 Task: Find connections with filter location Jhalida with filter topic #likewith filter profile language French with filter current company Maruti Suzuki India Limited with filter school Sagar Group (SIRT Bhopal) | Sagar Group of Institutions with filter industry Leasing Residential Real Estate with filter service category Property Management with filter keywords title Housekeeper
Action: Mouse moved to (677, 97)
Screenshot: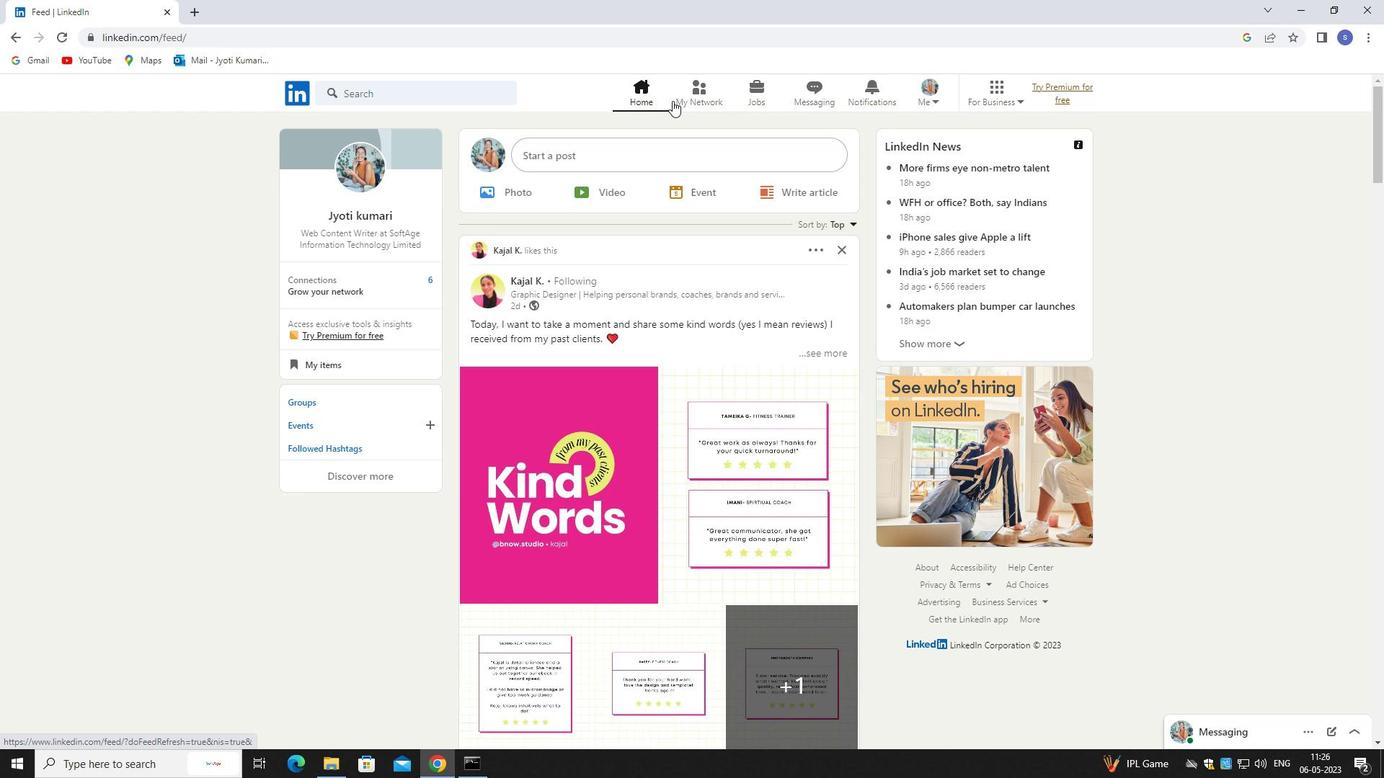 
Action: Mouse pressed left at (677, 97)
Screenshot: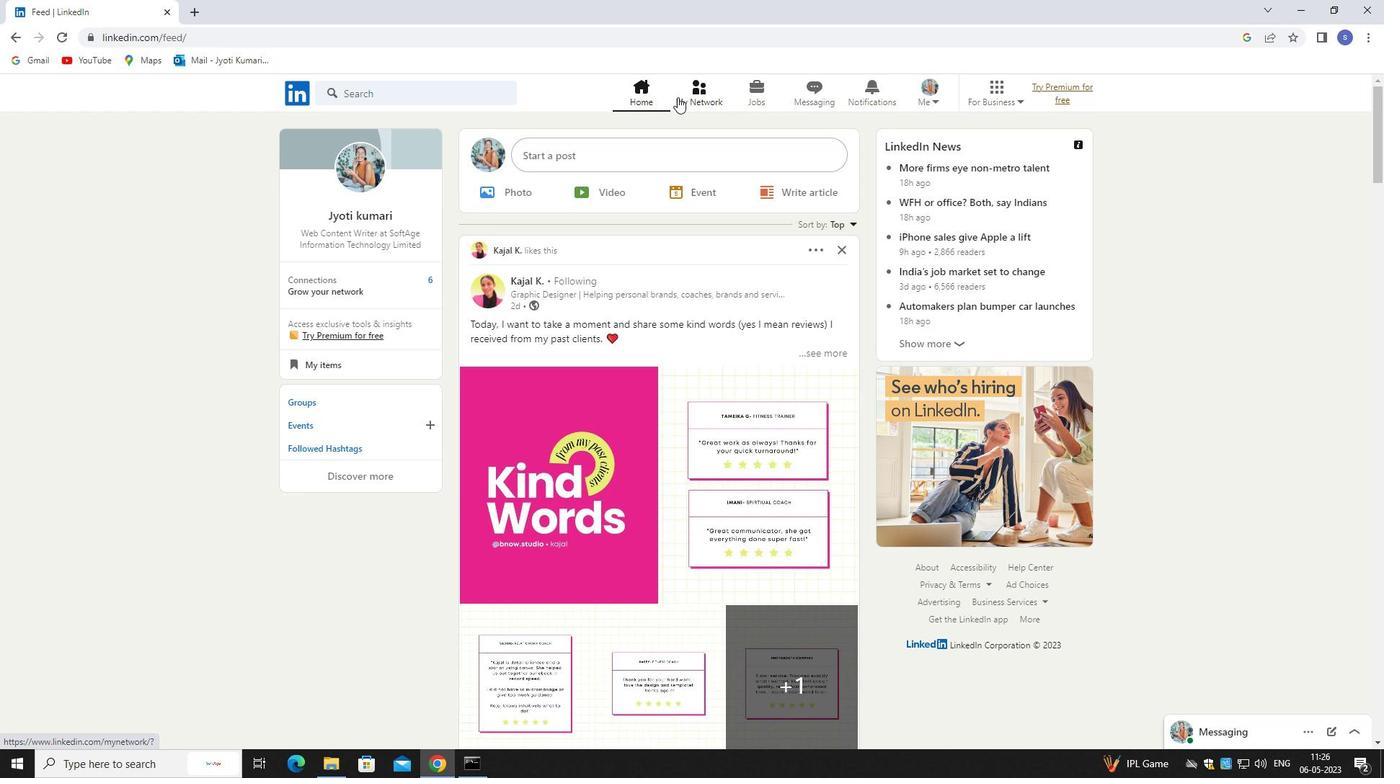 
Action: Mouse moved to (678, 97)
Screenshot: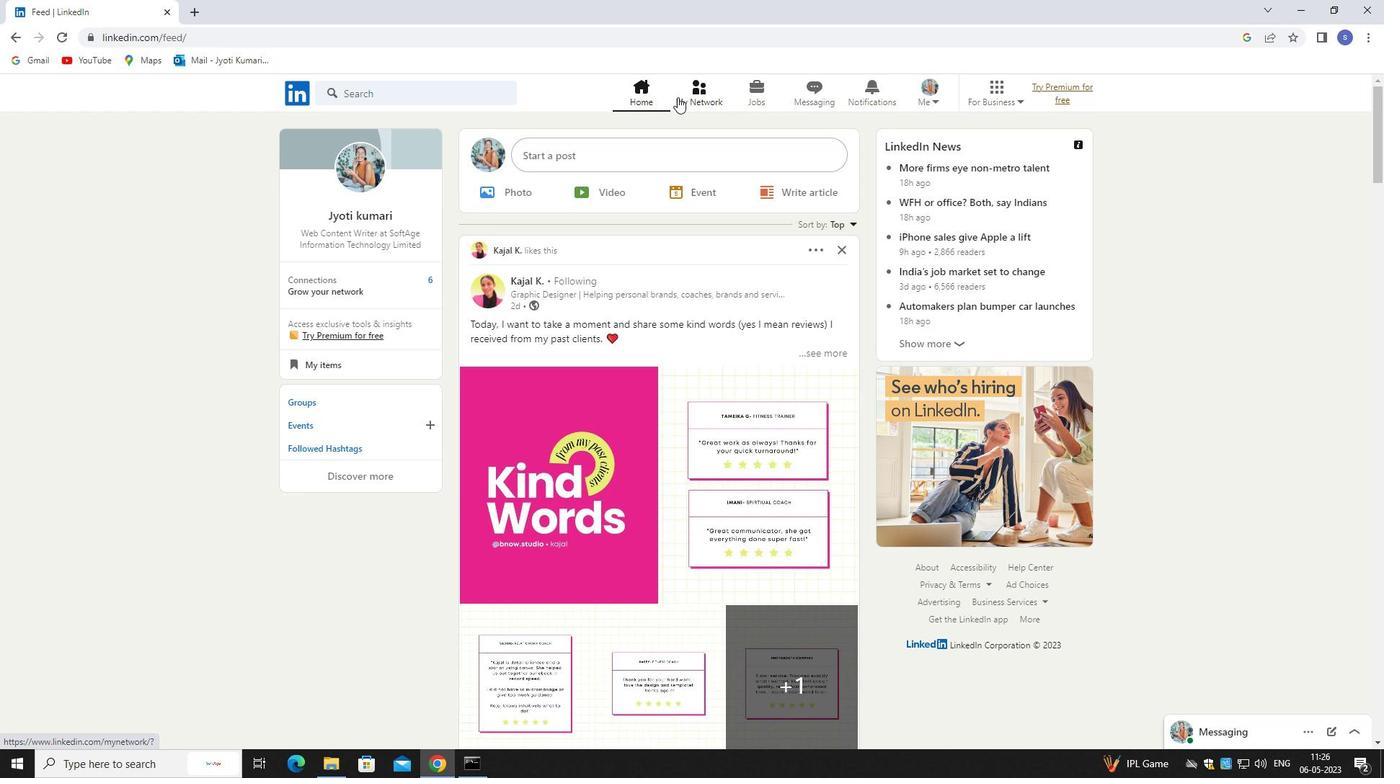 
Action: Mouse pressed left at (678, 97)
Screenshot: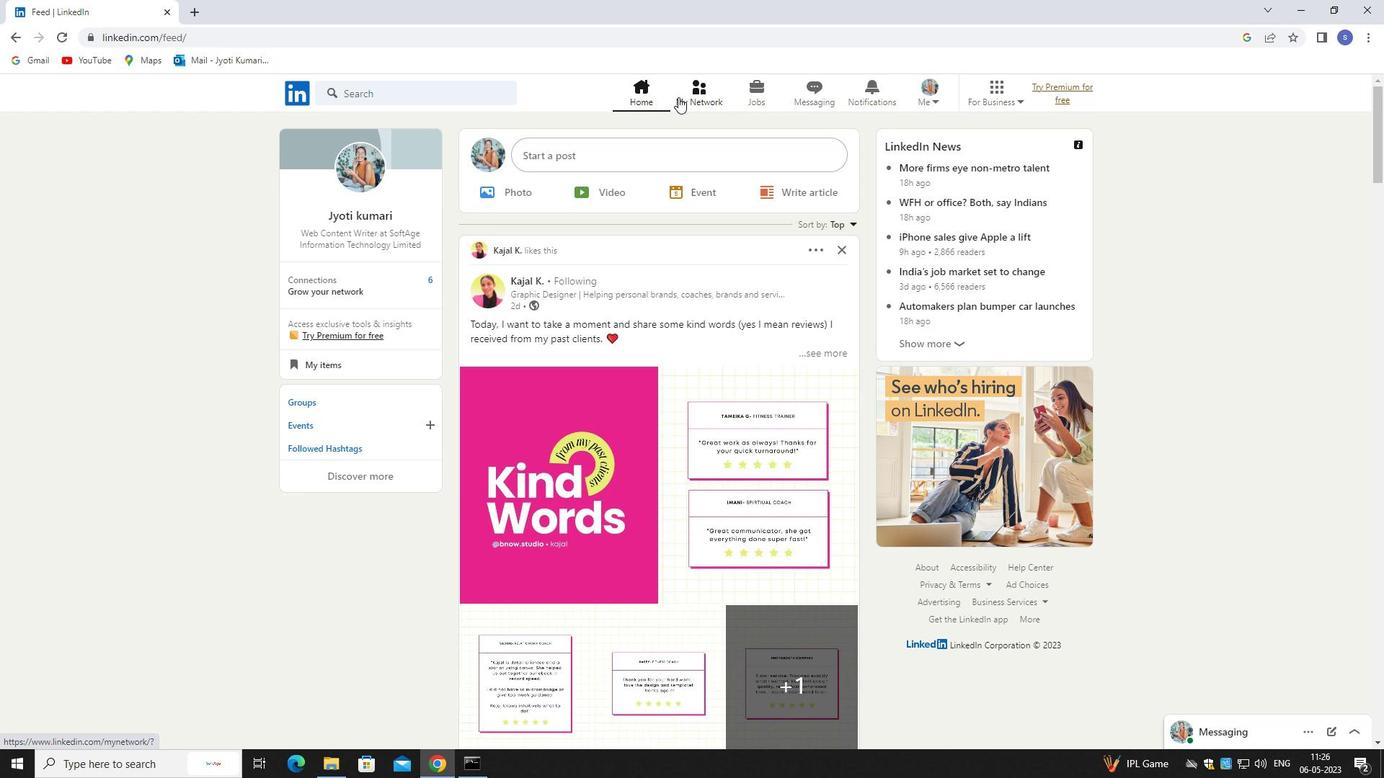 
Action: Mouse moved to (477, 175)
Screenshot: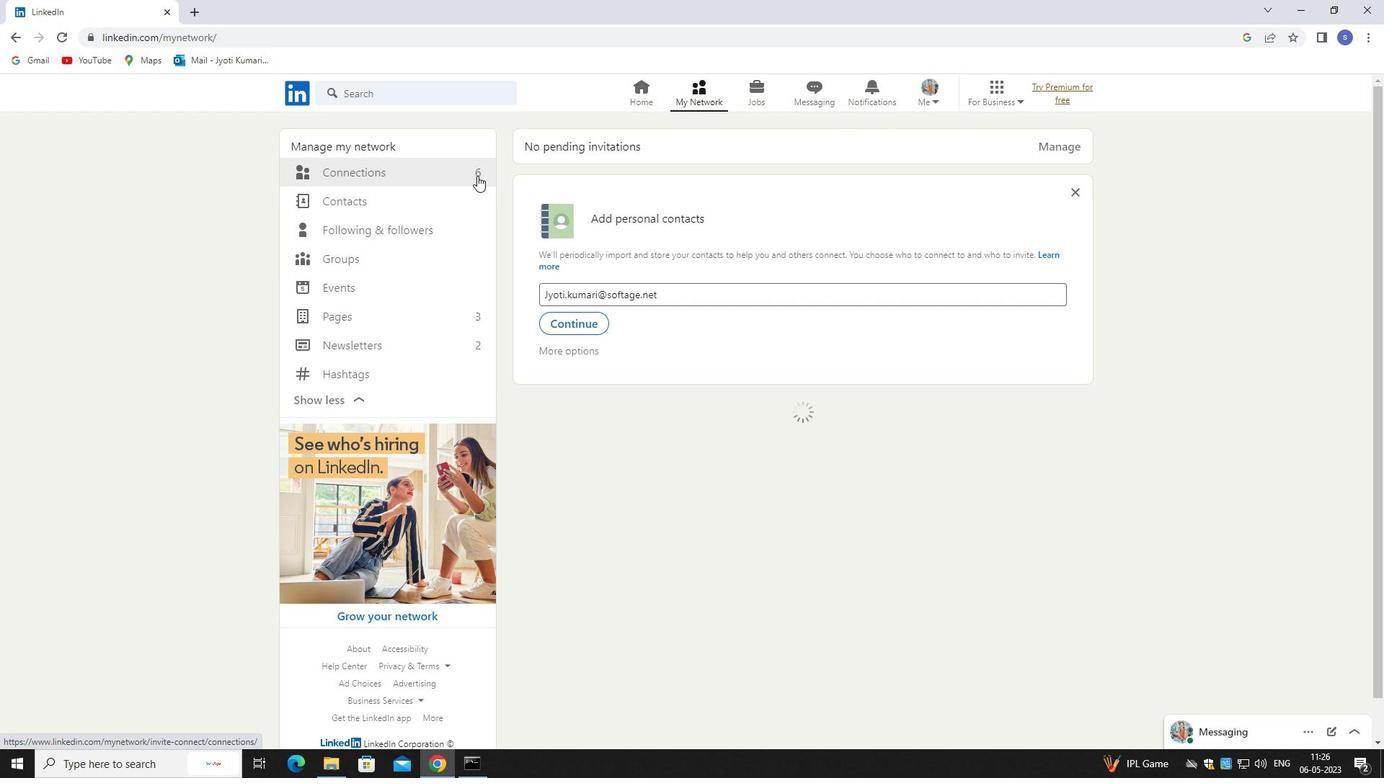 
Action: Mouse pressed left at (477, 175)
Screenshot: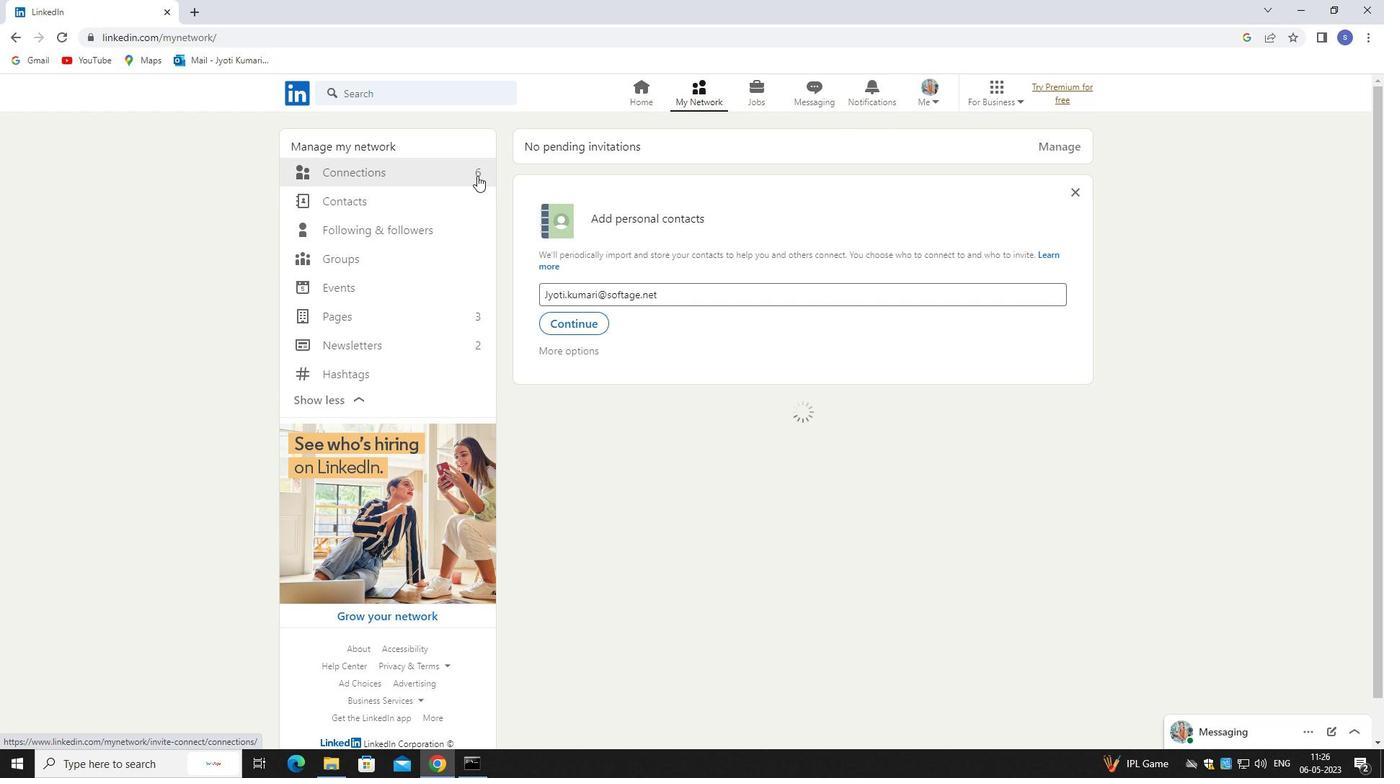 
Action: Mouse moved to (478, 175)
Screenshot: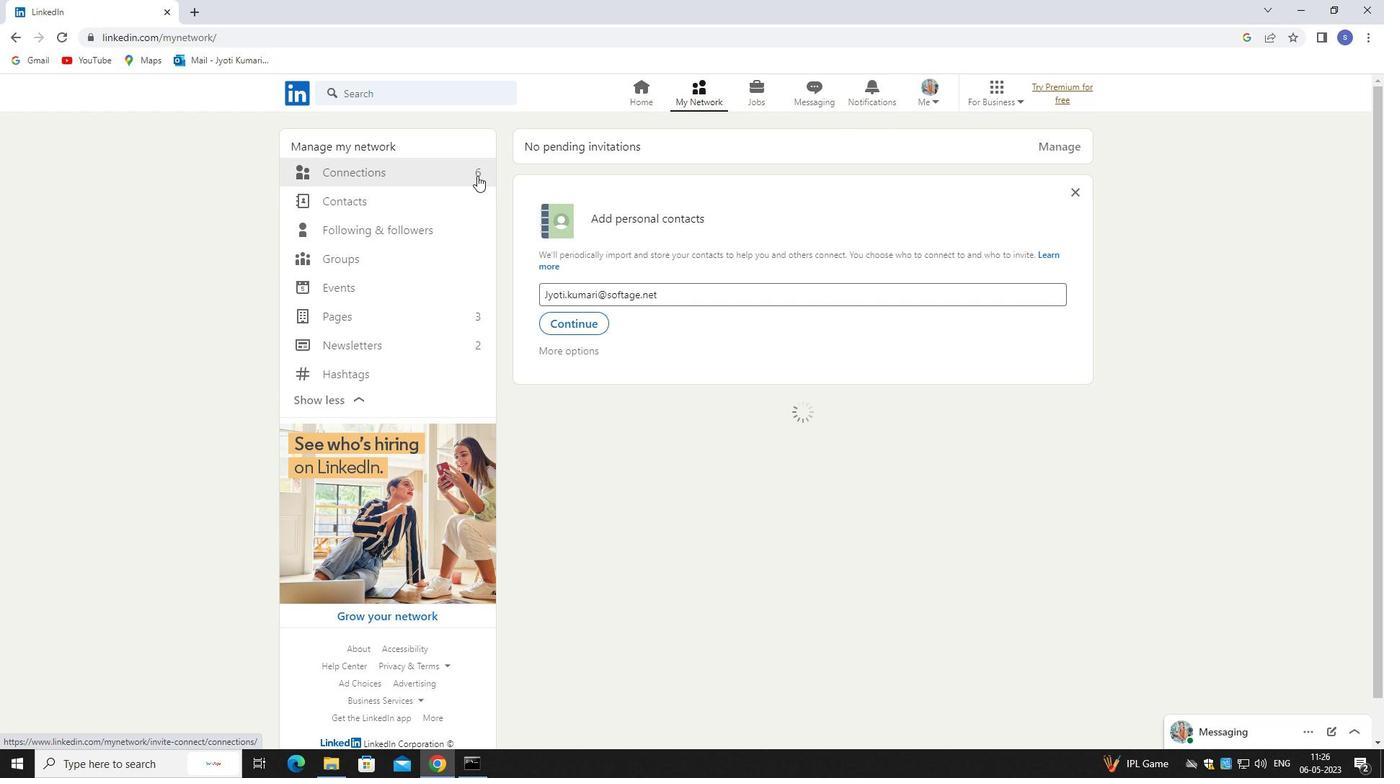 
Action: Mouse pressed left at (478, 175)
Screenshot: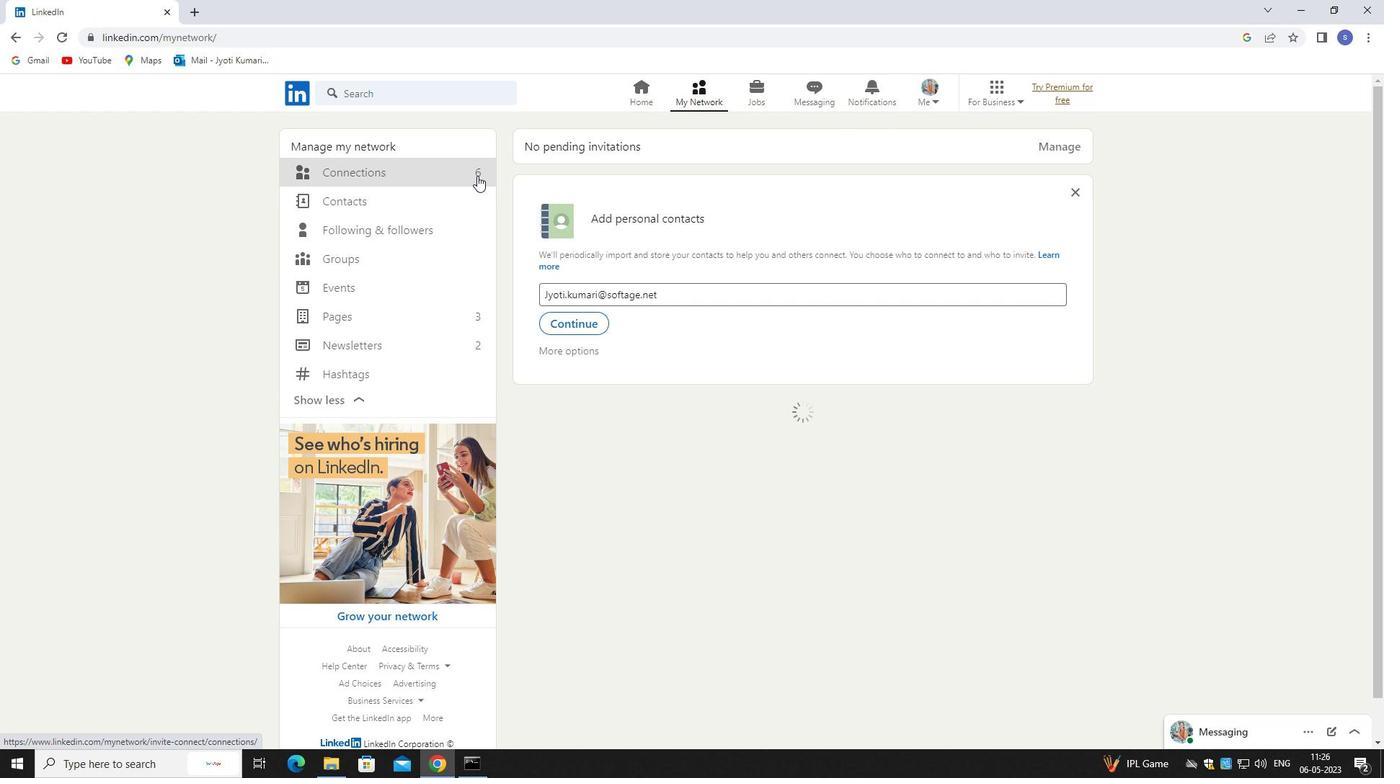 
Action: Mouse moved to (799, 170)
Screenshot: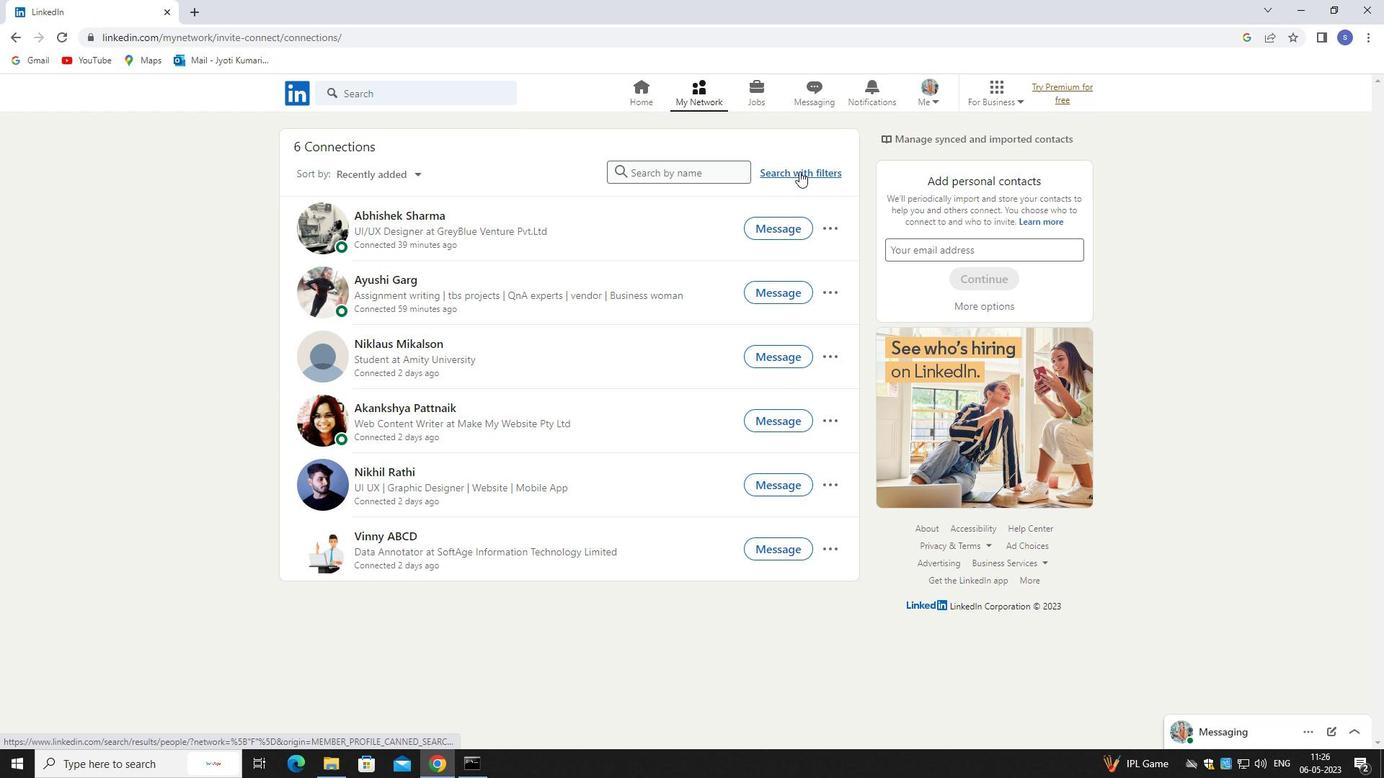 
Action: Mouse pressed left at (799, 170)
Screenshot: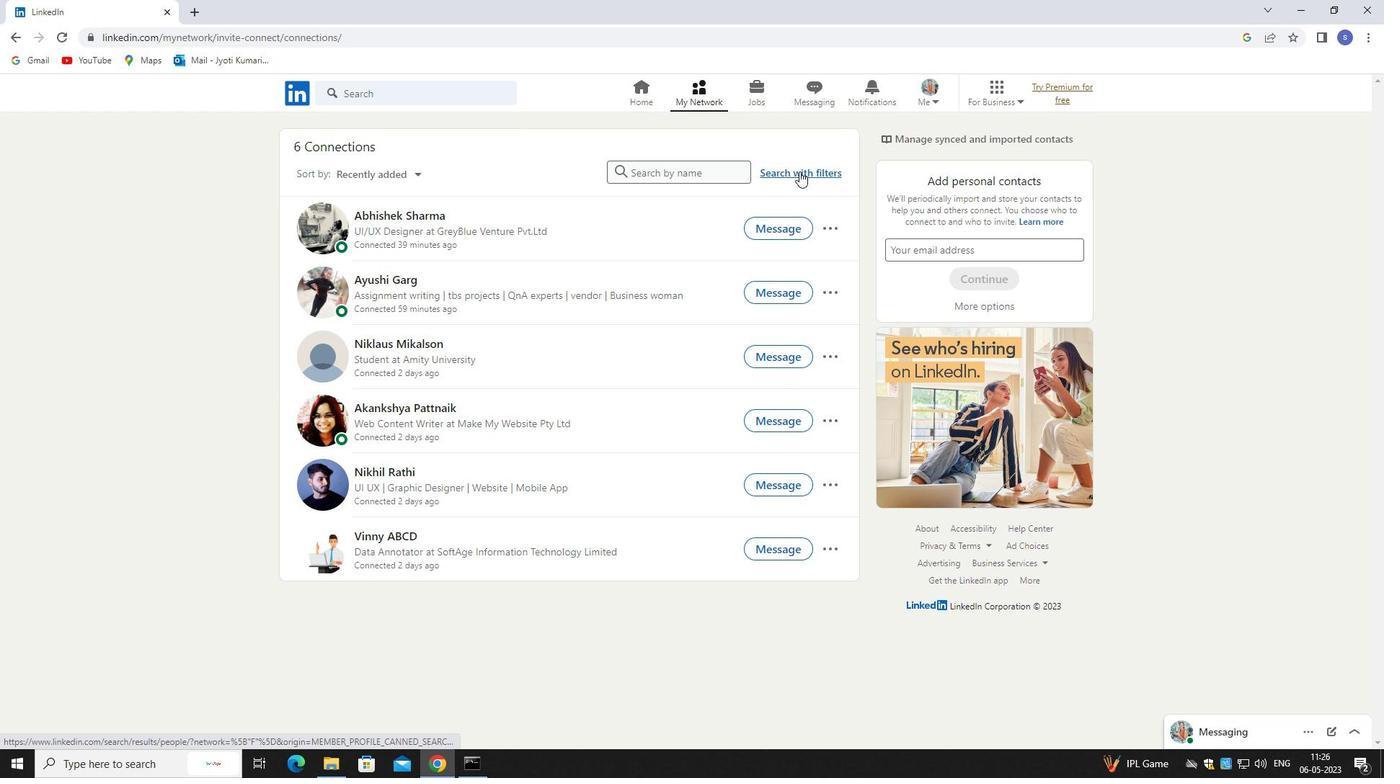 
Action: Mouse moved to (728, 130)
Screenshot: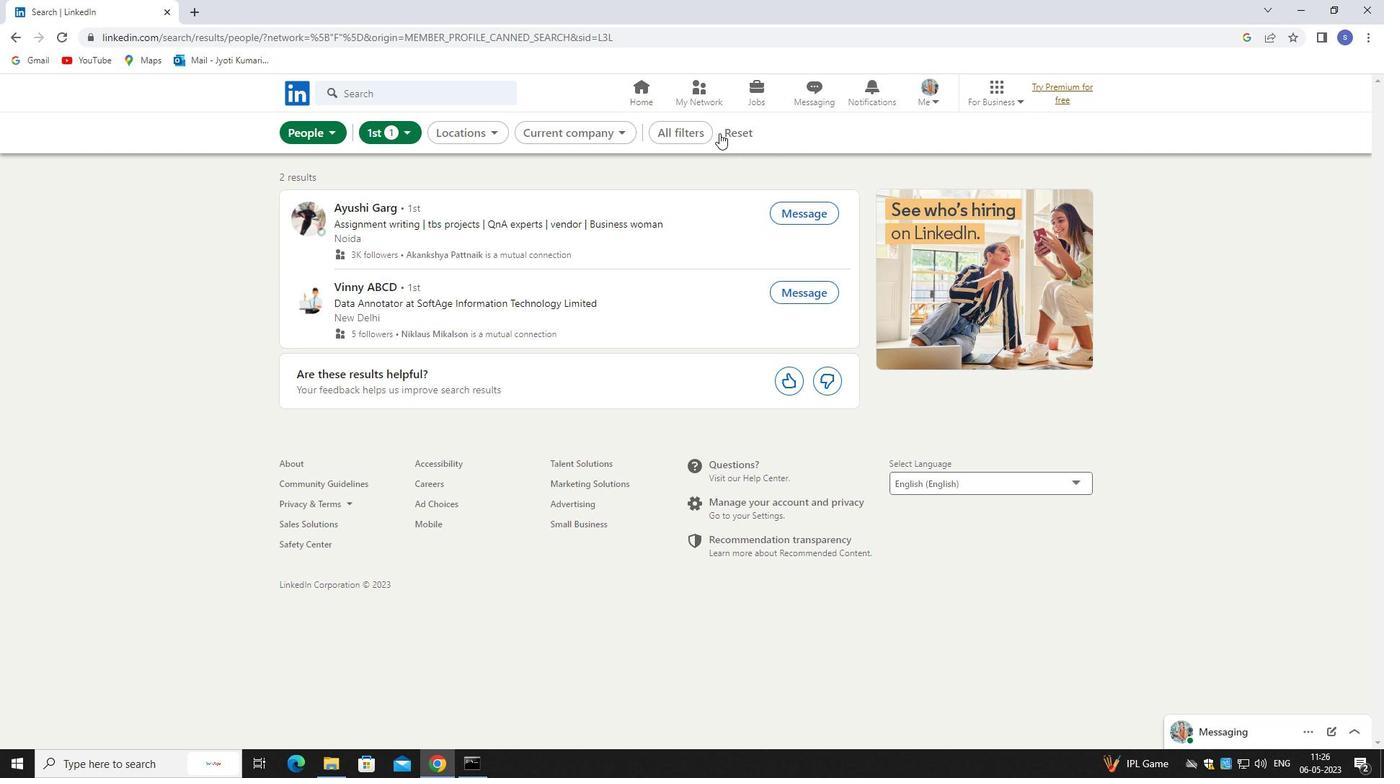 
Action: Mouse pressed left at (728, 130)
Screenshot: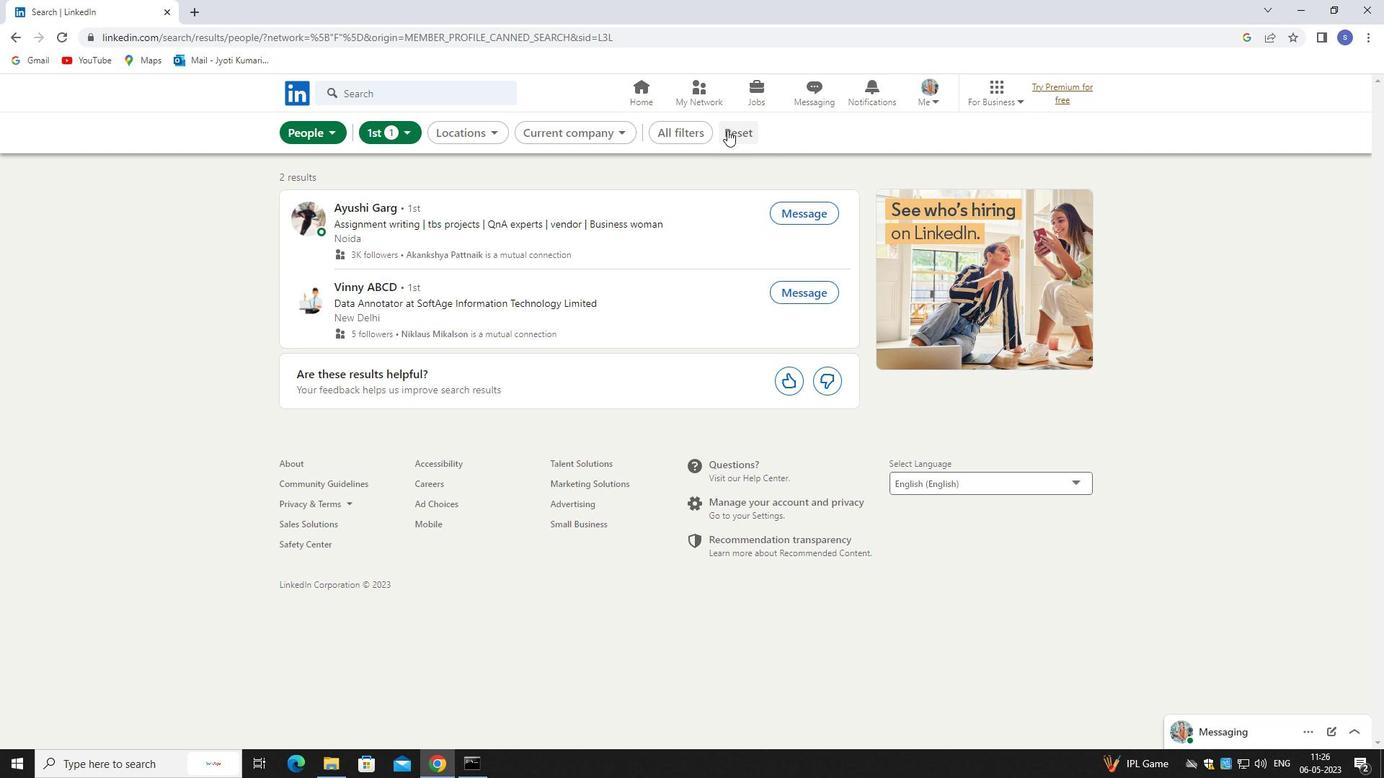 
Action: Mouse moved to (718, 130)
Screenshot: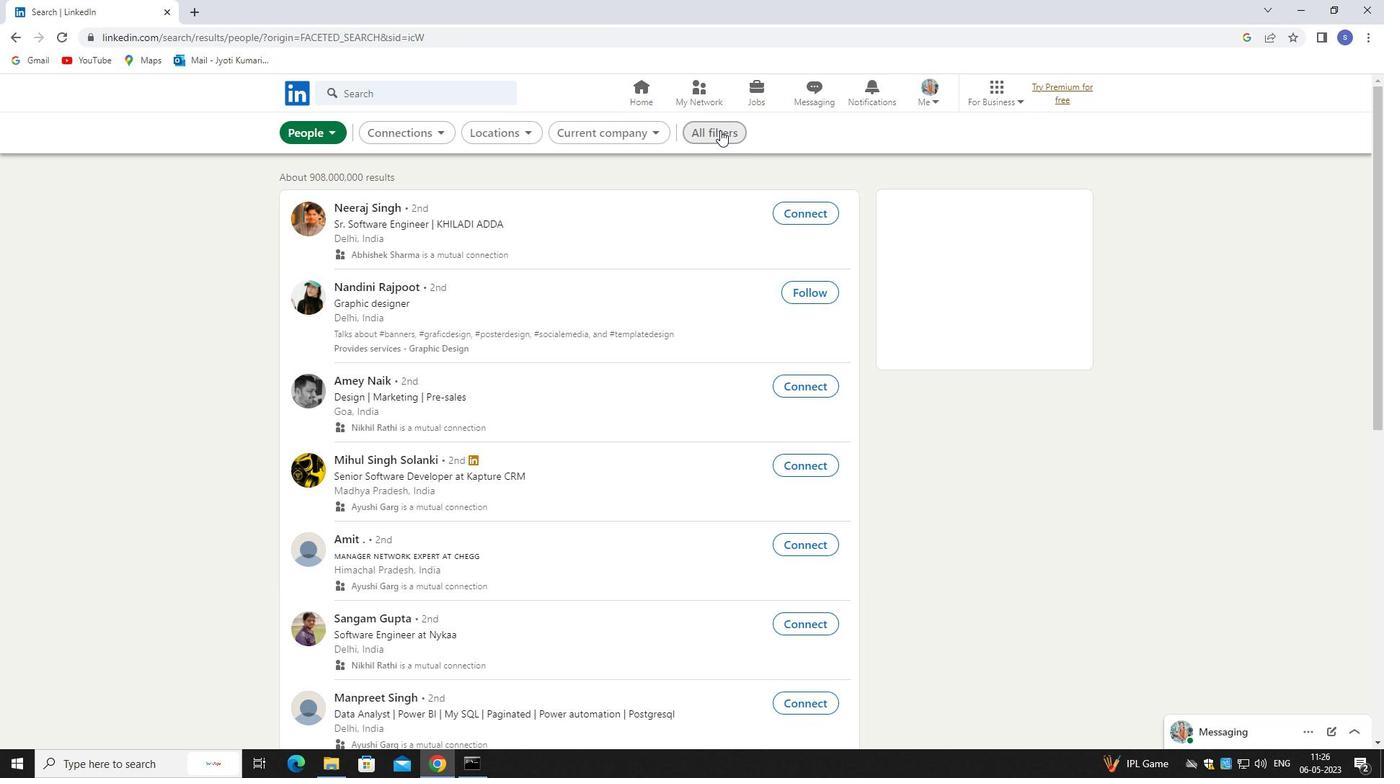 
Action: Mouse pressed left at (718, 130)
Screenshot: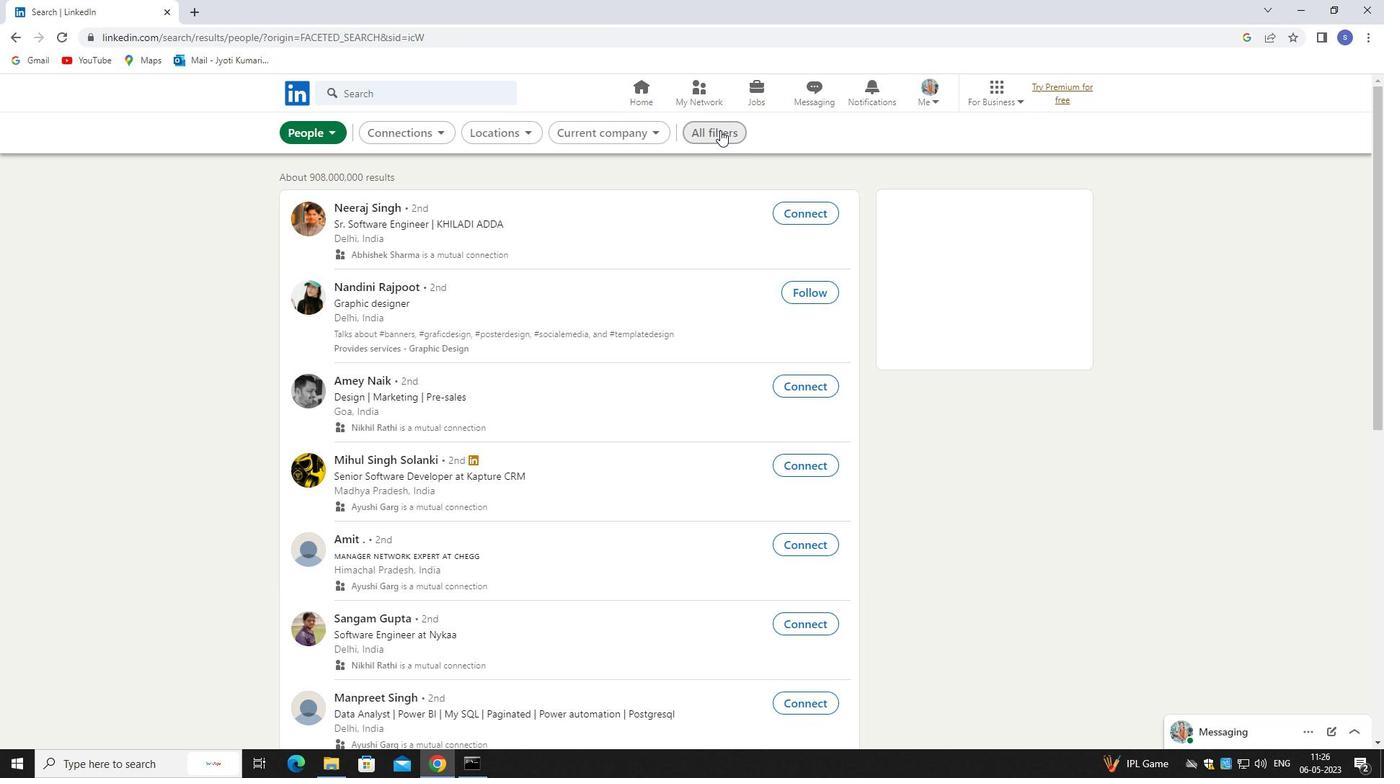 
Action: Mouse moved to (927, 228)
Screenshot: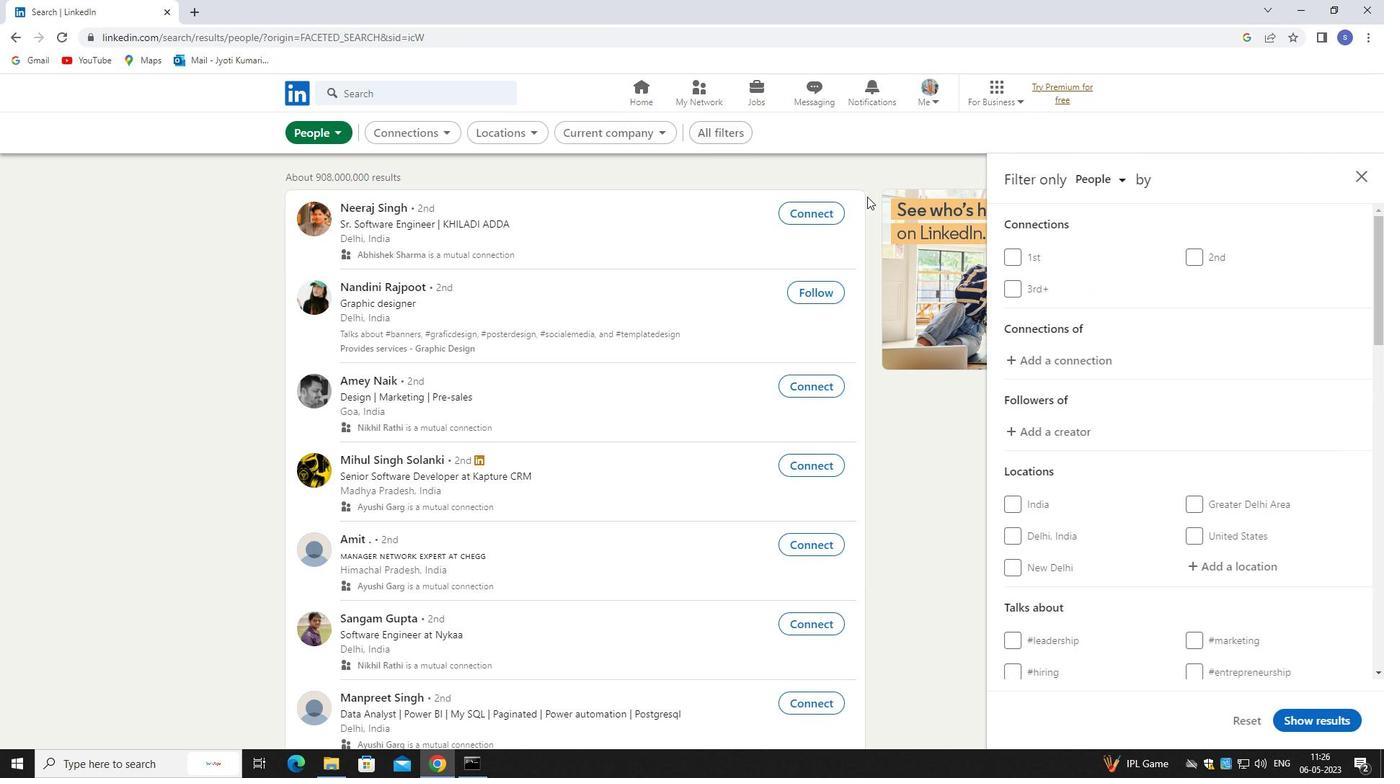 
Action: Mouse scrolled (927, 227) with delta (0, 0)
Screenshot: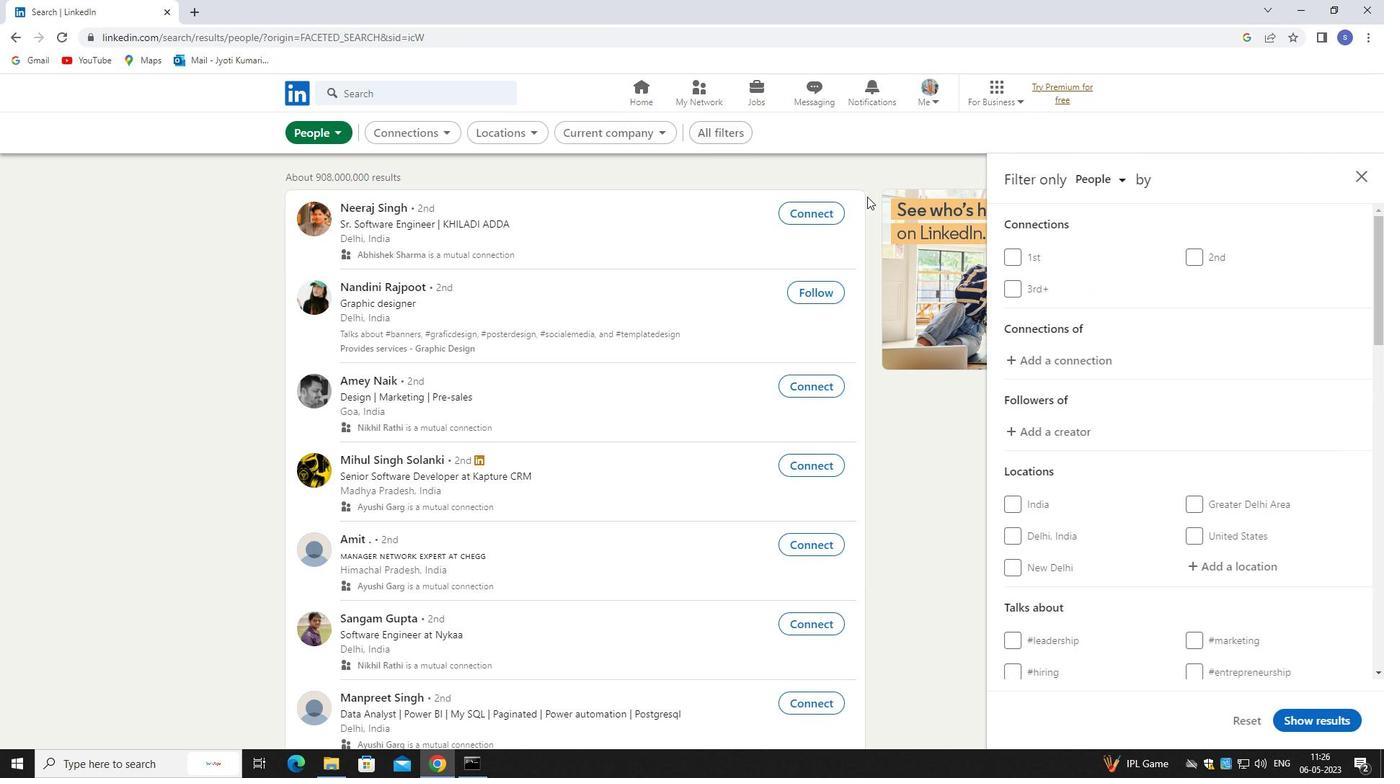 
Action: Mouse moved to (935, 235)
Screenshot: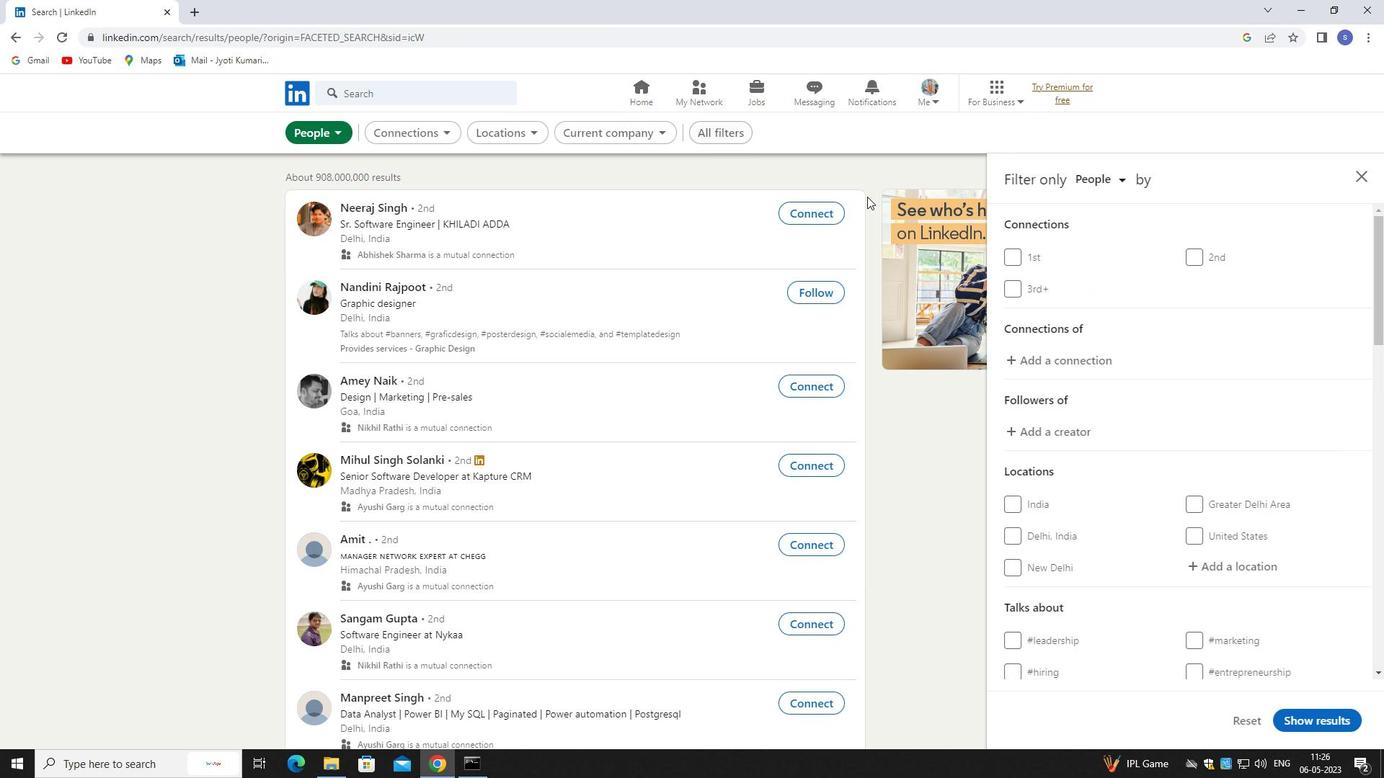 
Action: Mouse scrolled (935, 234) with delta (0, 0)
Screenshot: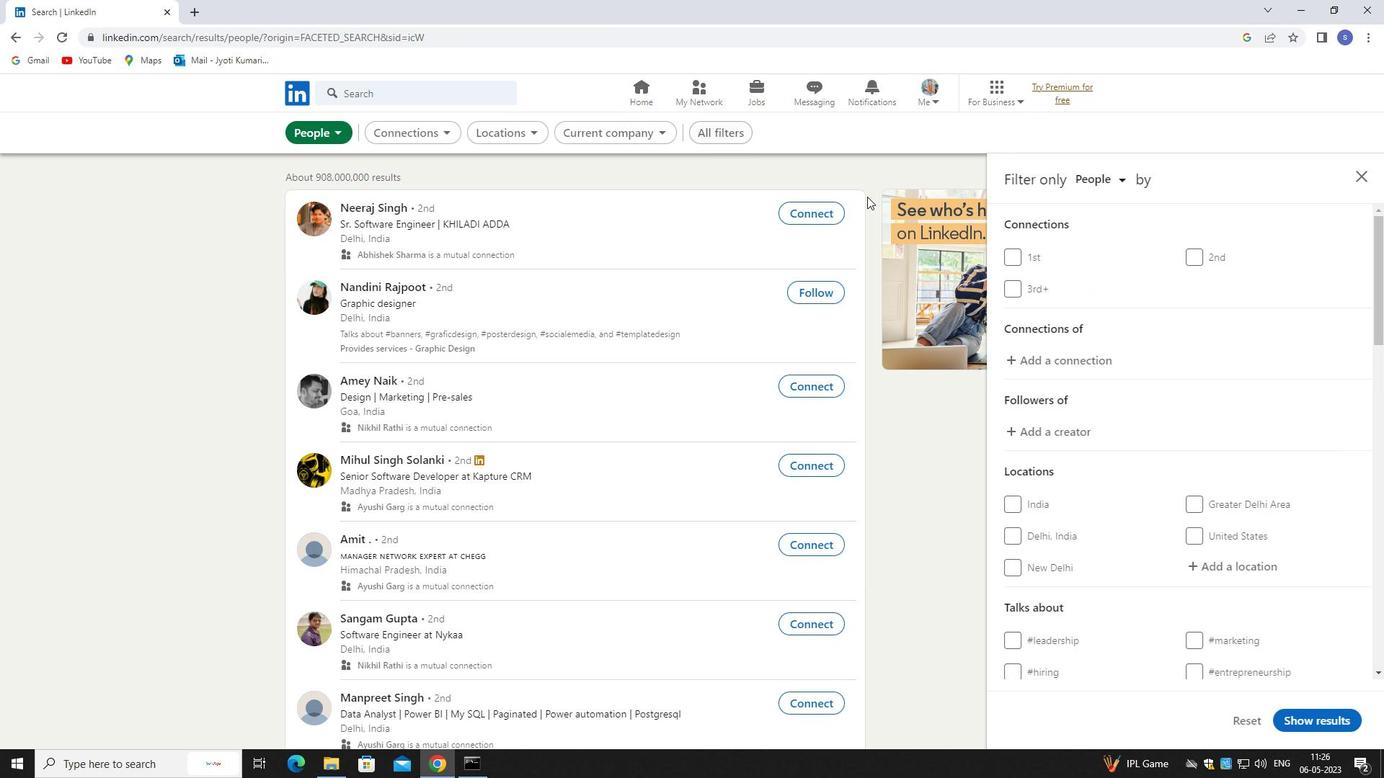
Action: Mouse moved to (961, 246)
Screenshot: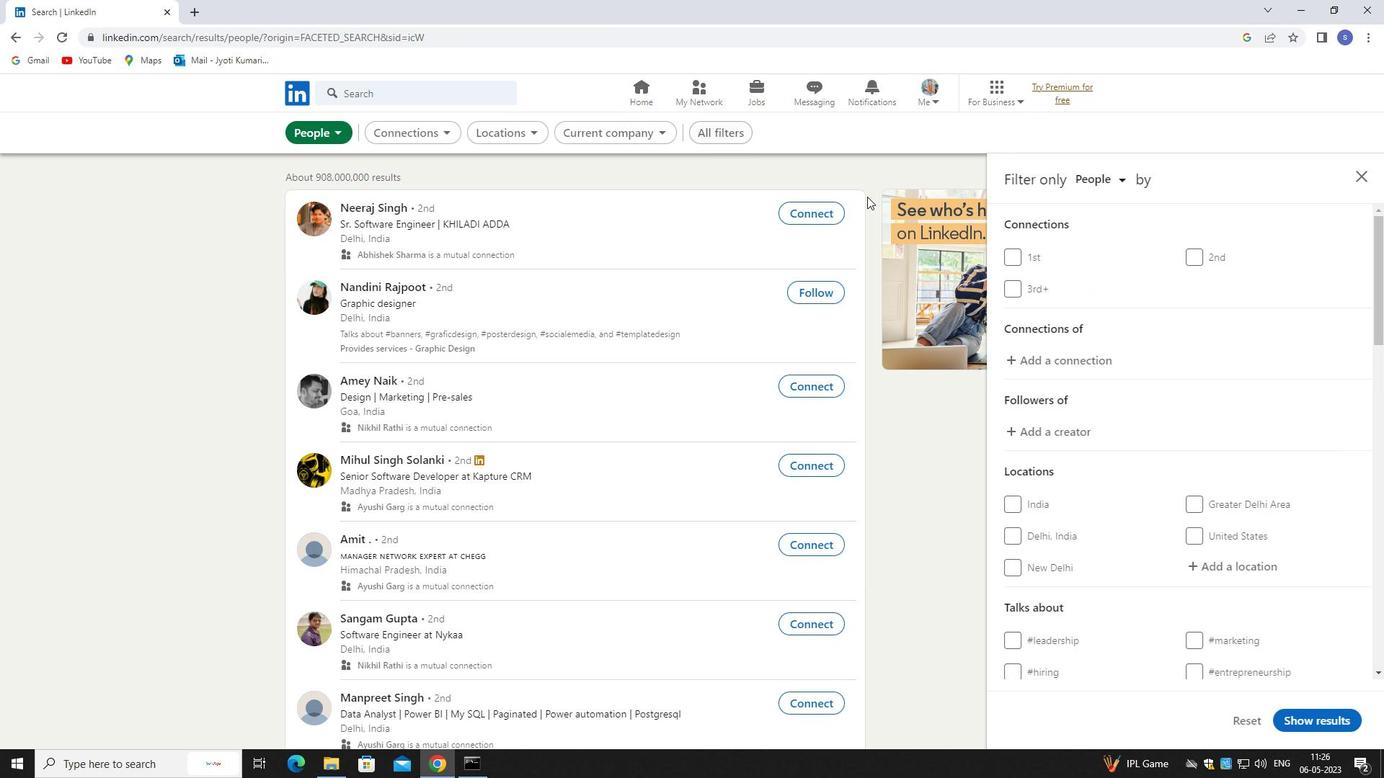 
Action: Mouse scrolled (961, 245) with delta (0, 0)
Screenshot: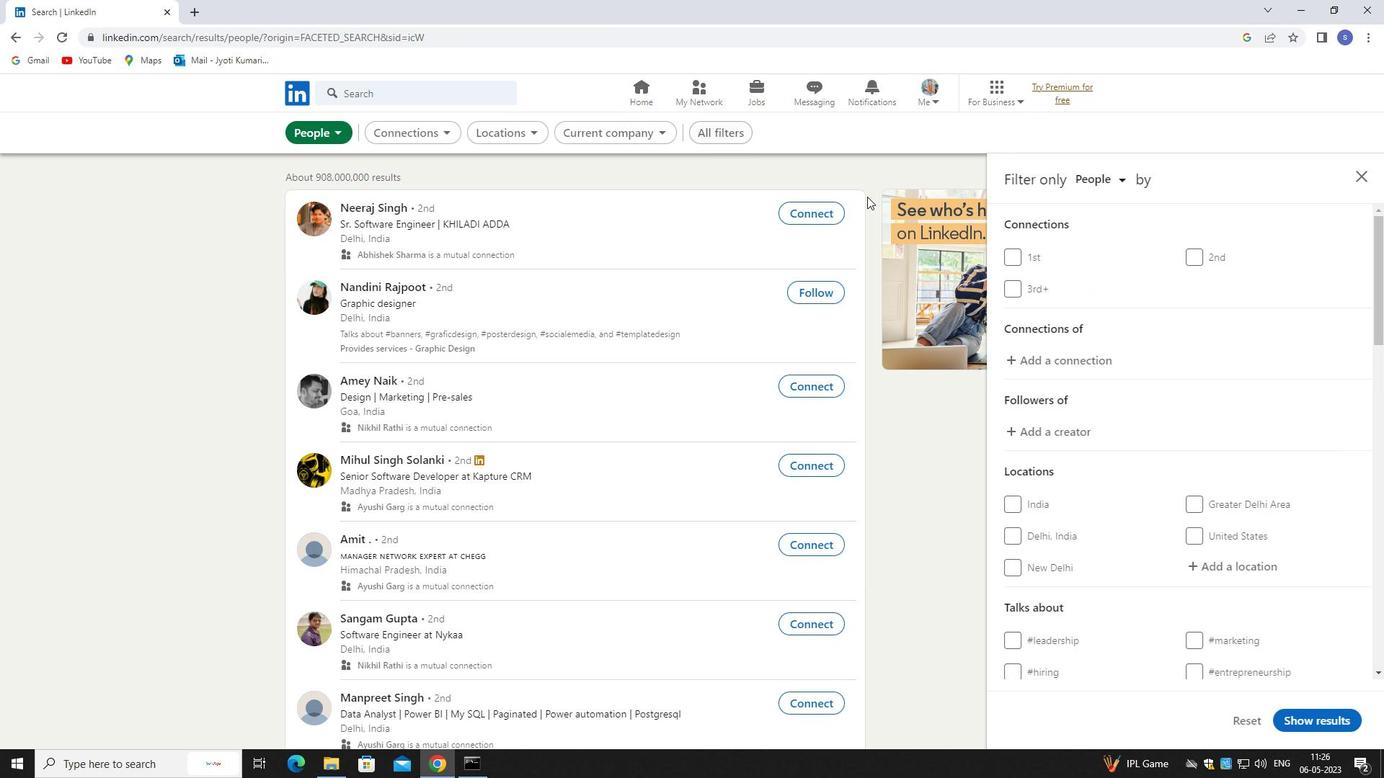 
Action: Mouse moved to (1043, 273)
Screenshot: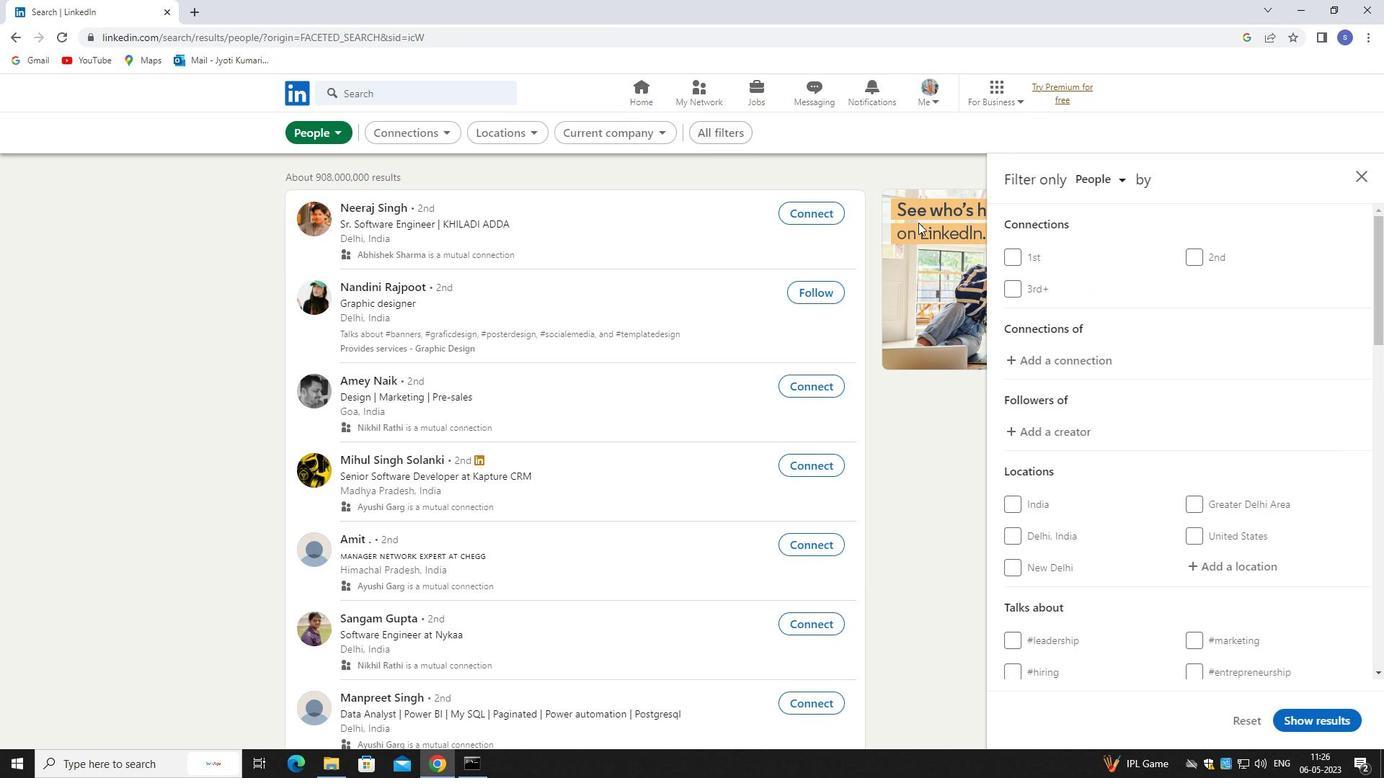 
Action: Mouse scrolled (1043, 273) with delta (0, 0)
Screenshot: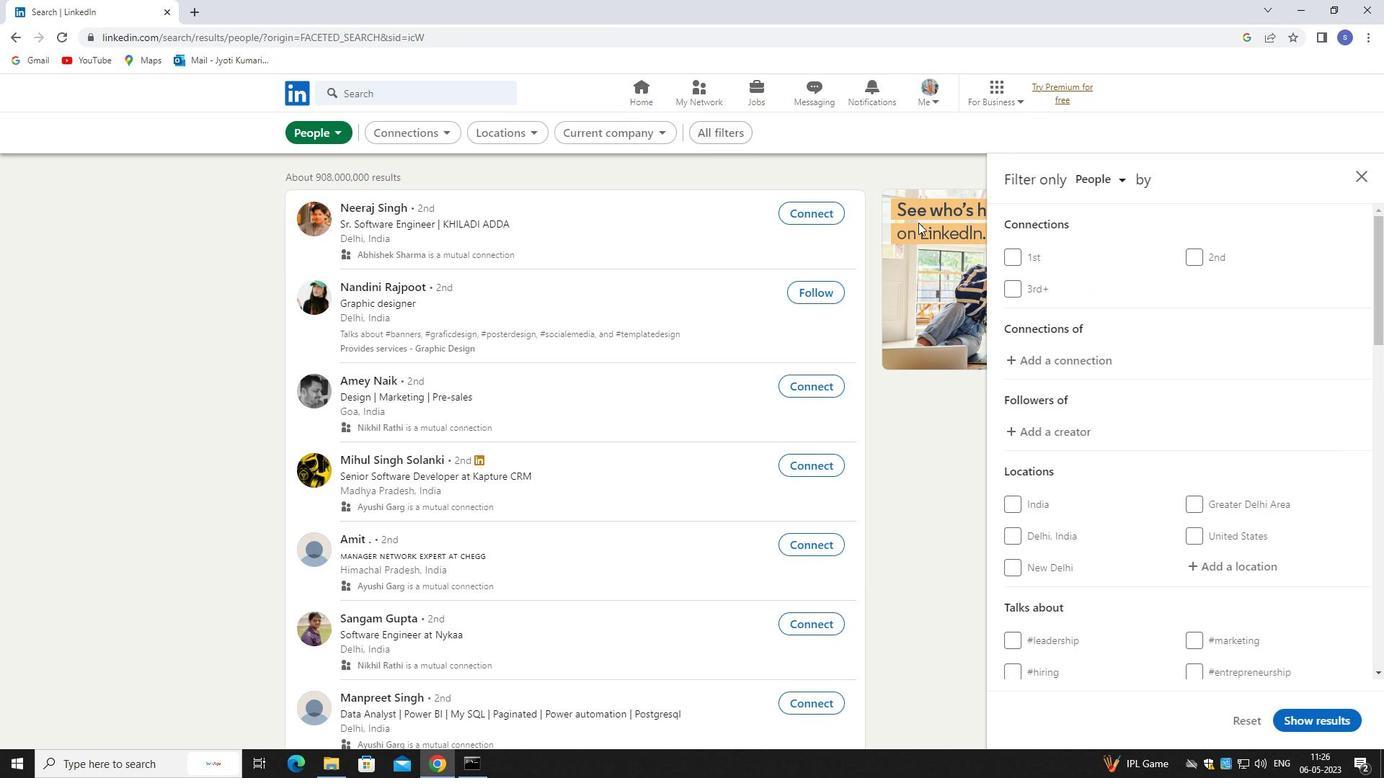 
Action: Mouse moved to (1140, 300)
Screenshot: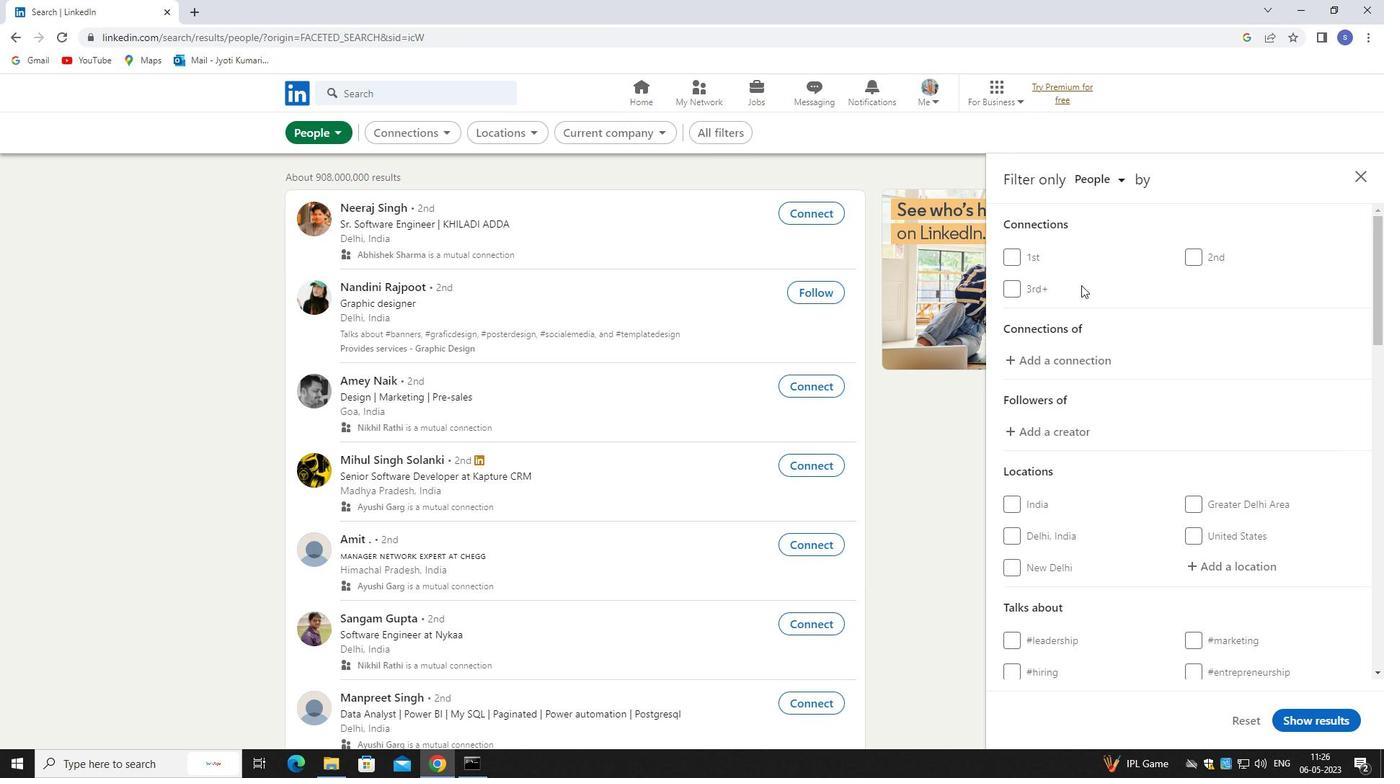 
Action: Mouse scrolled (1140, 299) with delta (0, 0)
Screenshot: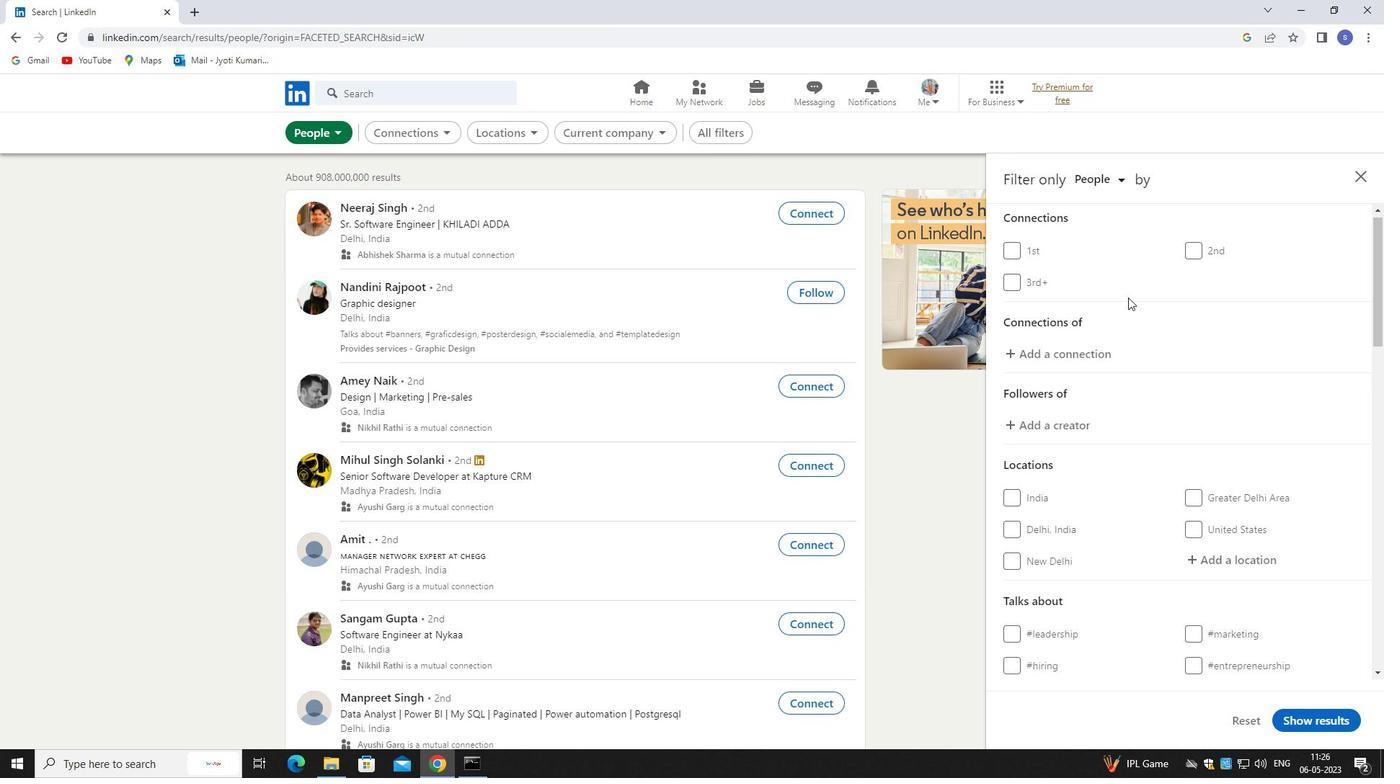 
Action: Mouse scrolled (1140, 299) with delta (0, 0)
Screenshot: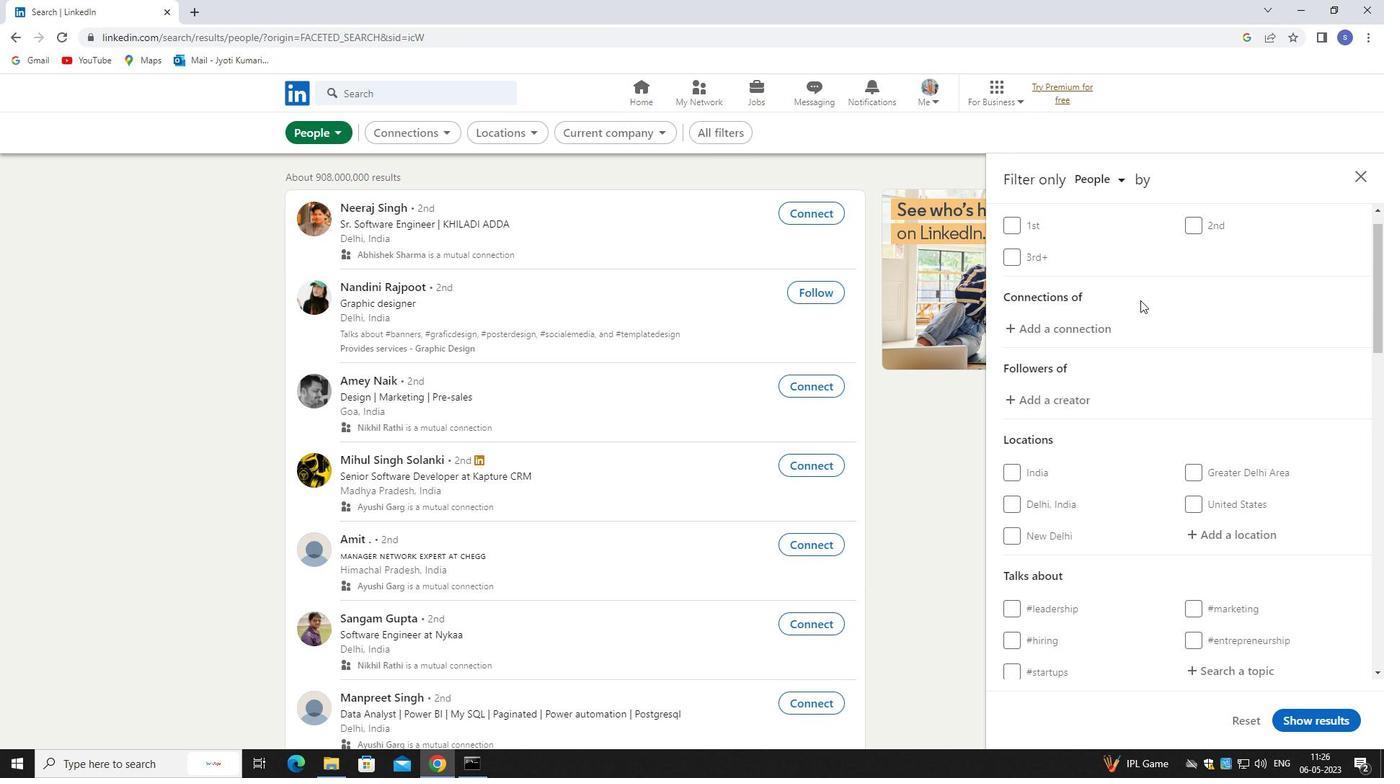 
Action: Mouse moved to (1250, 342)
Screenshot: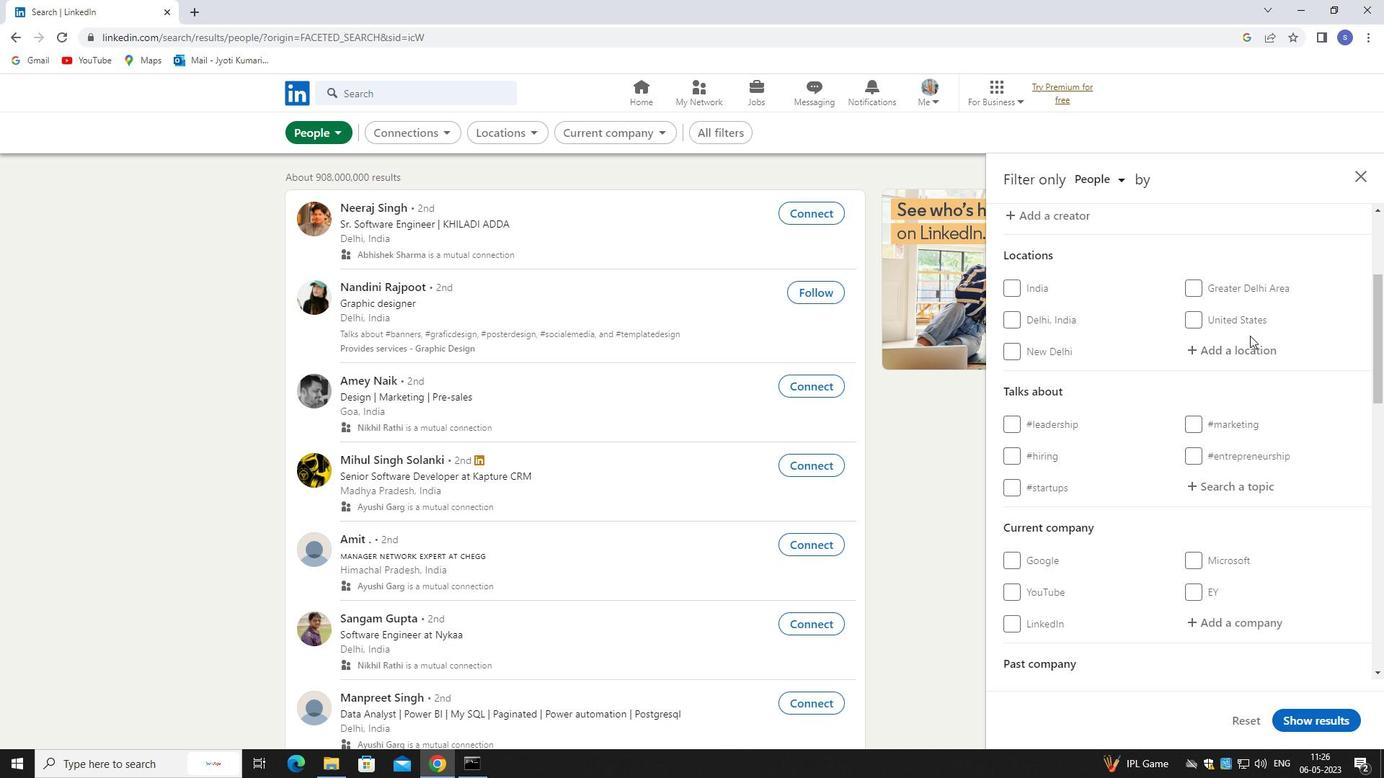 
Action: Mouse pressed left at (1250, 342)
Screenshot: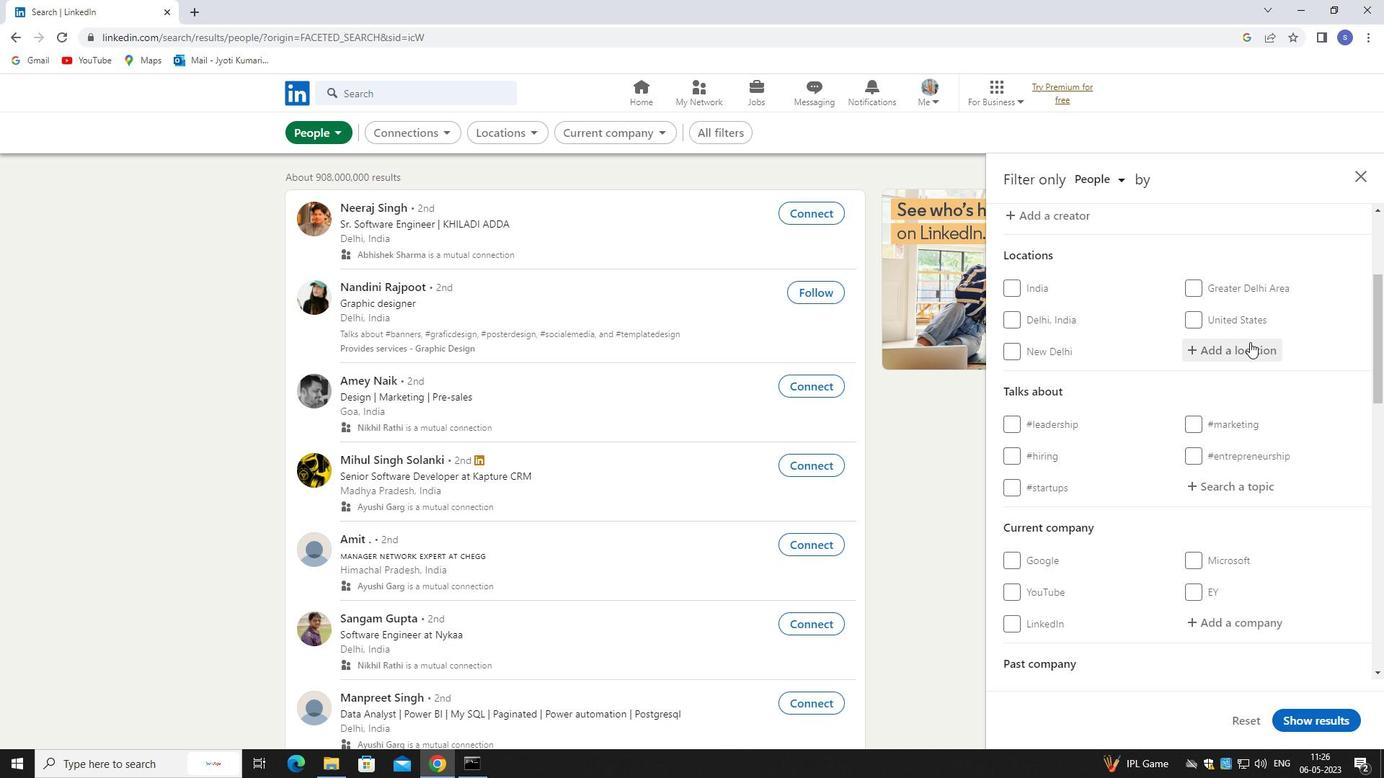 
Action: Mouse moved to (1171, 306)
Screenshot: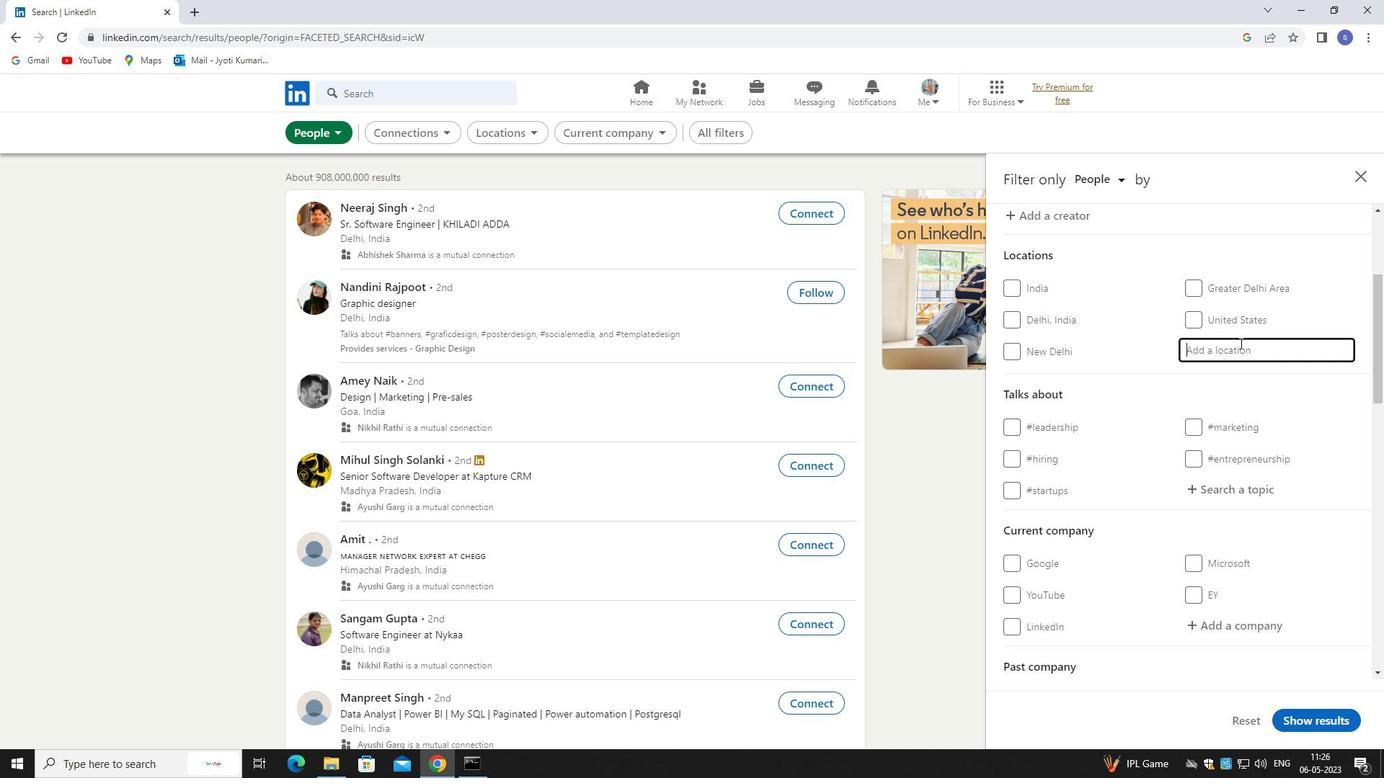 
Action: Key pressed jhalida
Screenshot: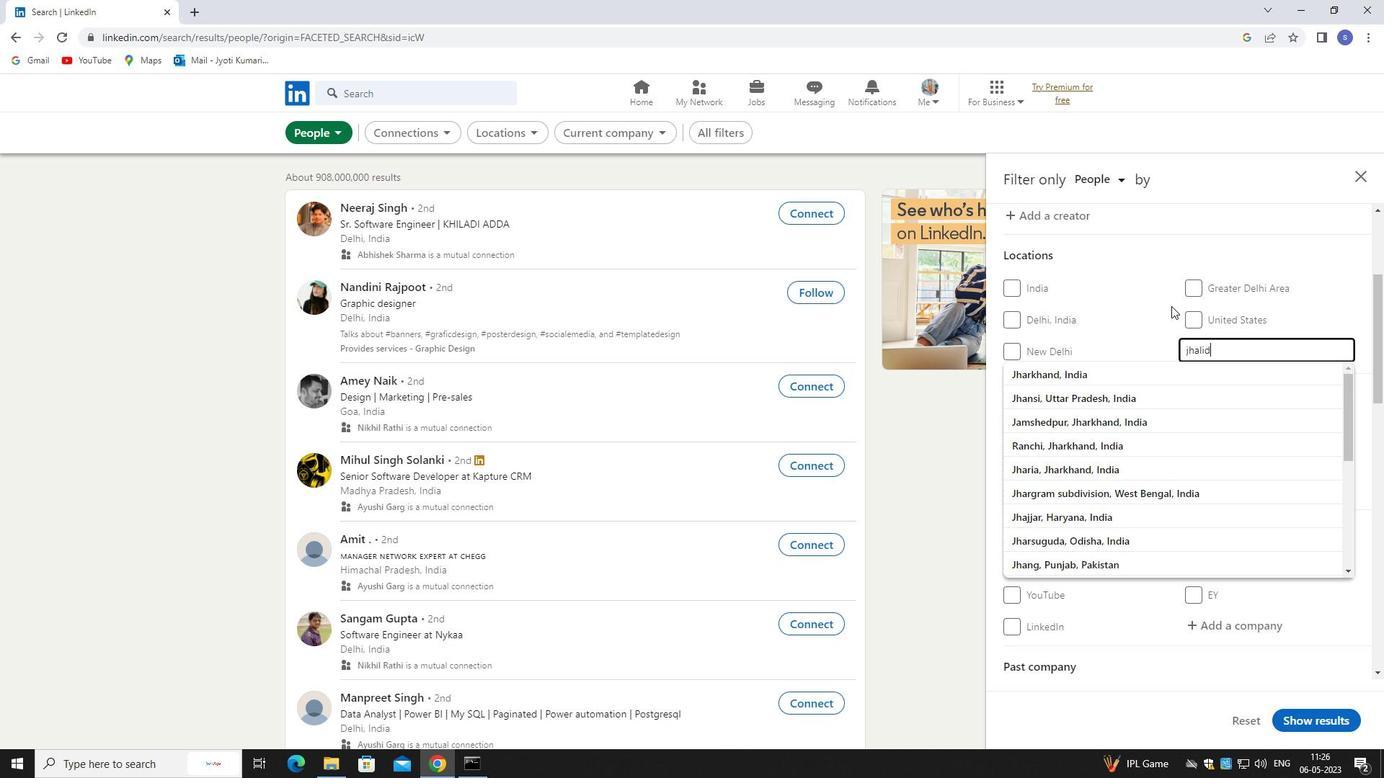 
Action: Mouse moved to (1160, 368)
Screenshot: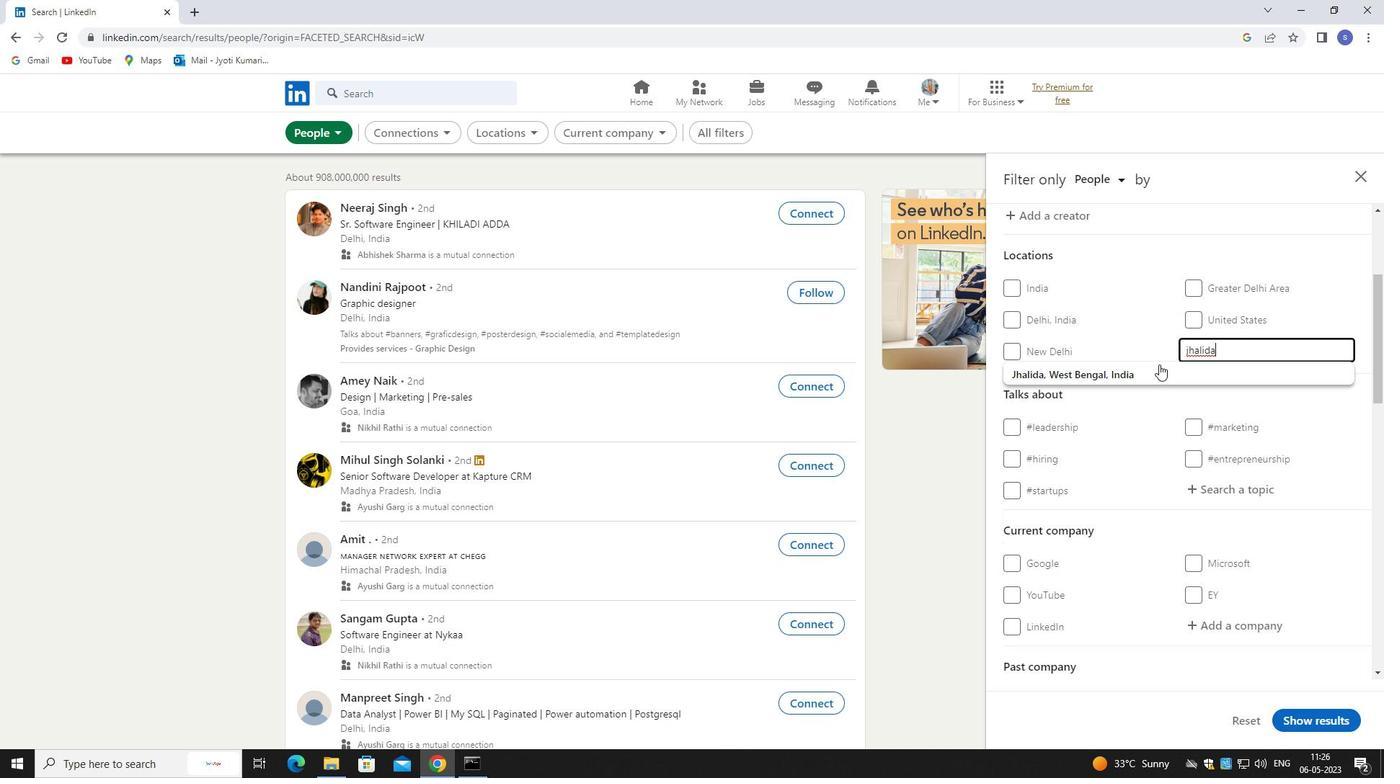 
Action: Mouse pressed left at (1160, 368)
Screenshot: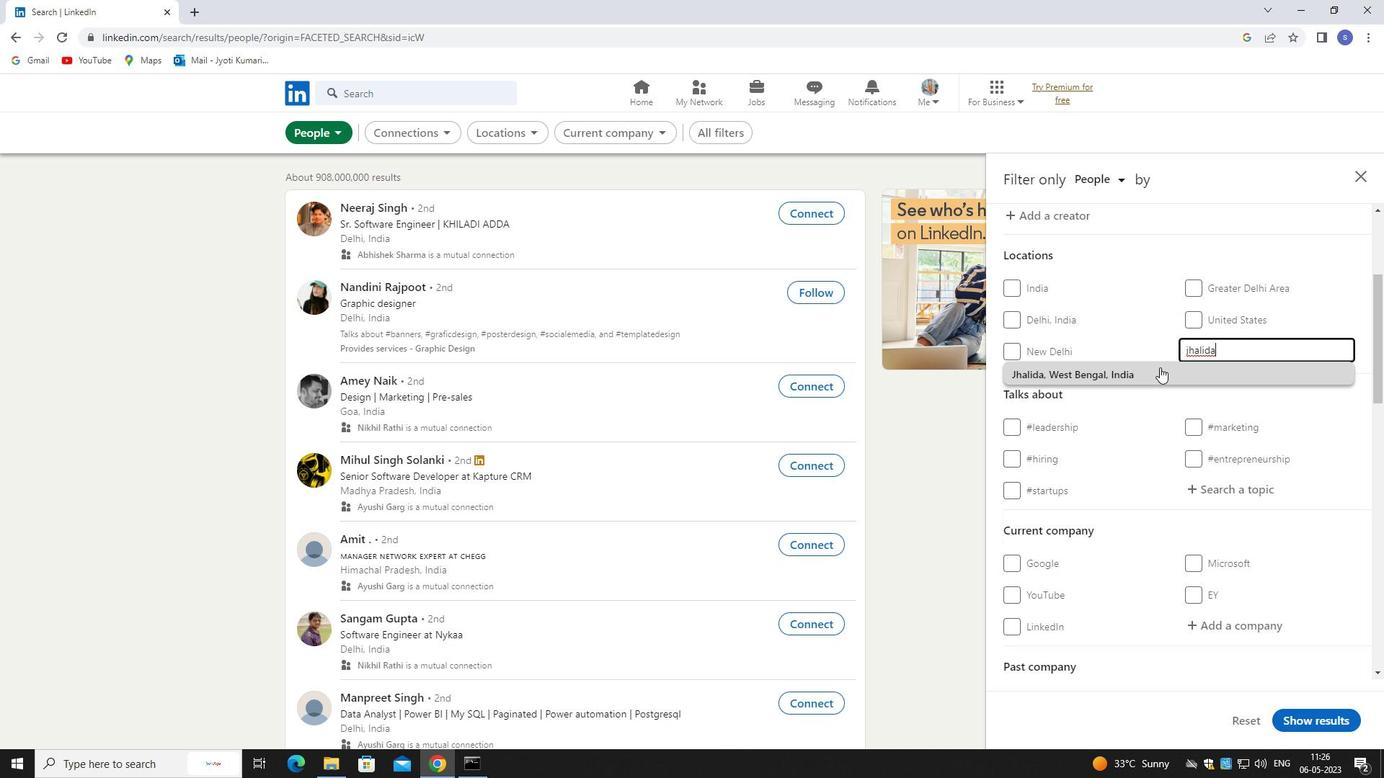 
Action: Mouse moved to (1159, 356)
Screenshot: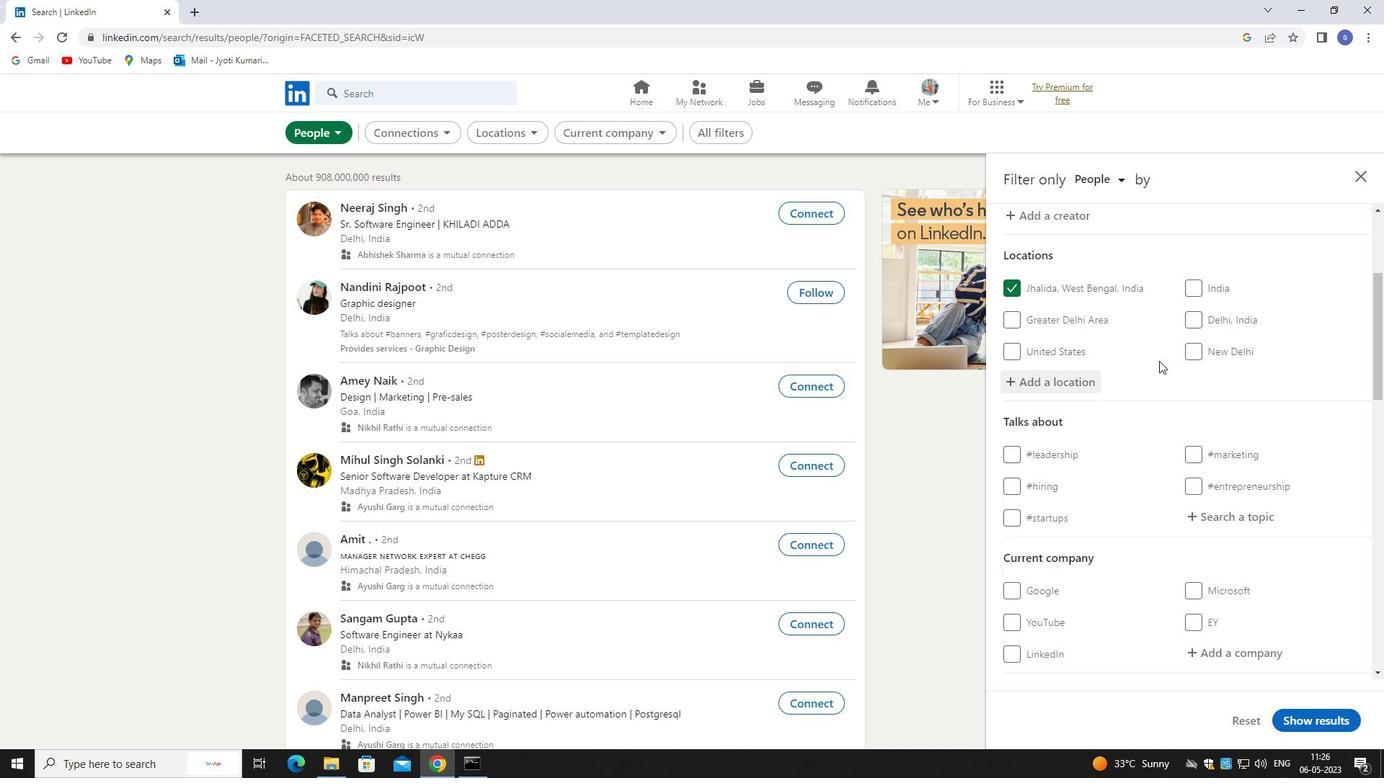 
Action: Mouse scrolled (1159, 356) with delta (0, 0)
Screenshot: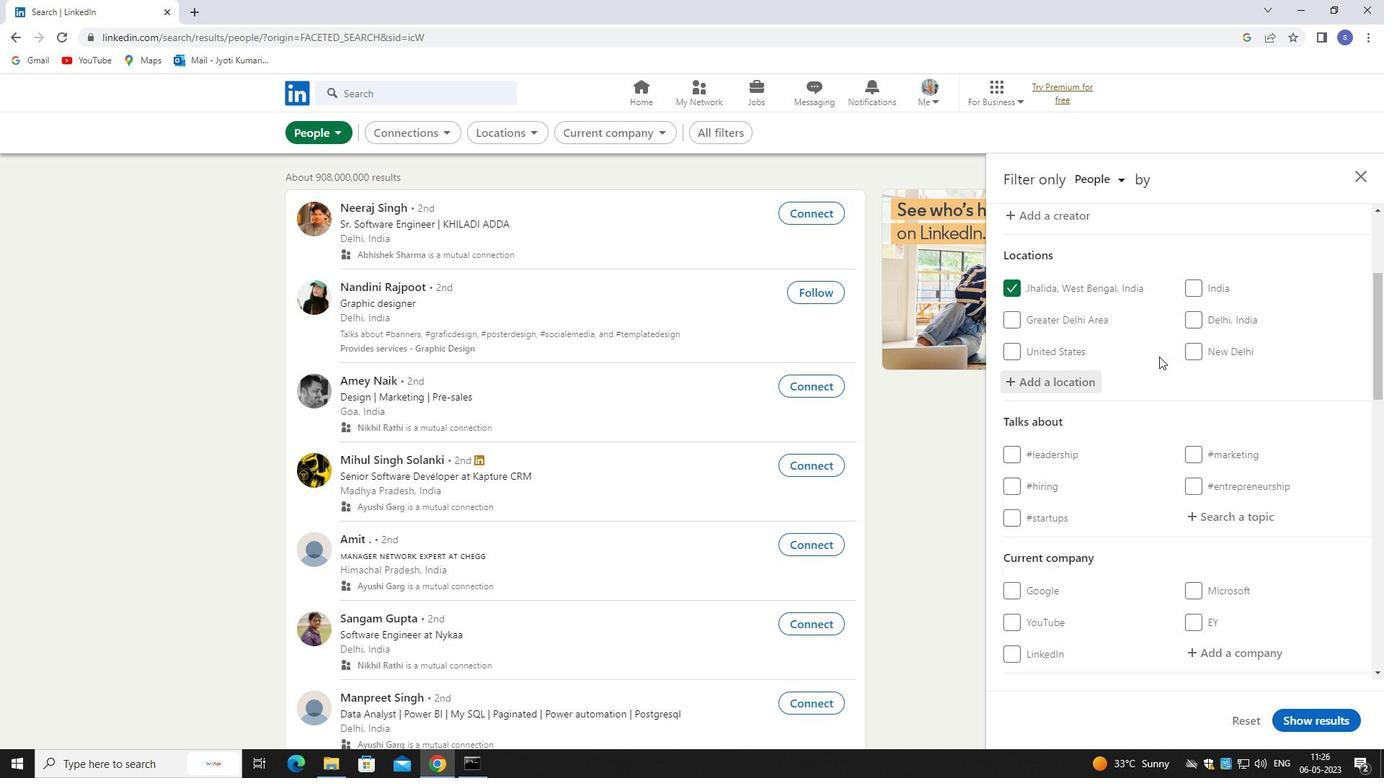 
Action: Mouse moved to (1159, 356)
Screenshot: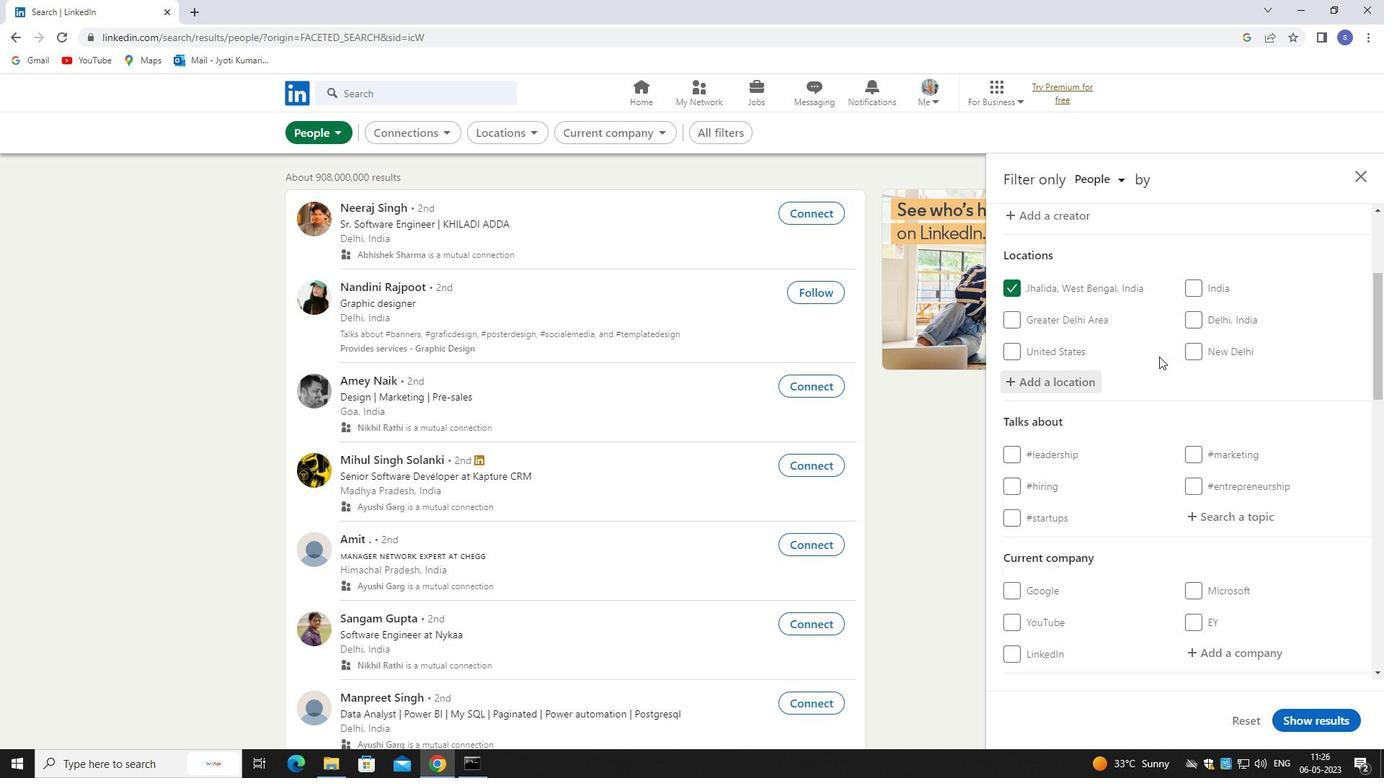 
Action: Mouse scrolled (1159, 356) with delta (0, 0)
Screenshot: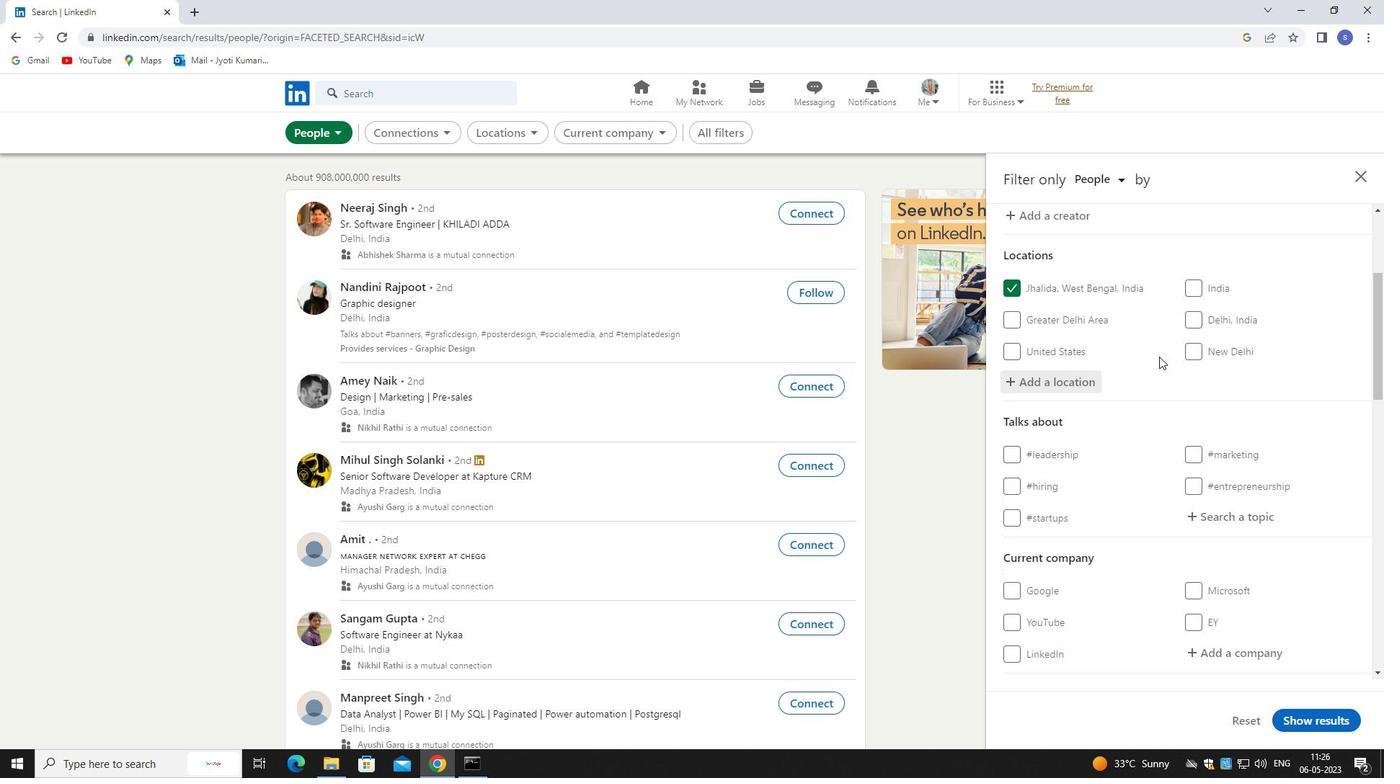 
Action: Mouse scrolled (1159, 356) with delta (0, 0)
Screenshot: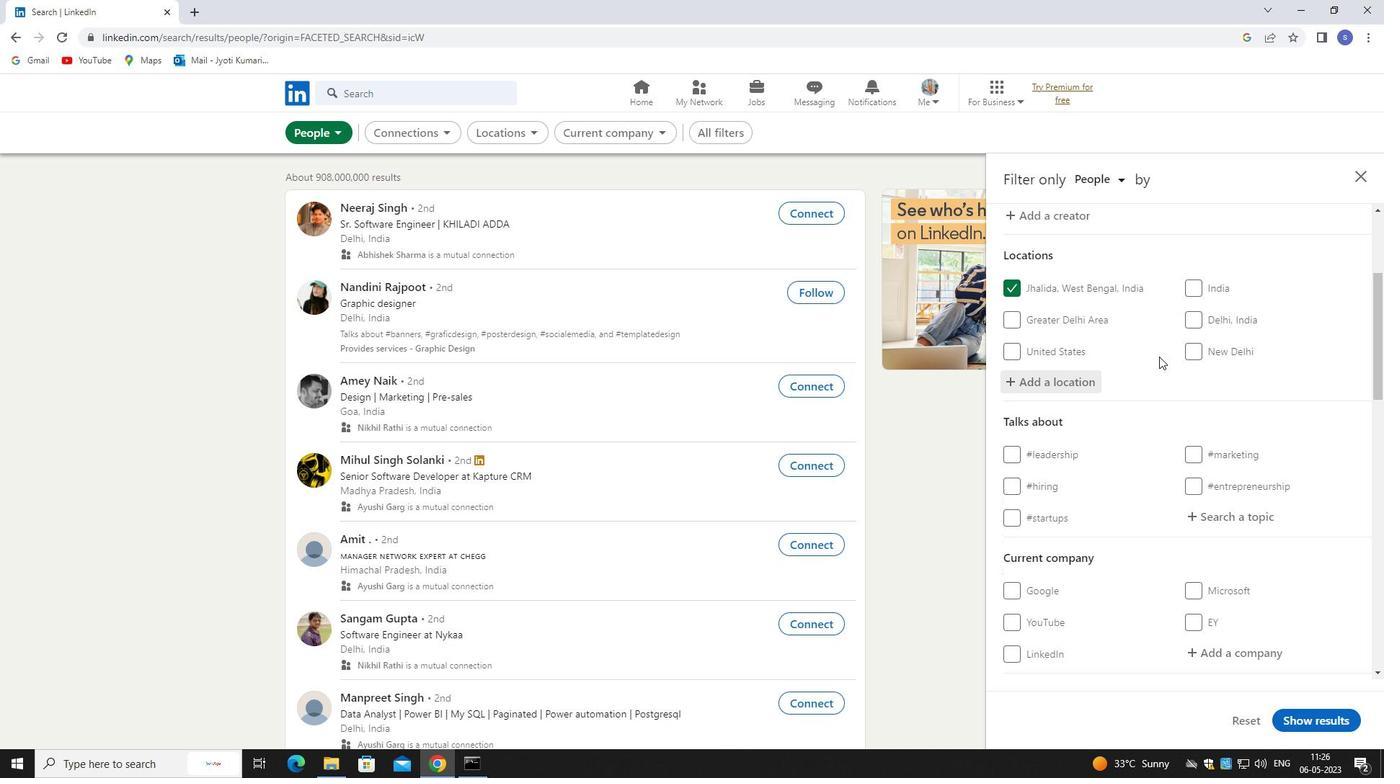 
Action: Mouse moved to (1160, 356)
Screenshot: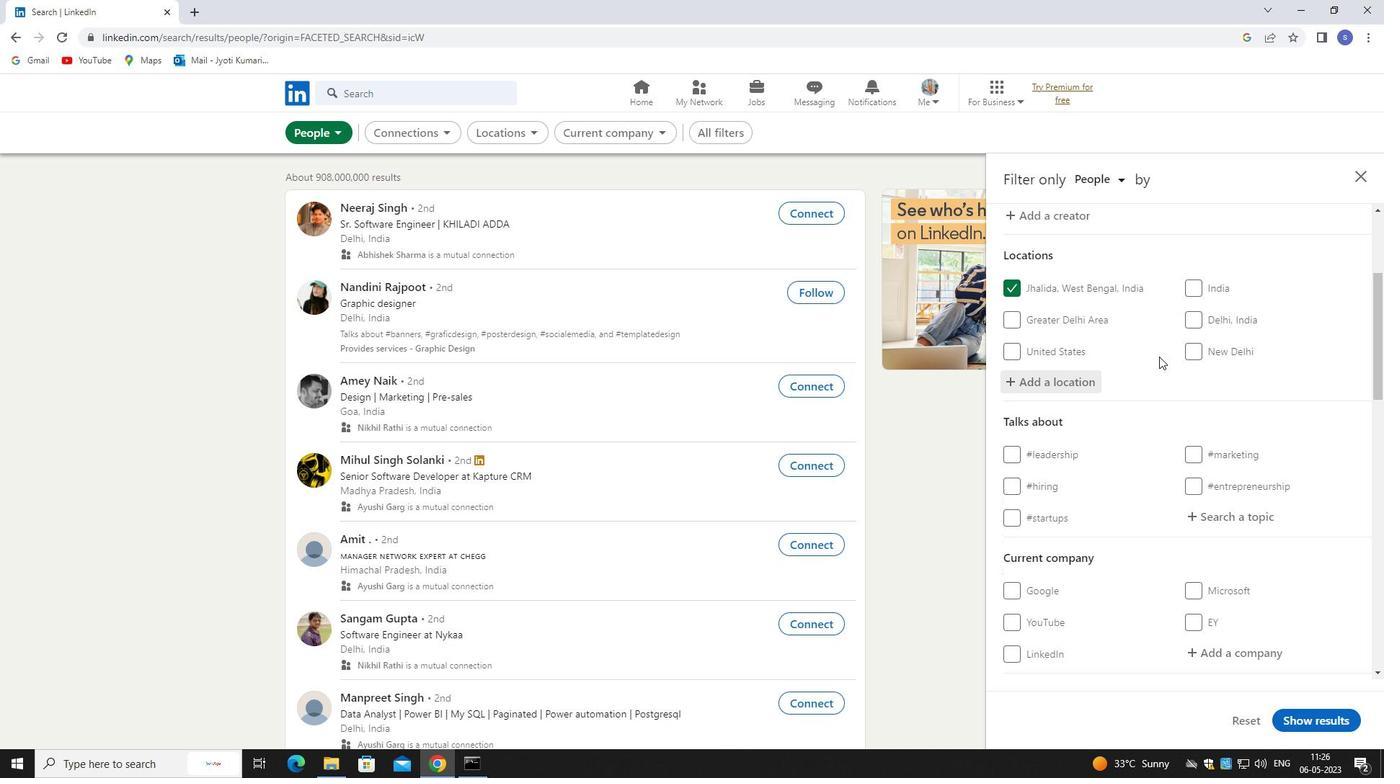 
Action: Mouse scrolled (1160, 356) with delta (0, 0)
Screenshot: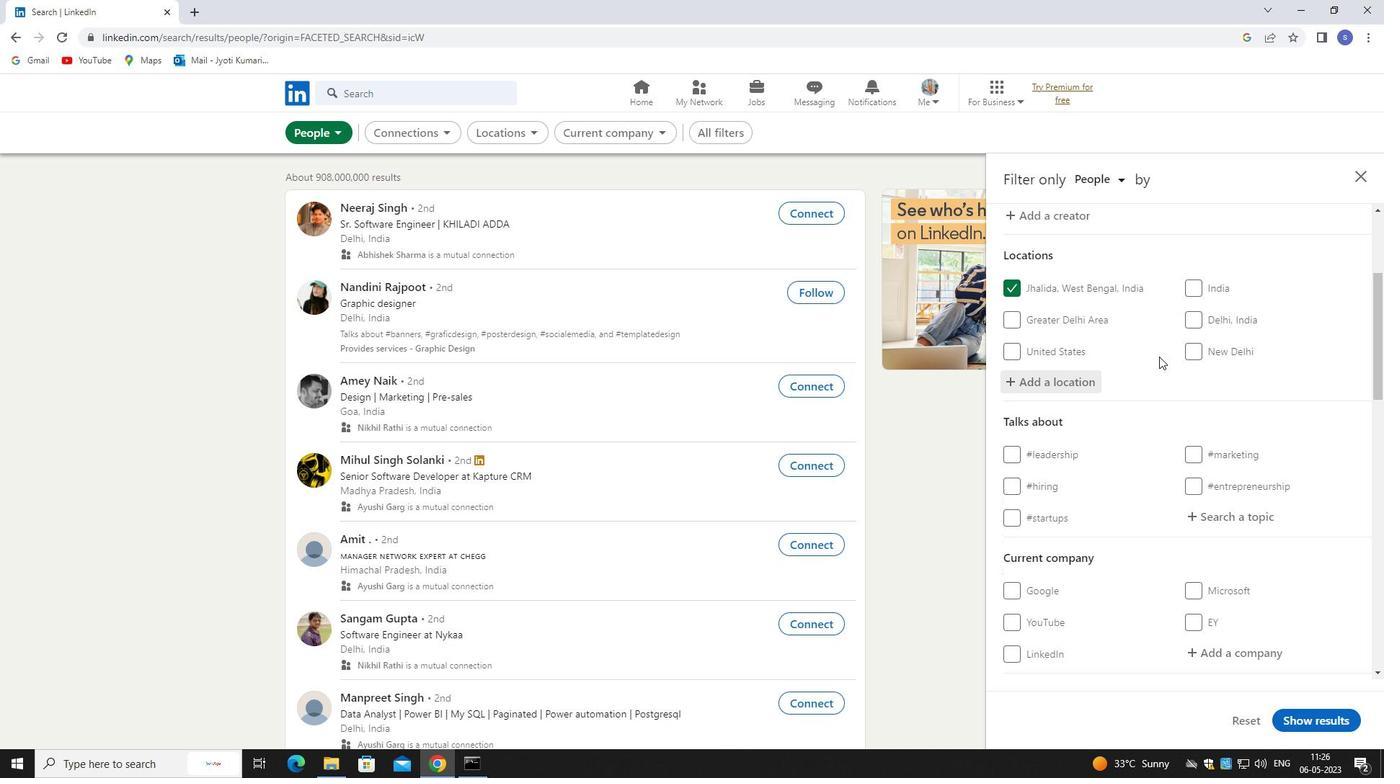 
Action: Mouse moved to (1260, 228)
Screenshot: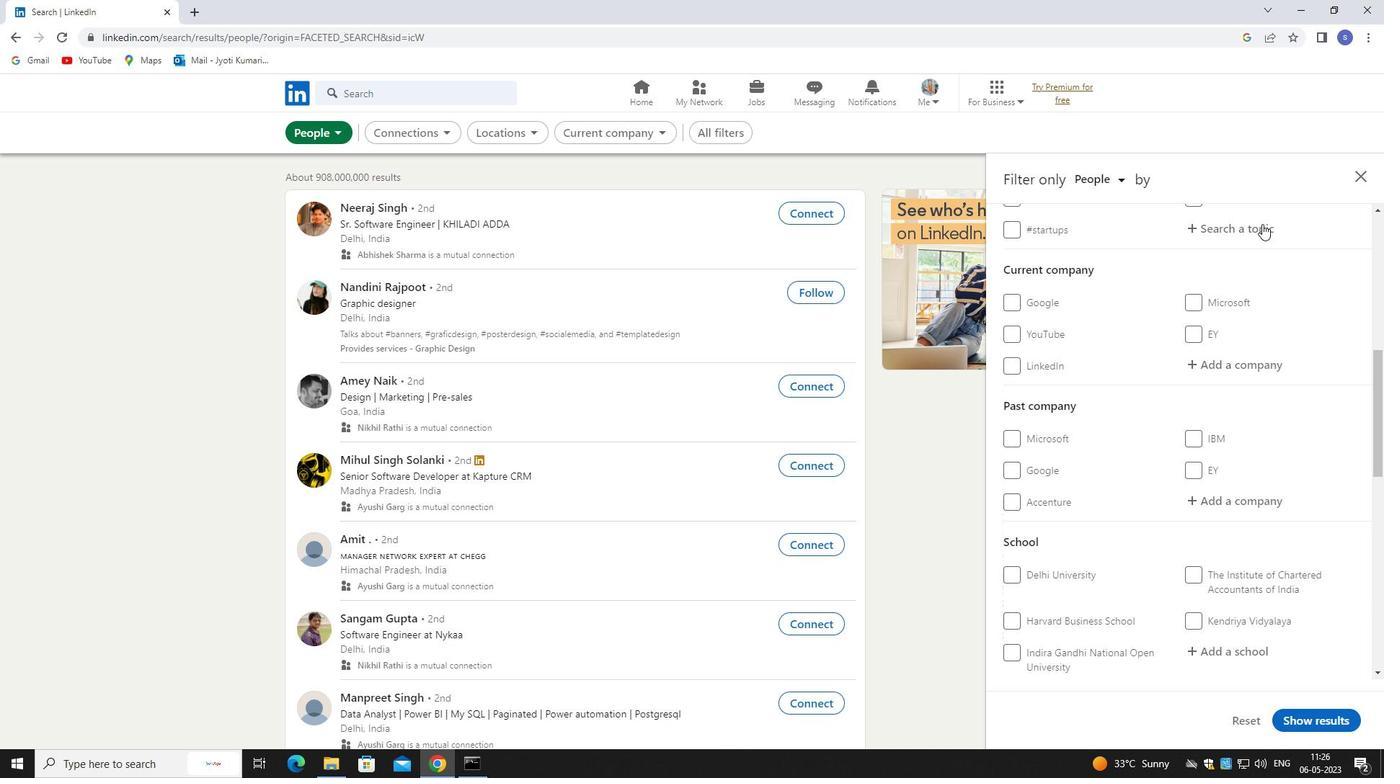 
Action: Mouse pressed left at (1260, 228)
Screenshot: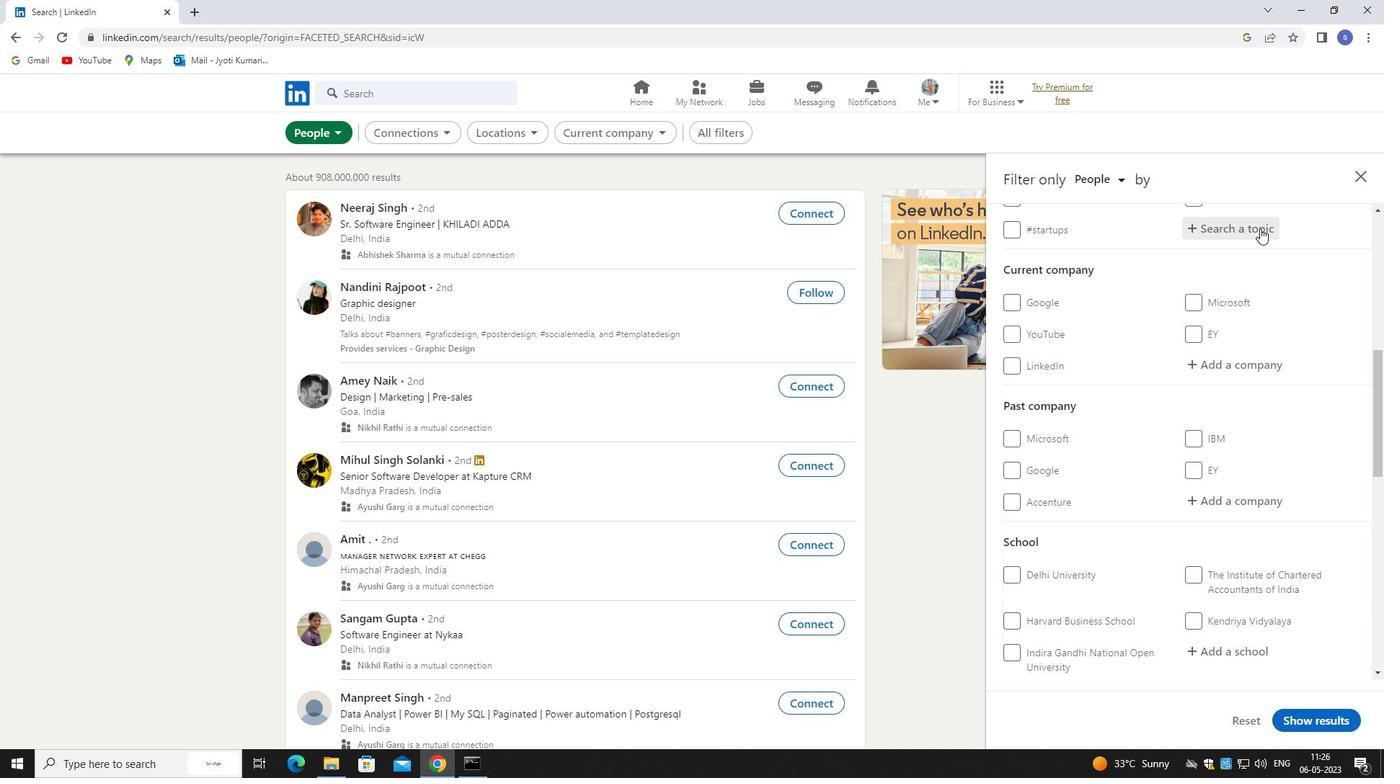 
Action: Key pressed <Key.shift>LIKE
Screenshot: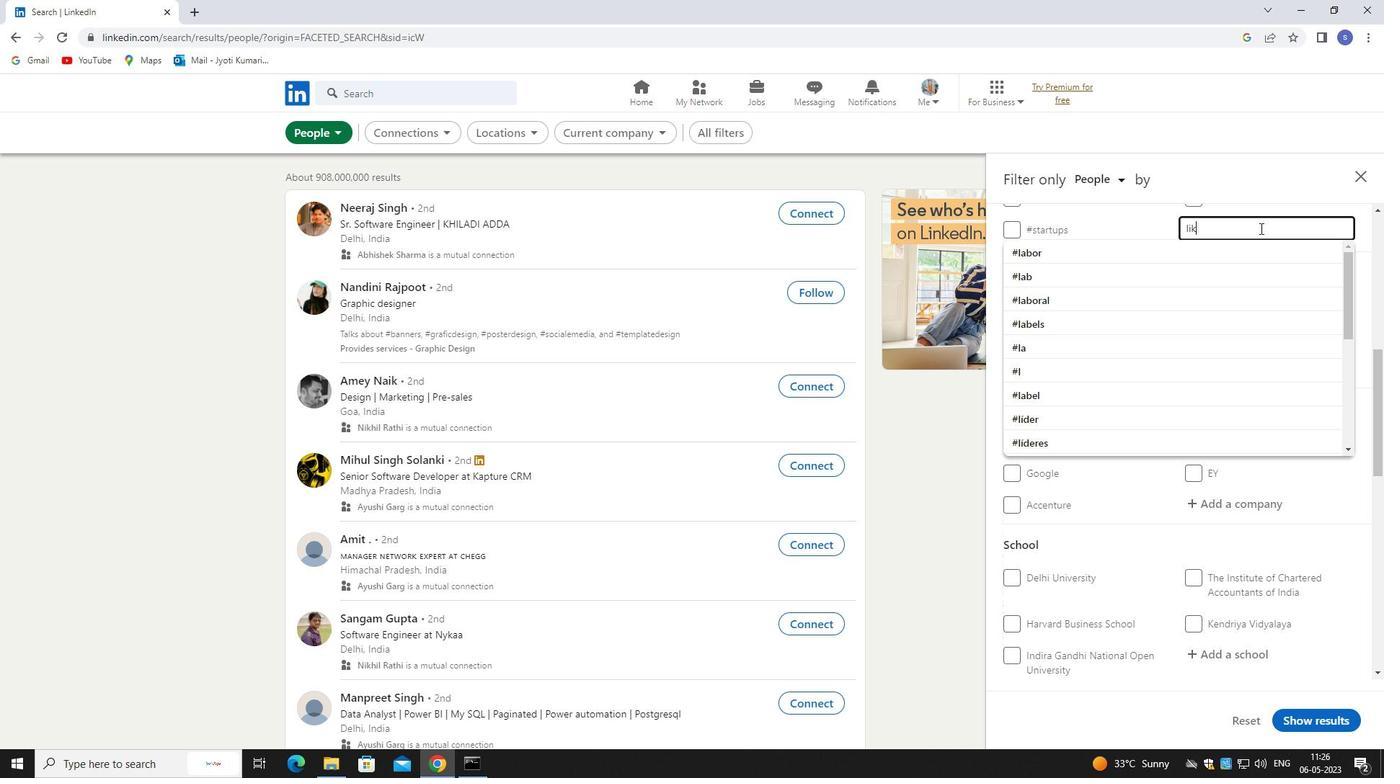 
Action: Mouse moved to (1258, 251)
Screenshot: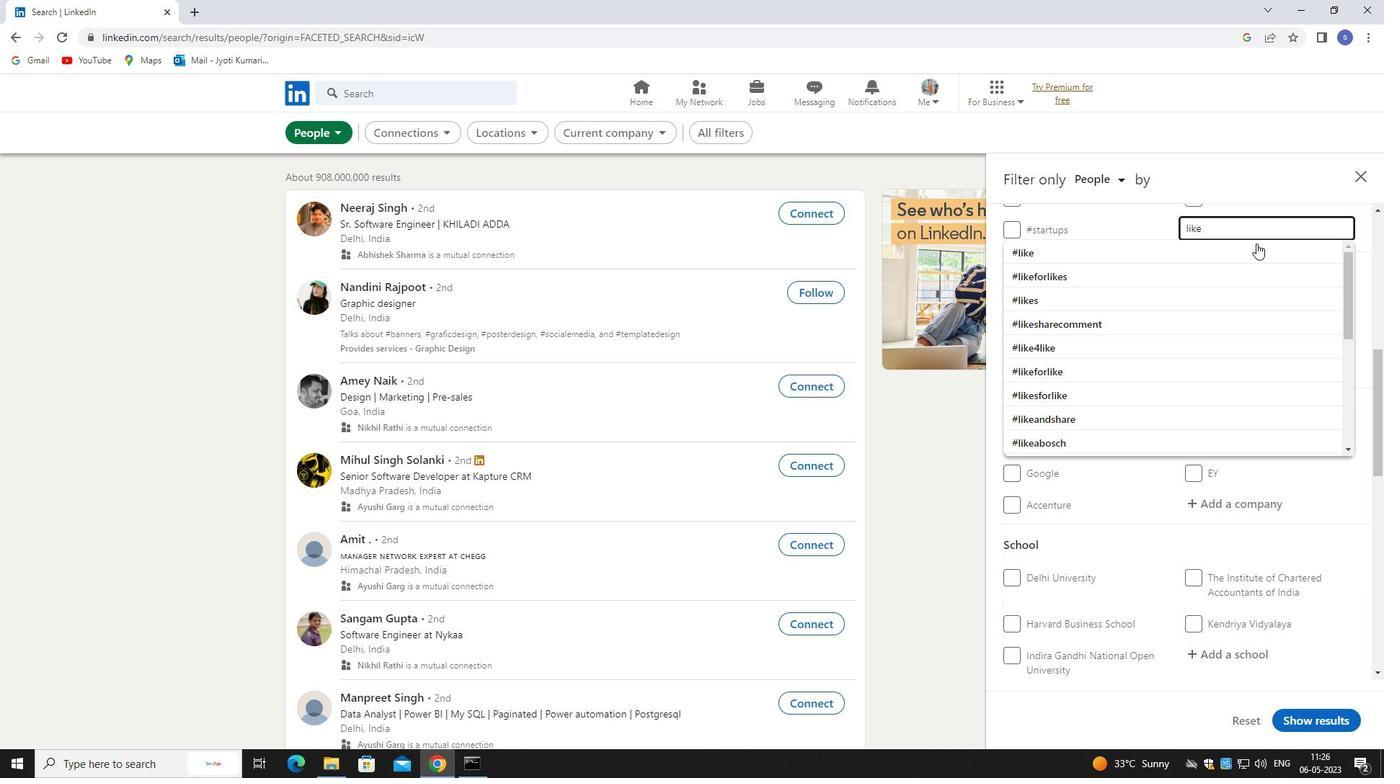 
Action: Mouse pressed left at (1258, 251)
Screenshot: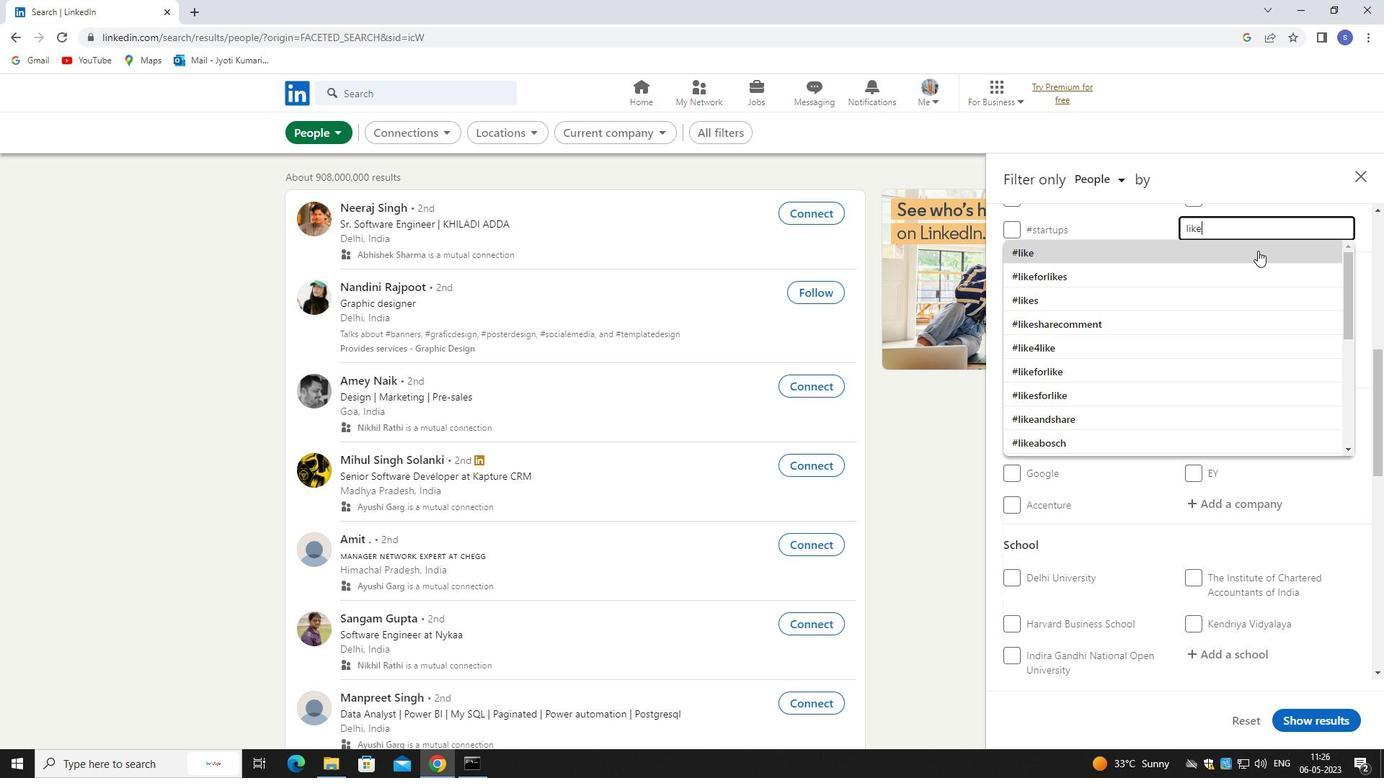 
Action: Mouse scrolled (1258, 250) with delta (0, 0)
Screenshot: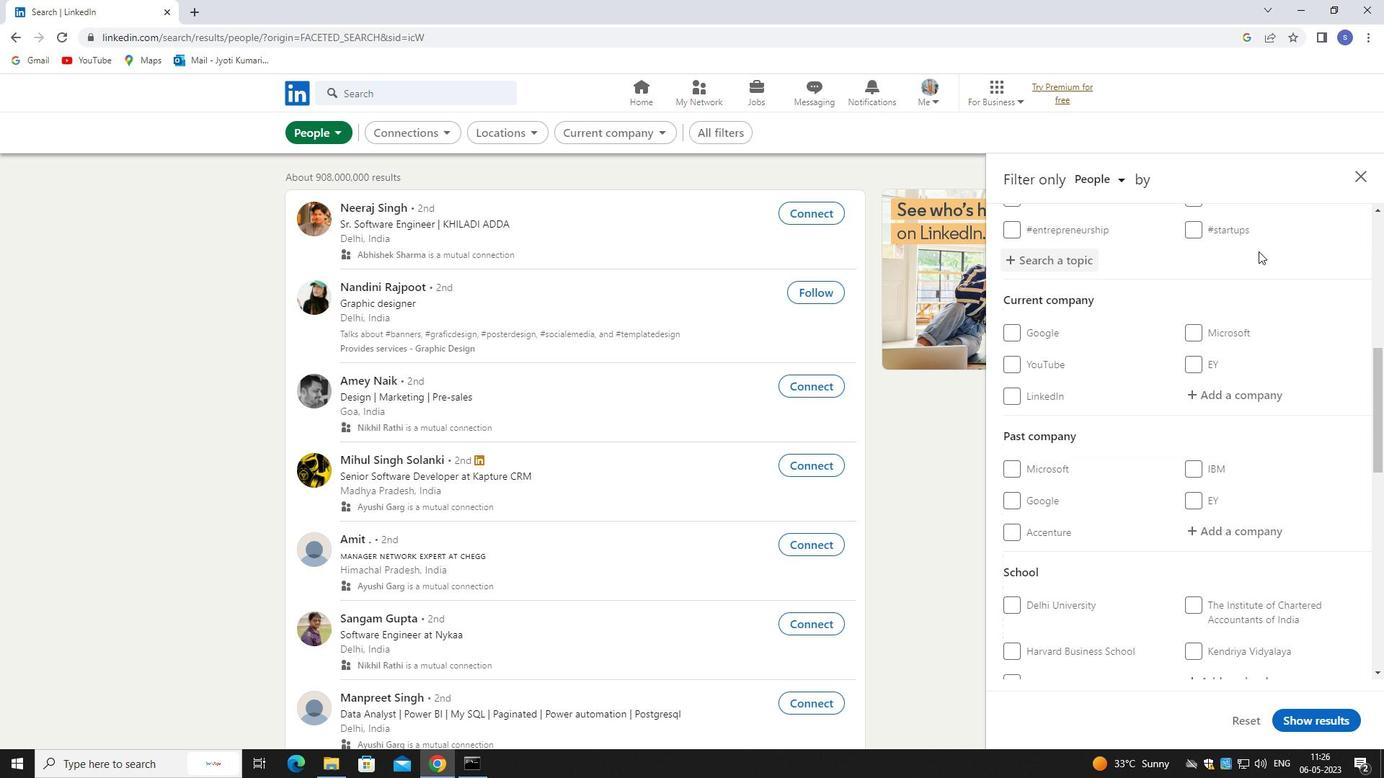 
Action: Mouse scrolled (1258, 250) with delta (0, 0)
Screenshot: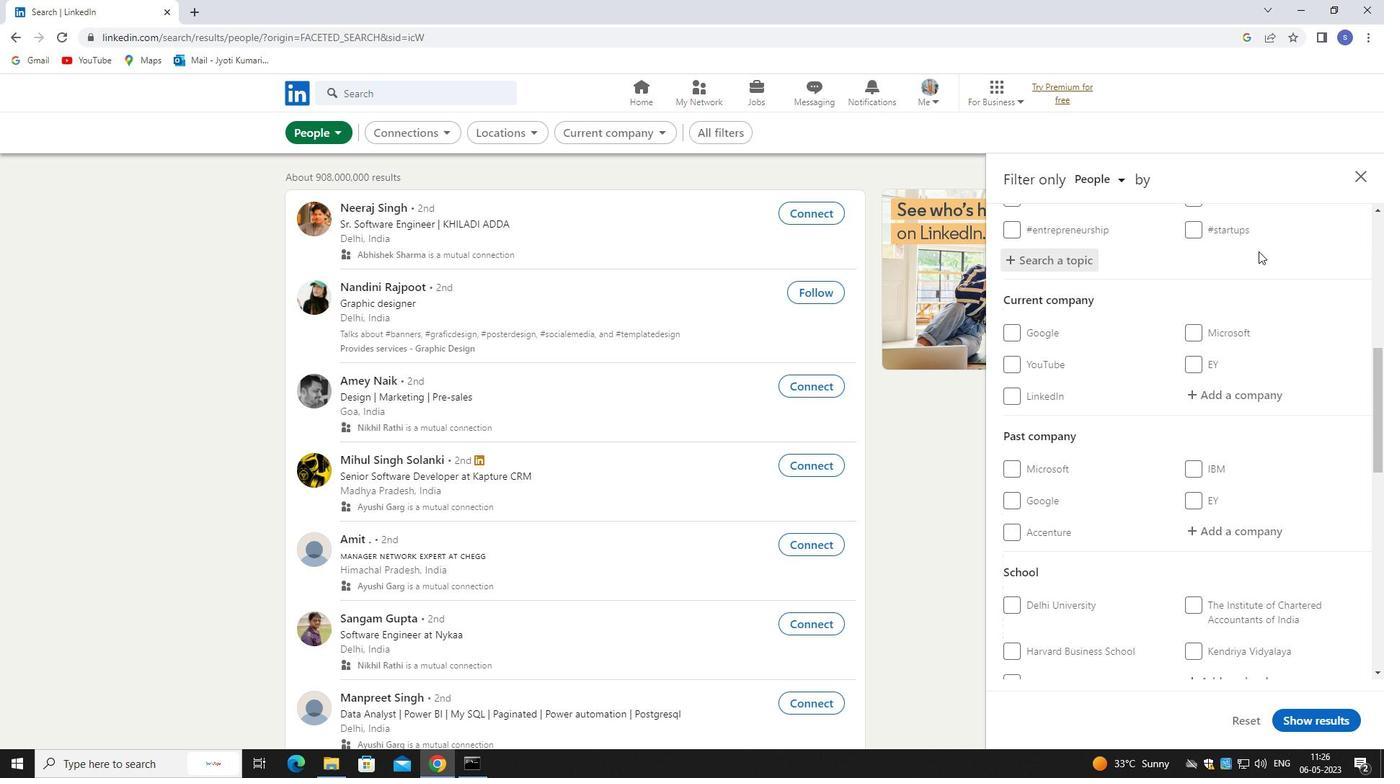 
Action: Mouse pressed left at (1258, 251)
Screenshot: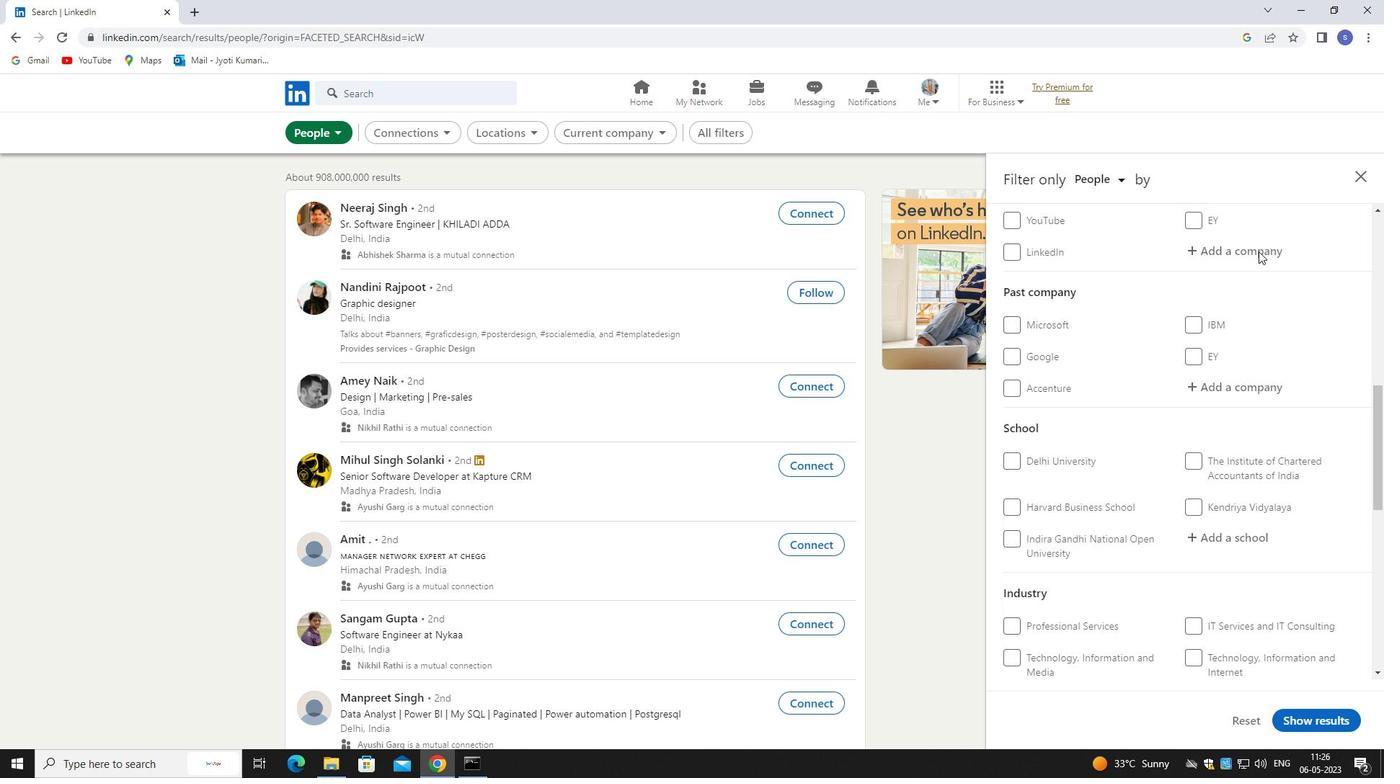 
Action: Key pressed <Key.shift>MARUTI
Screenshot: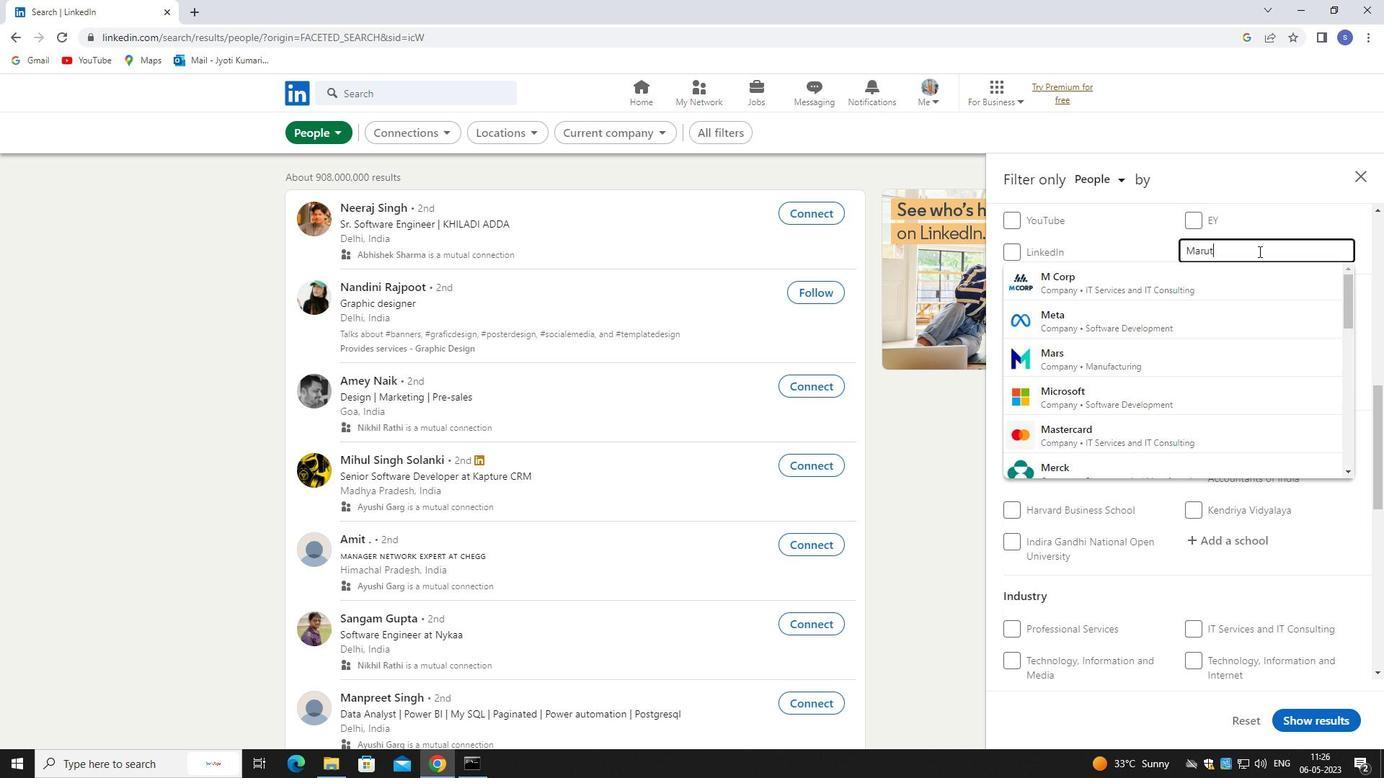 
Action: Mouse moved to (1258, 270)
Screenshot: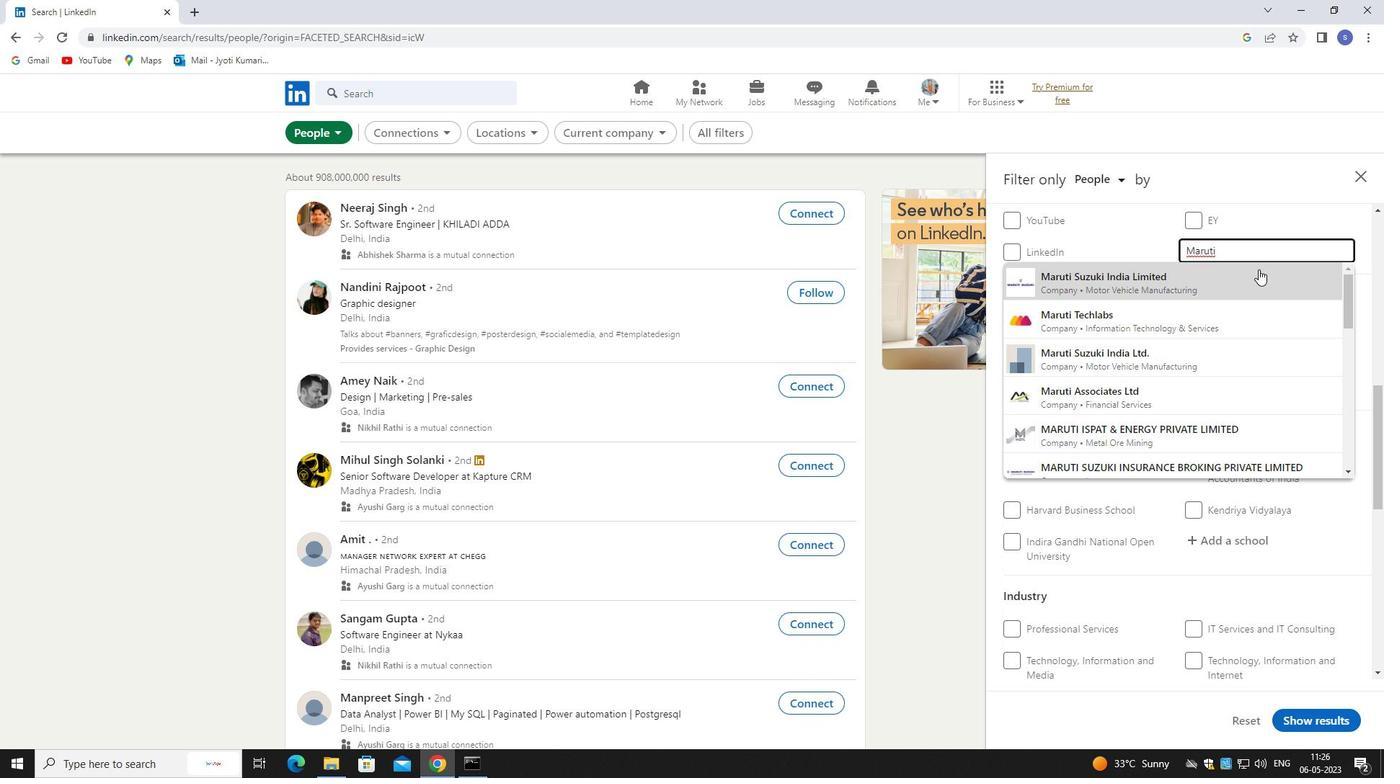 
Action: Mouse pressed left at (1258, 270)
Screenshot: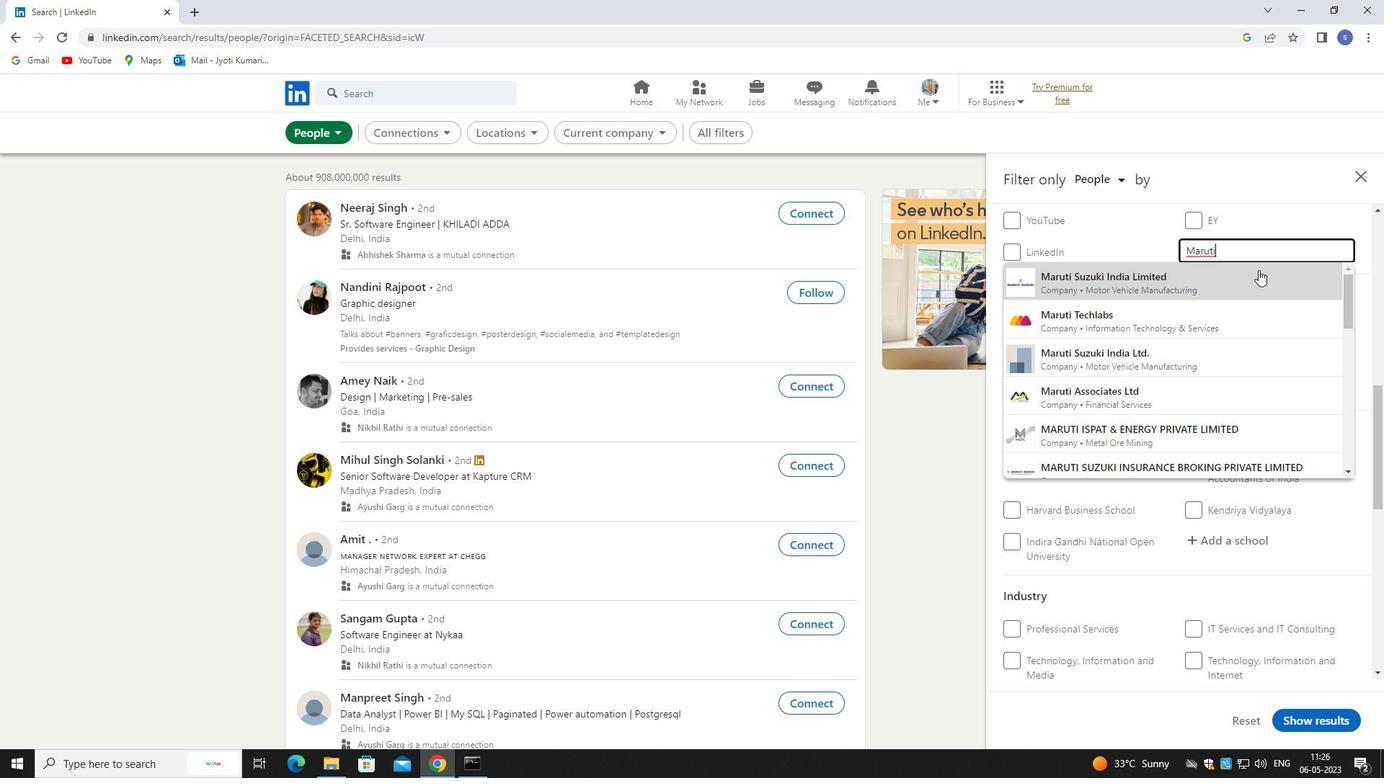 
Action: Mouse scrolled (1258, 269) with delta (0, 0)
Screenshot: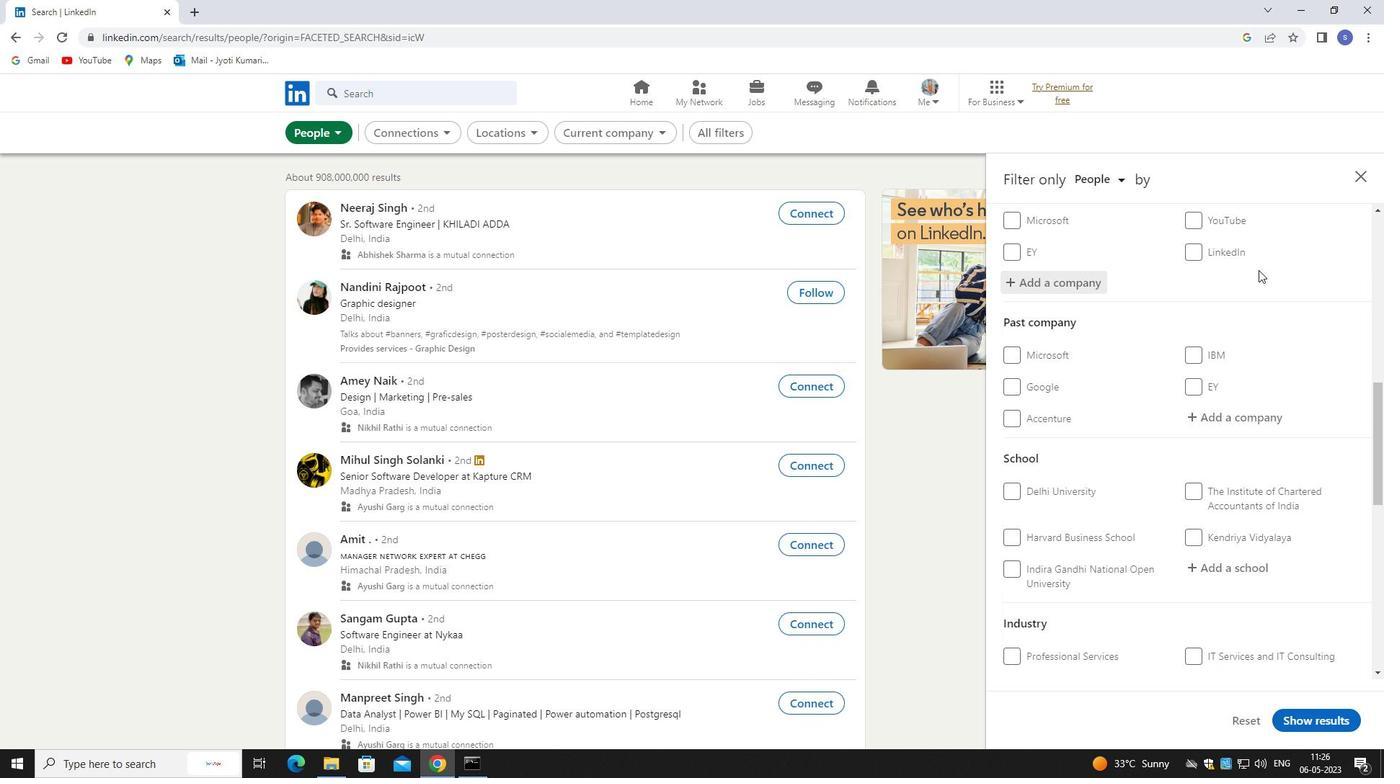 
Action: Mouse moved to (1259, 271)
Screenshot: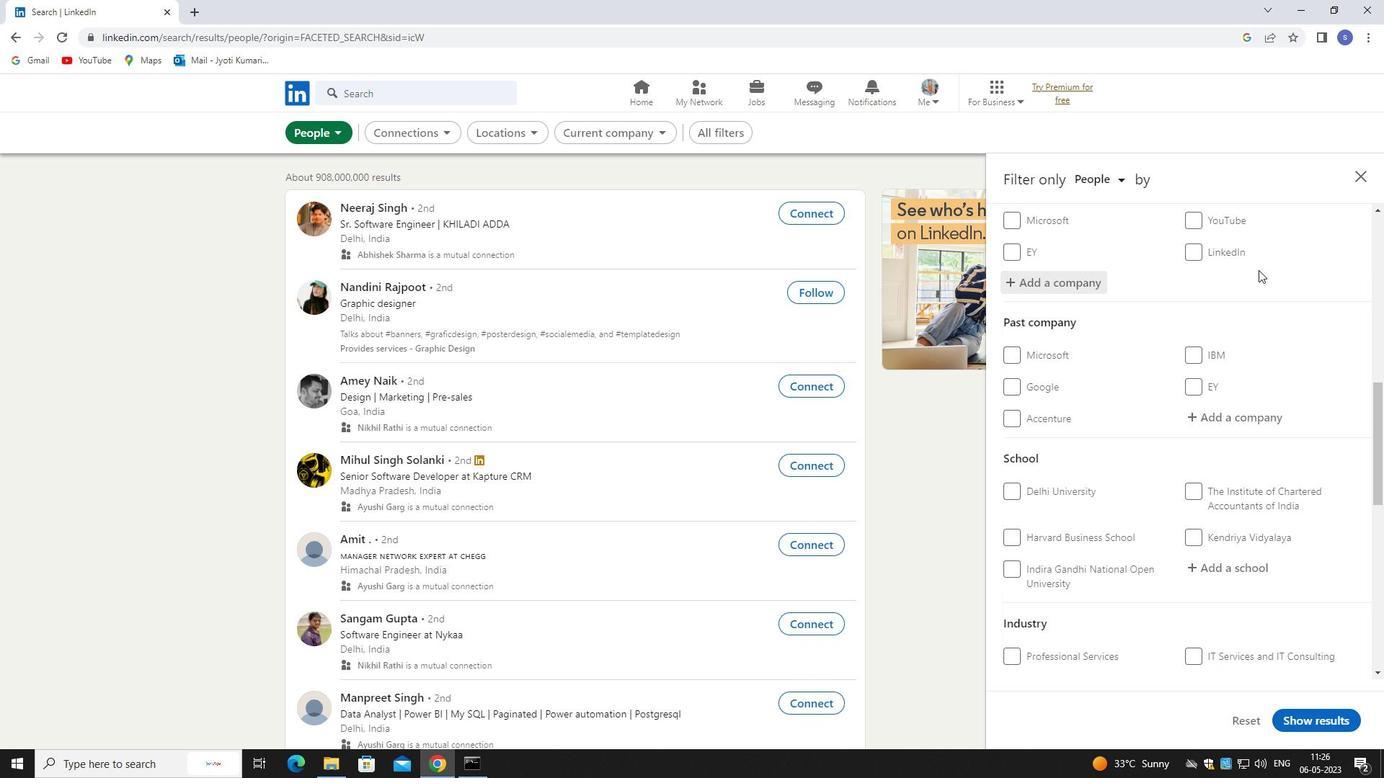 
Action: Mouse scrolled (1259, 270) with delta (0, 0)
Screenshot: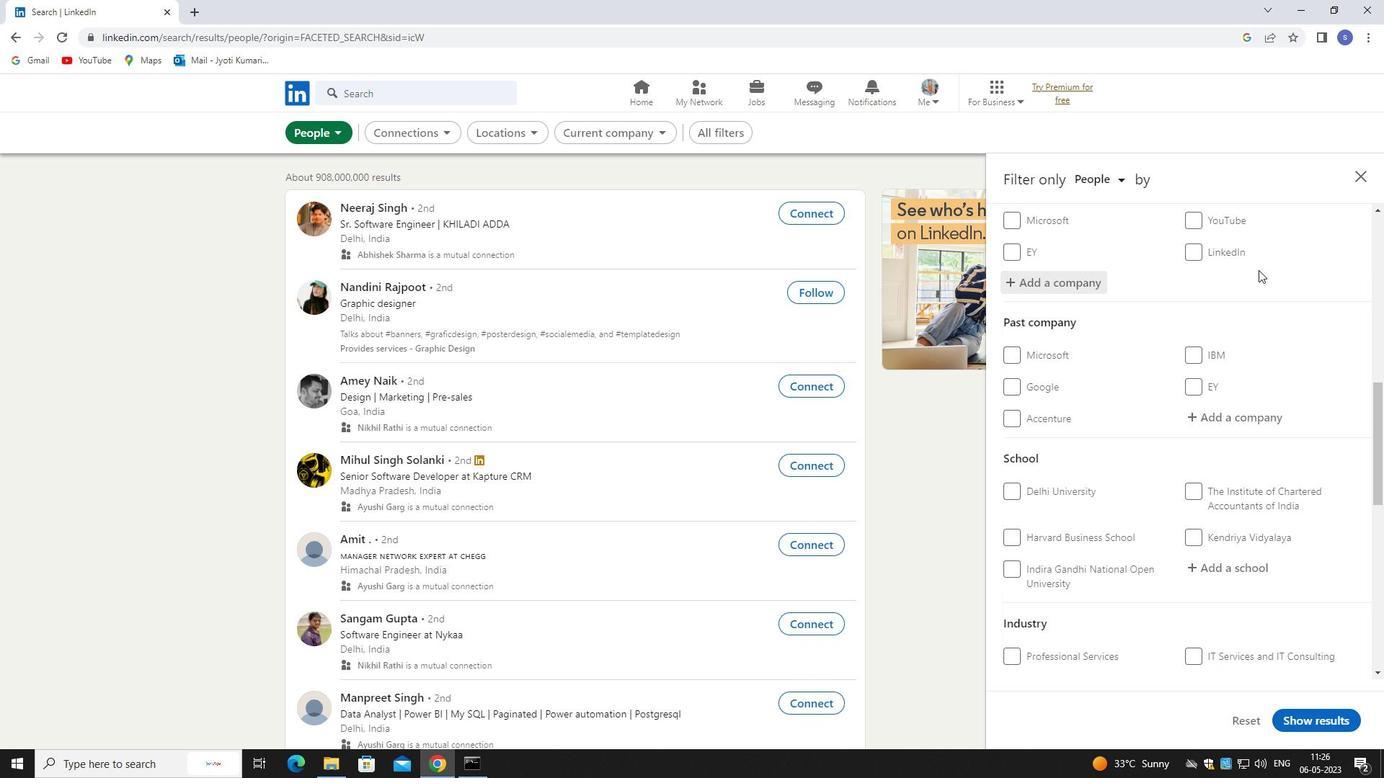 
Action: Mouse moved to (1263, 280)
Screenshot: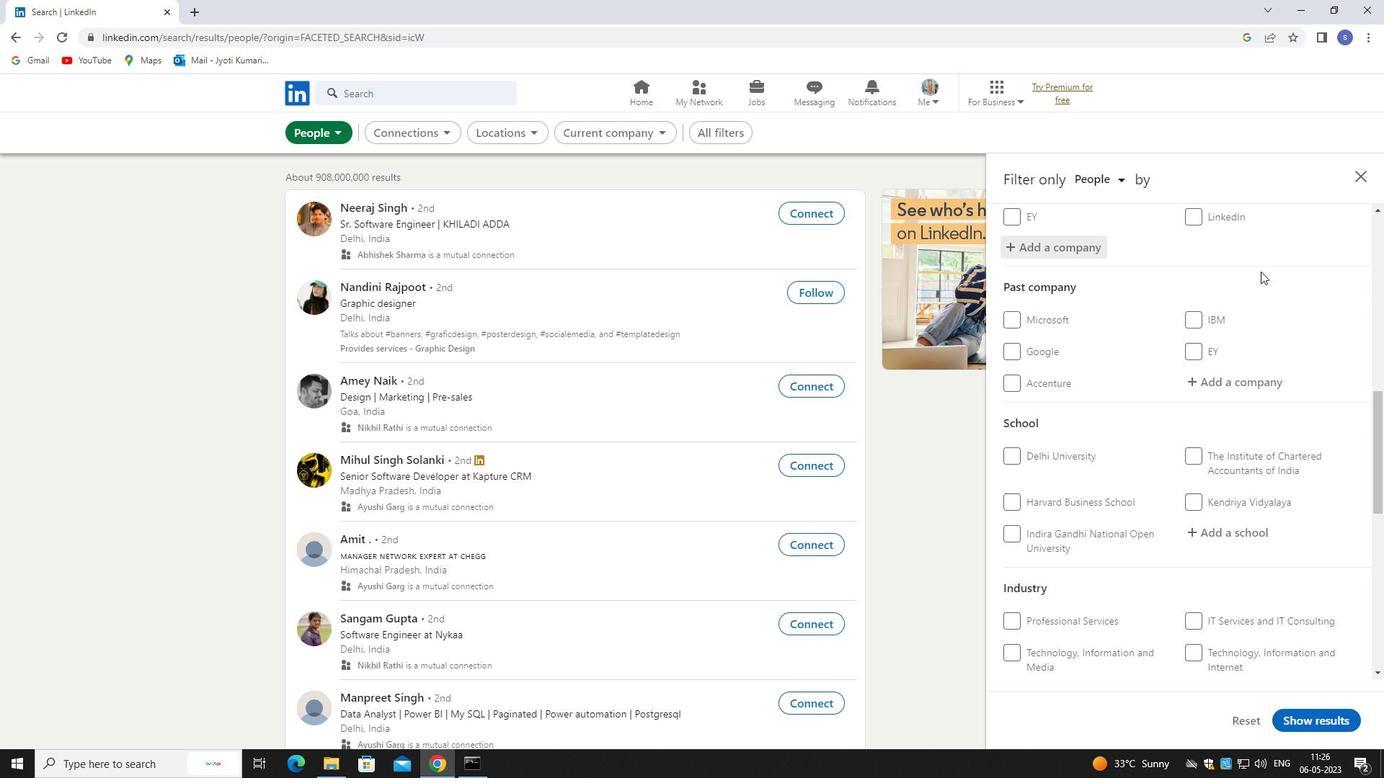 
Action: Mouse scrolled (1263, 279) with delta (0, 0)
Screenshot: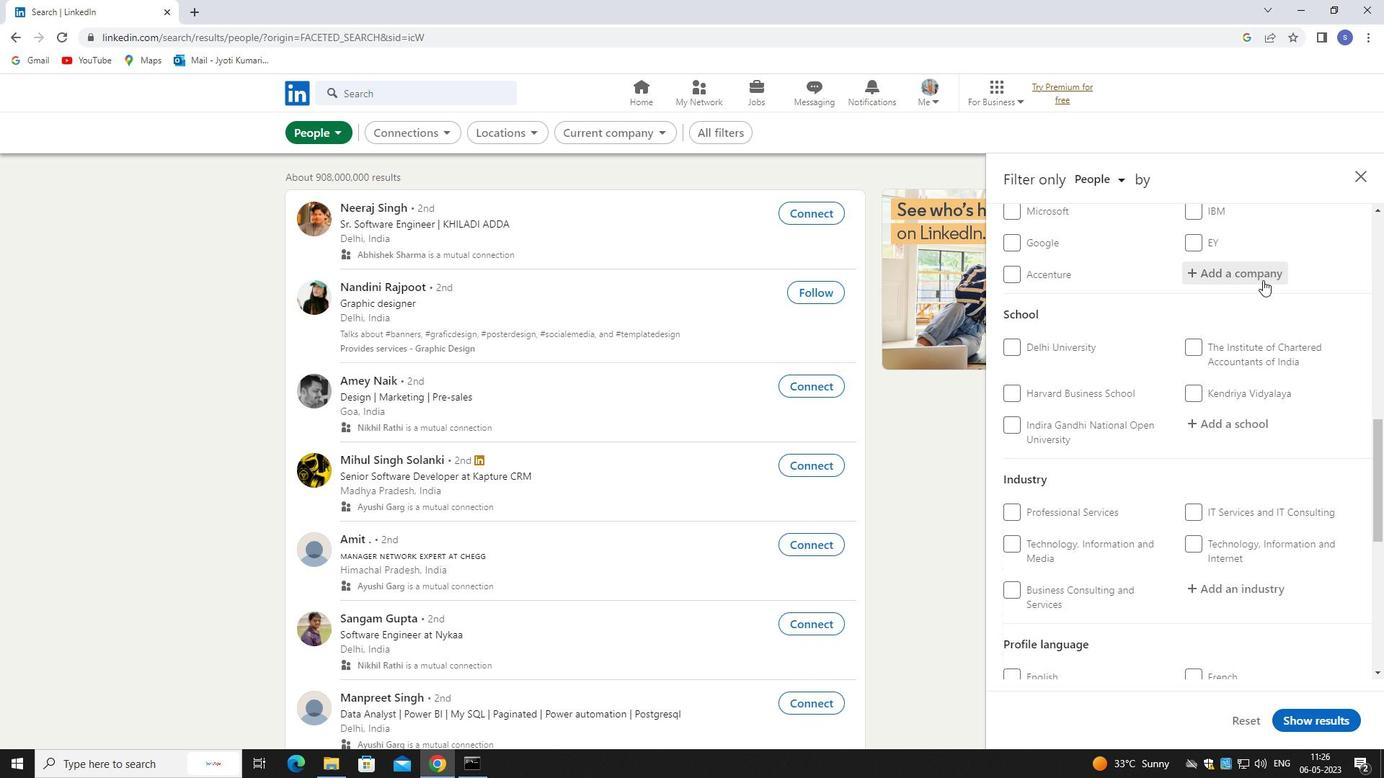 
Action: Mouse scrolled (1263, 279) with delta (0, 0)
Screenshot: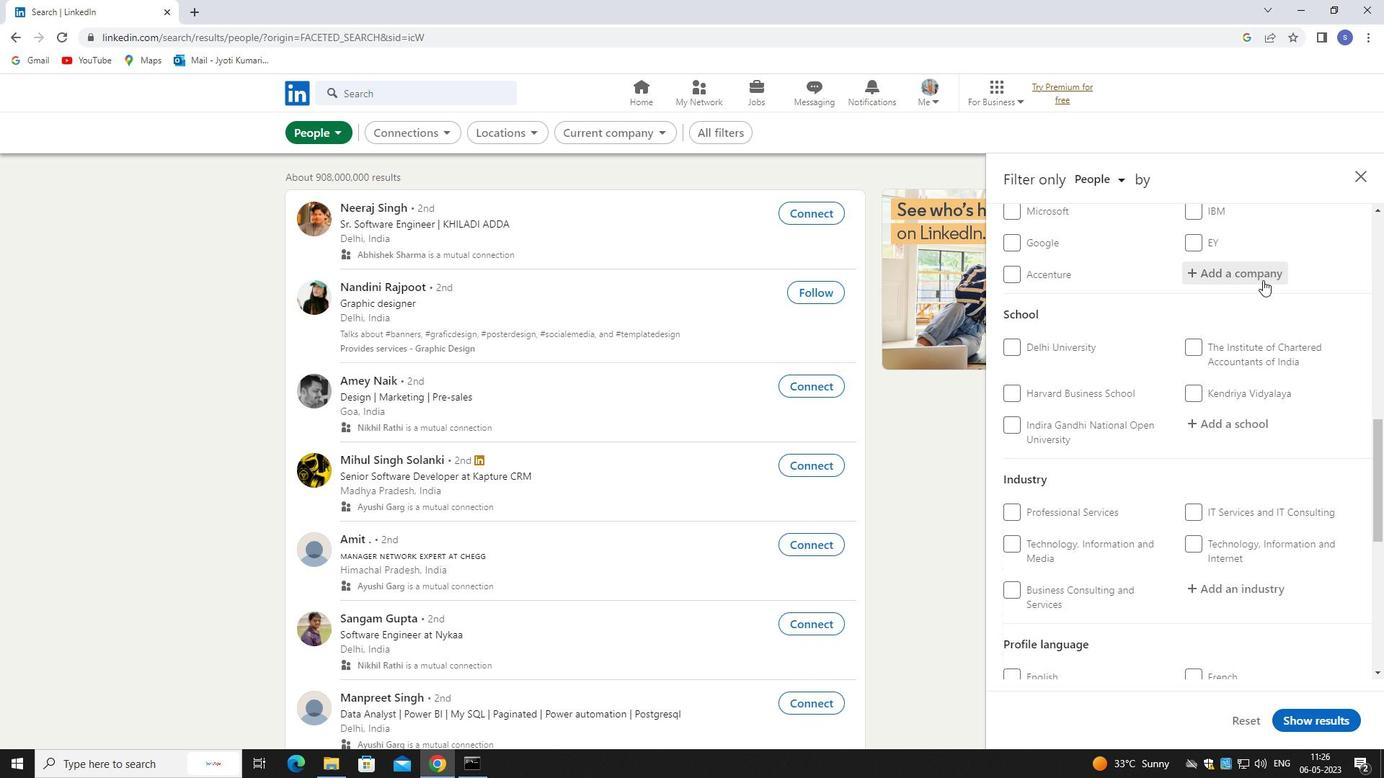 
Action: Mouse scrolled (1263, 279) with delta (0, 0)
Screenshot: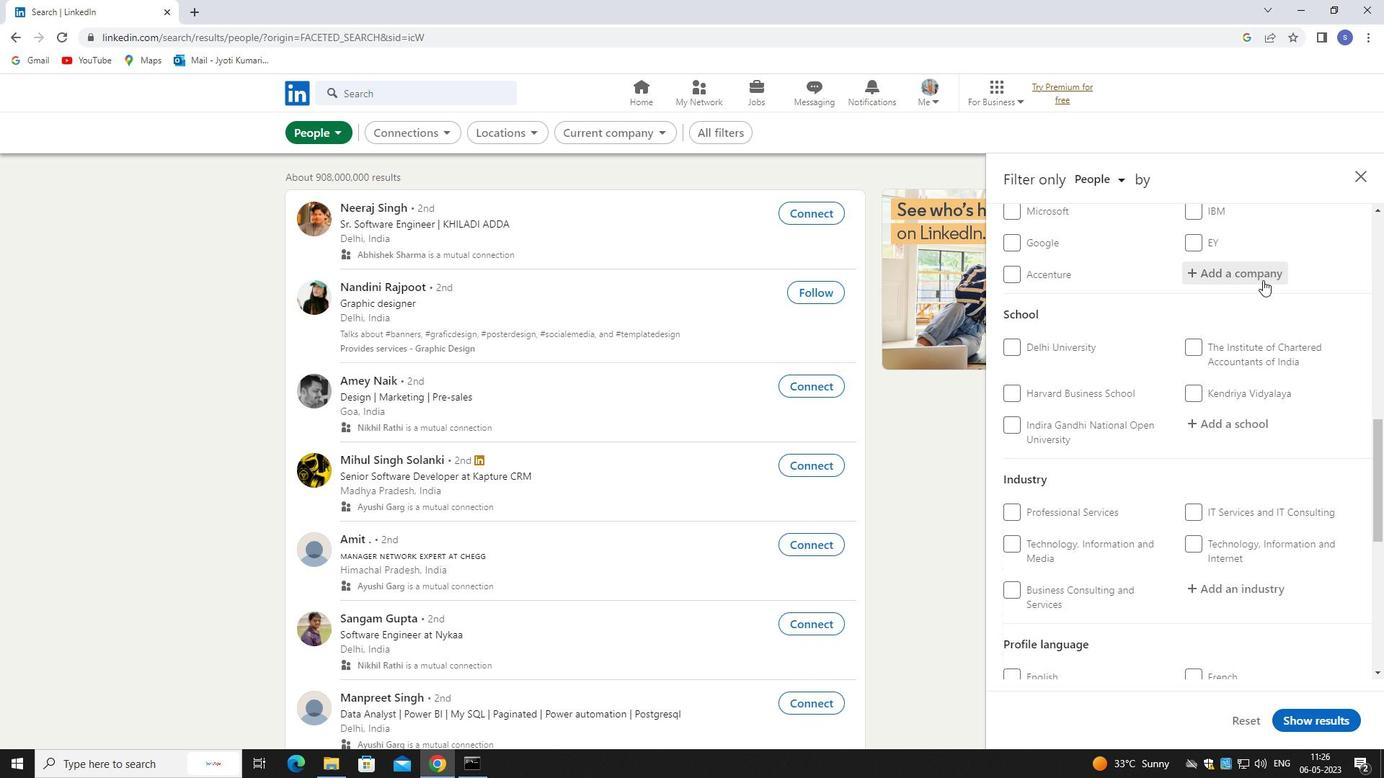 
Action: Mouse moved to (1225, 214)
Screenshot: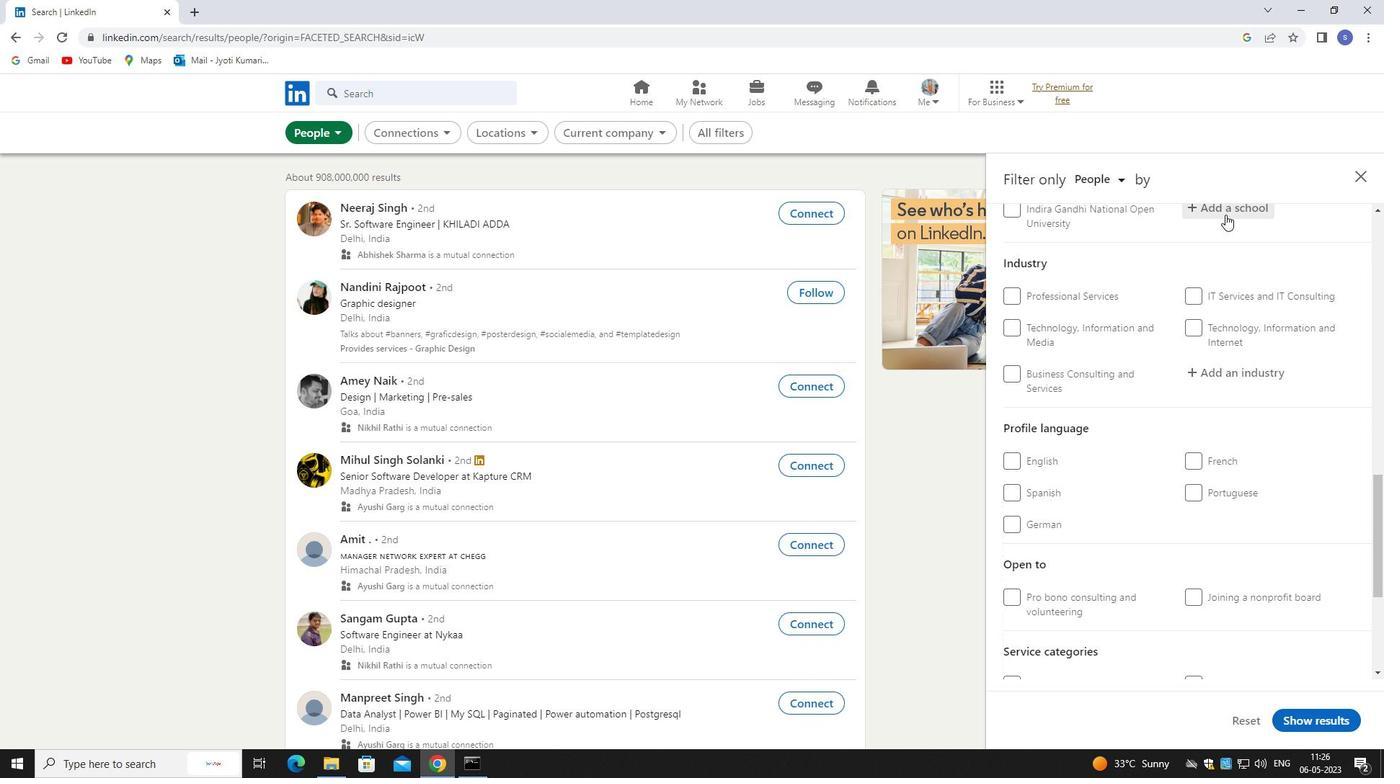 
Action: Mouse pressed left at (1225, 214)
Screenshot: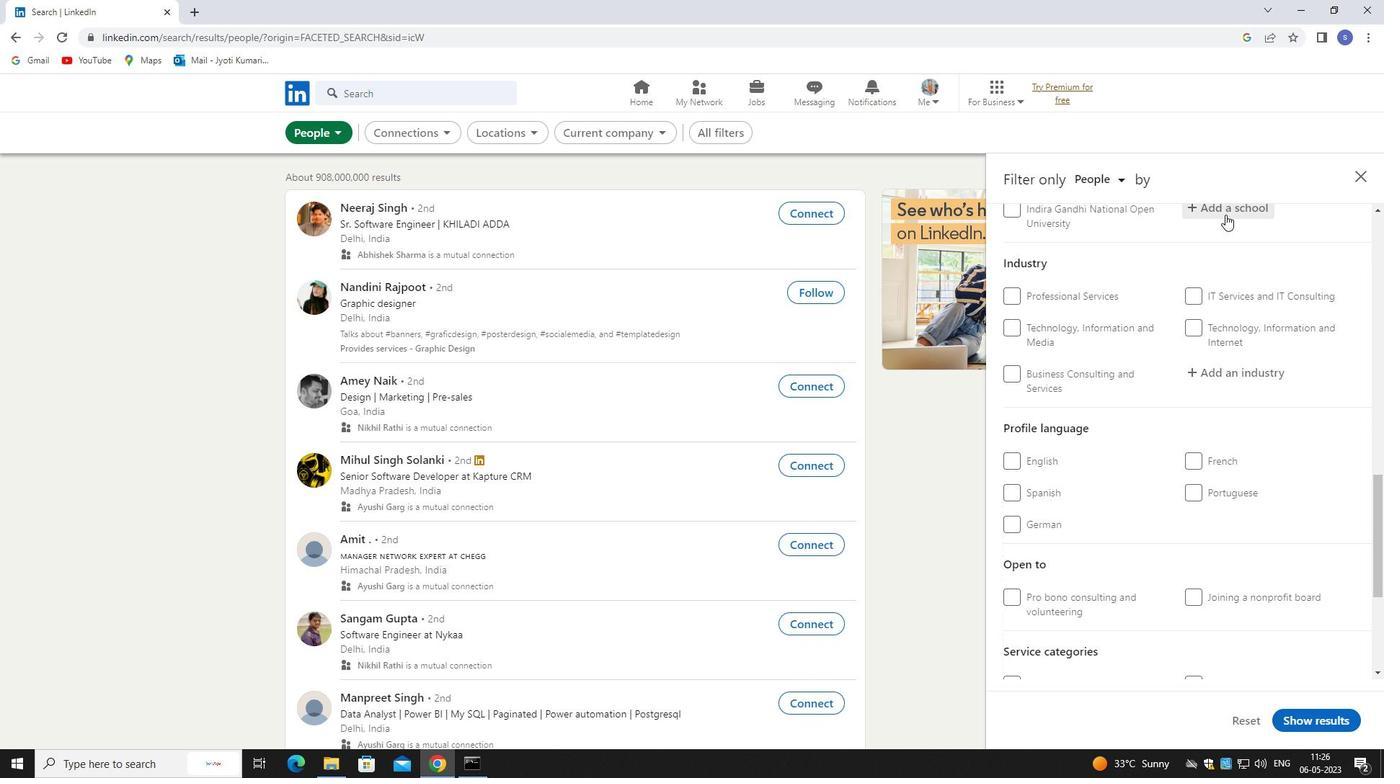 
Action: Key pressed SAGAR
Screenshot: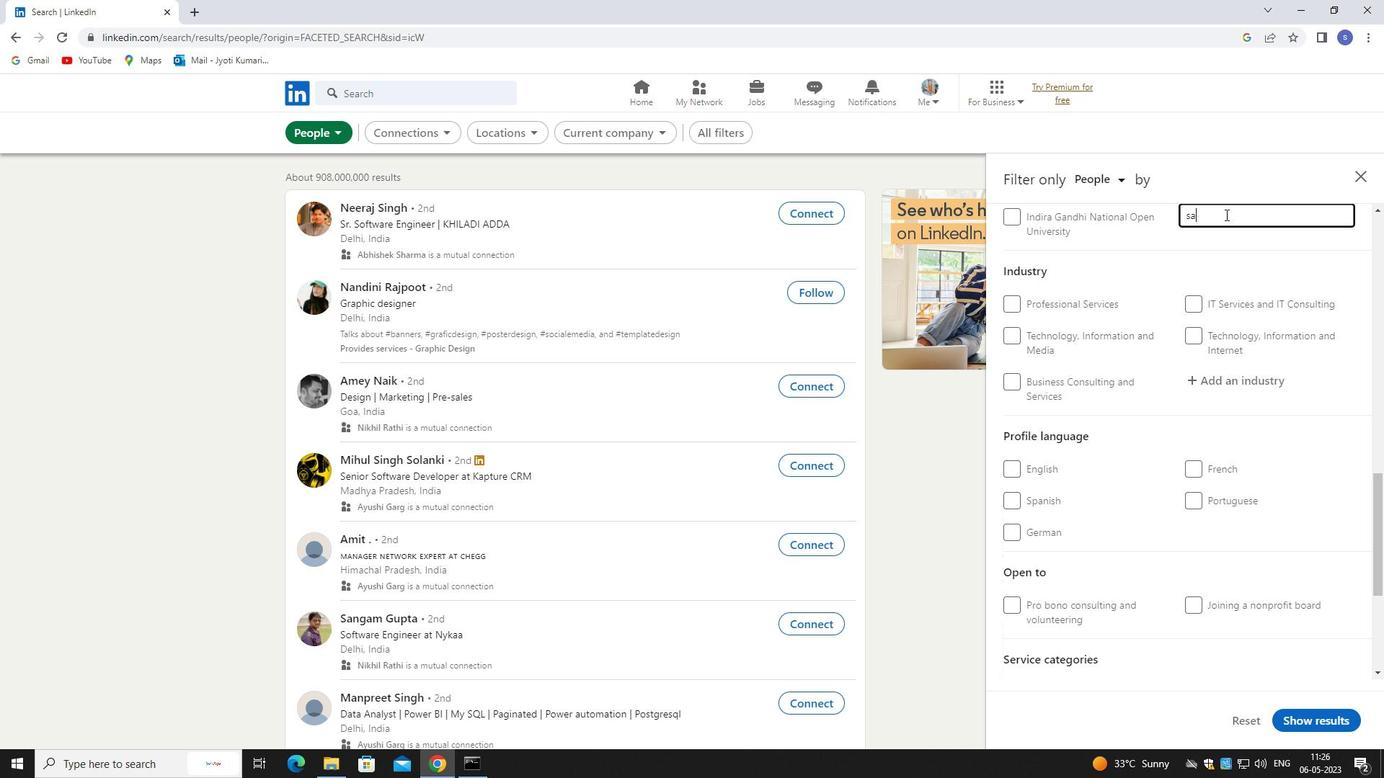 
Action: Mouse moved to (1222, 256)
Screenshot: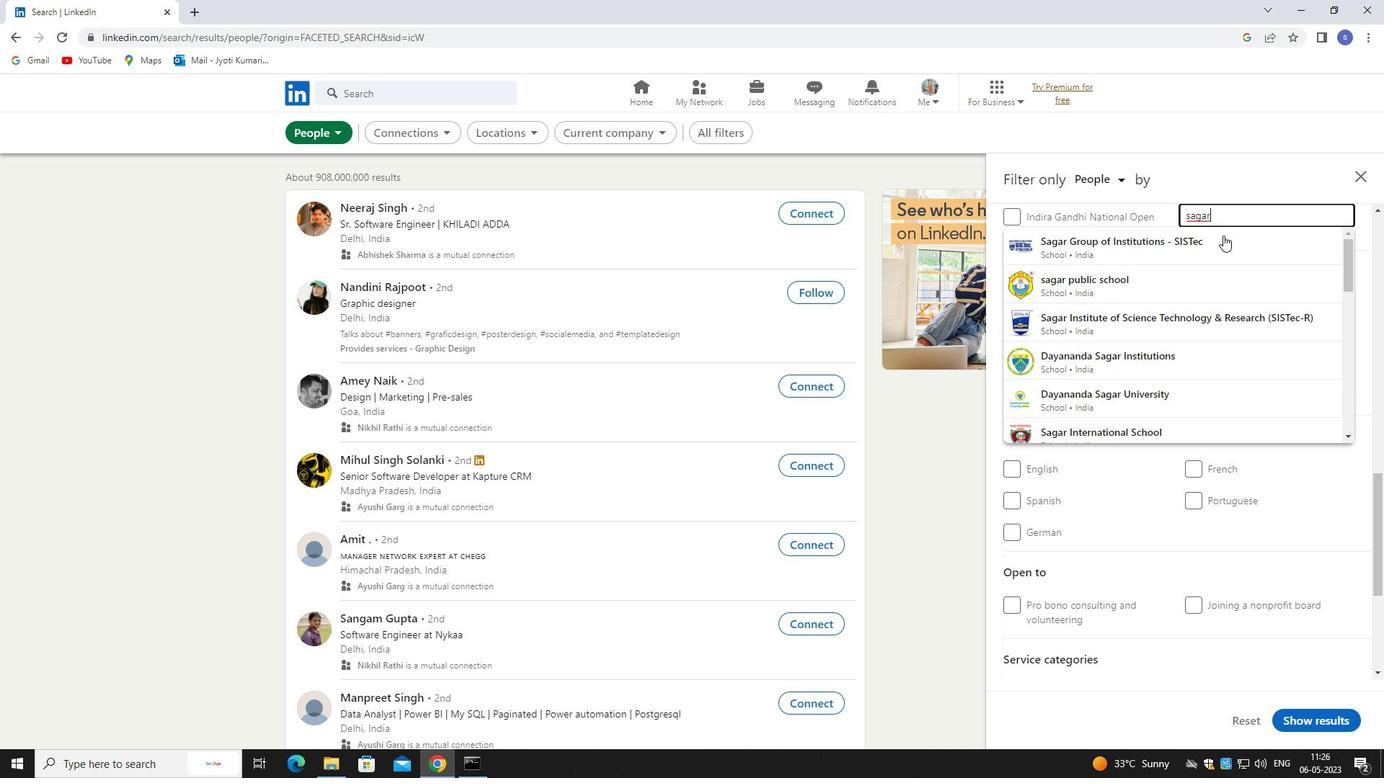 
Action: Mouse scrolled (1222, 255) with delta (0, 0)
Screenshot: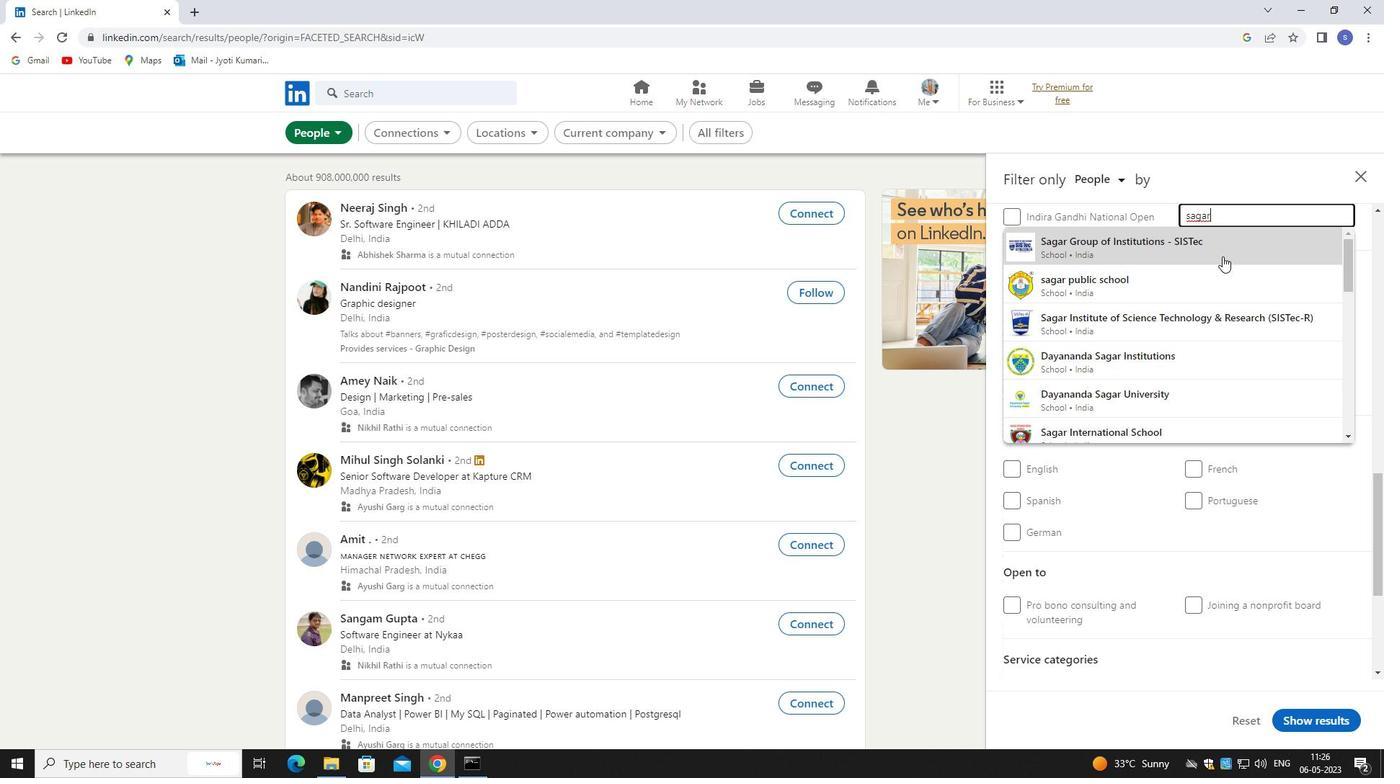 
Action: Mouse scrolled (1222, 255) with delta (0, 0)
Screenshot: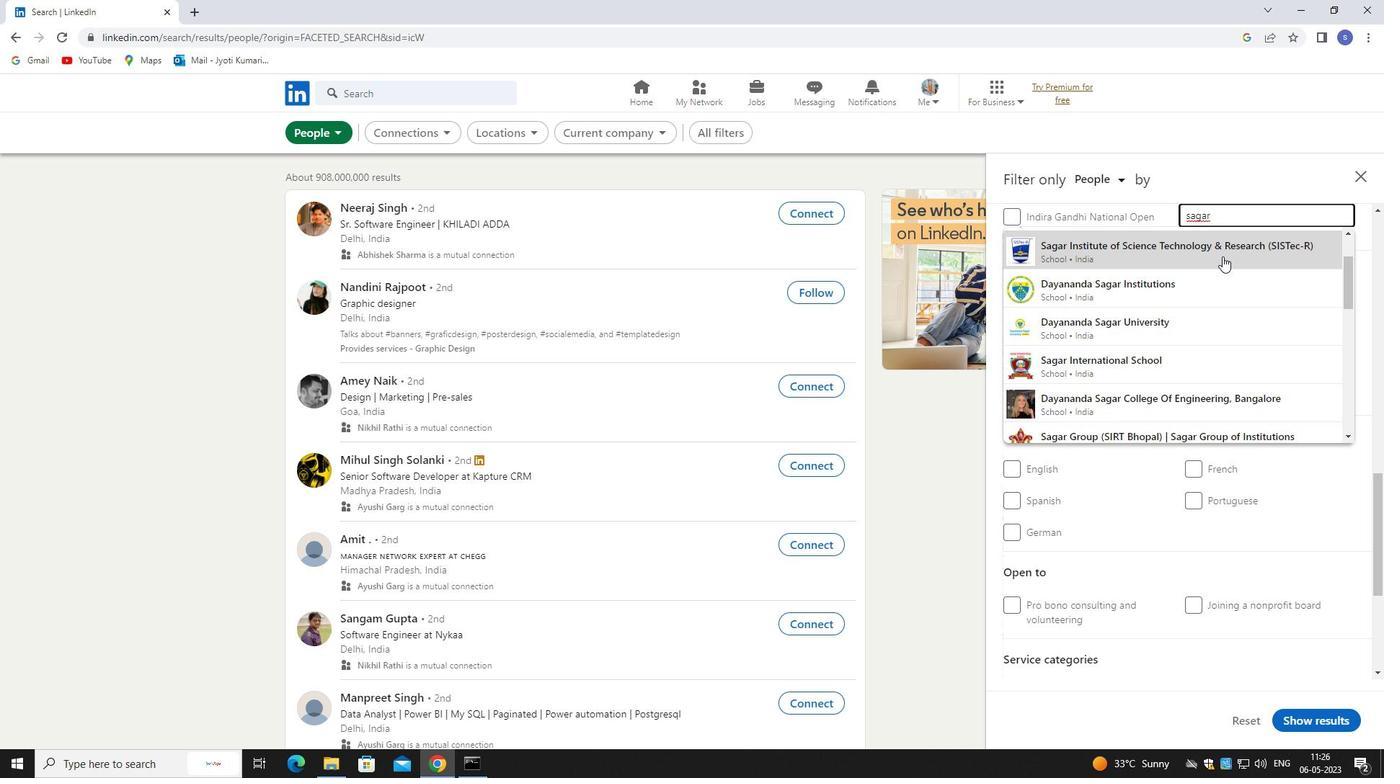 
Action: Mouse scrolled (1222, 255) with delta (0, 0)
Screenshot: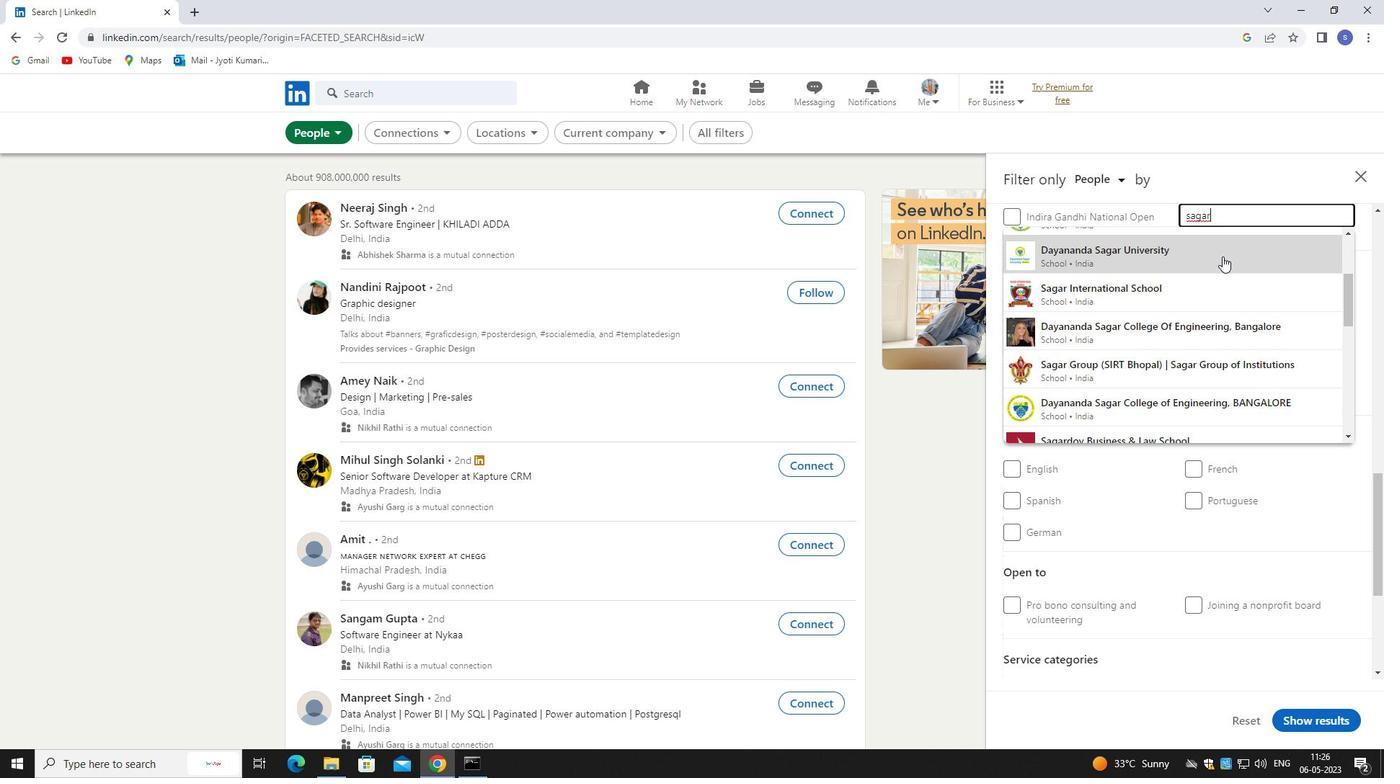
Action: Mouse scrolled (1222, 255) with delta (0, 0)
Screenshot: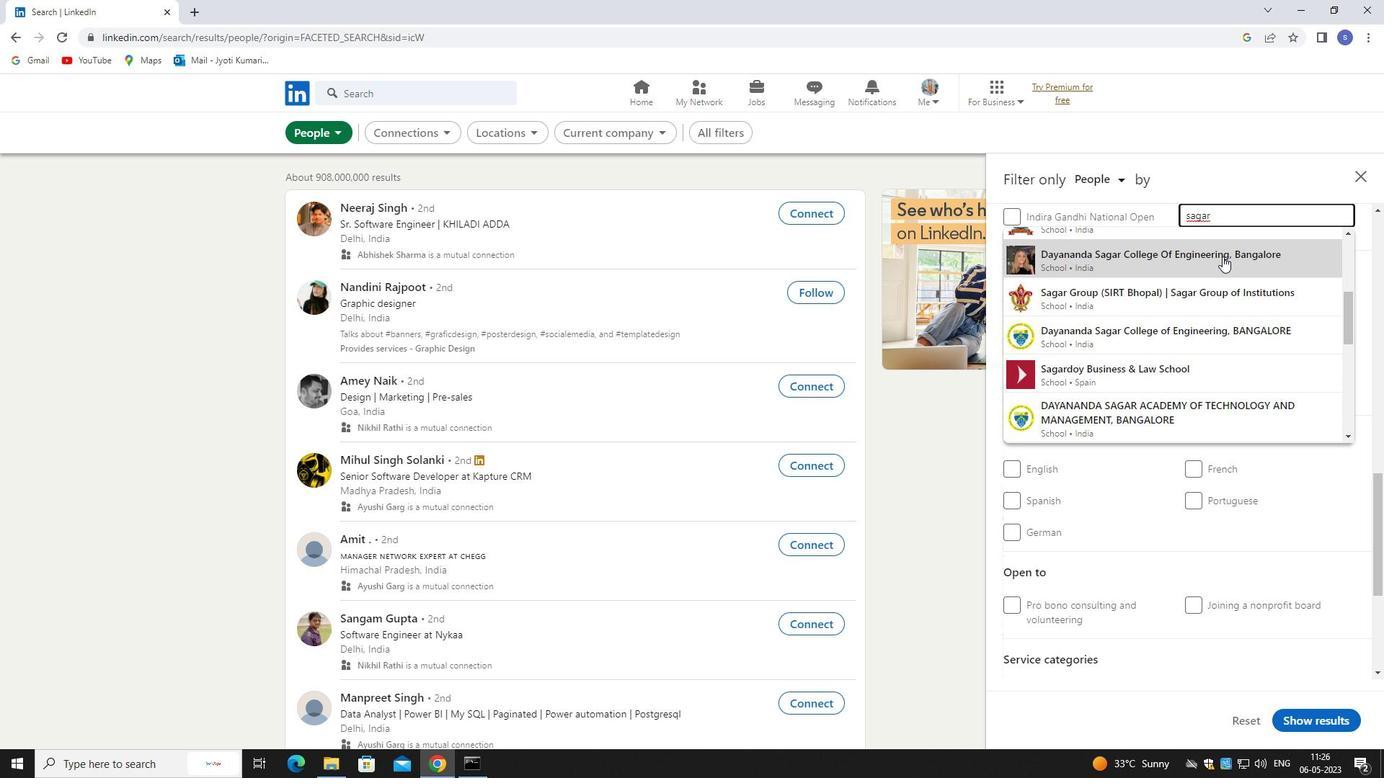 
Action: Mouse scrolled (1222, 255) with delta (0, 0)
Screenshot: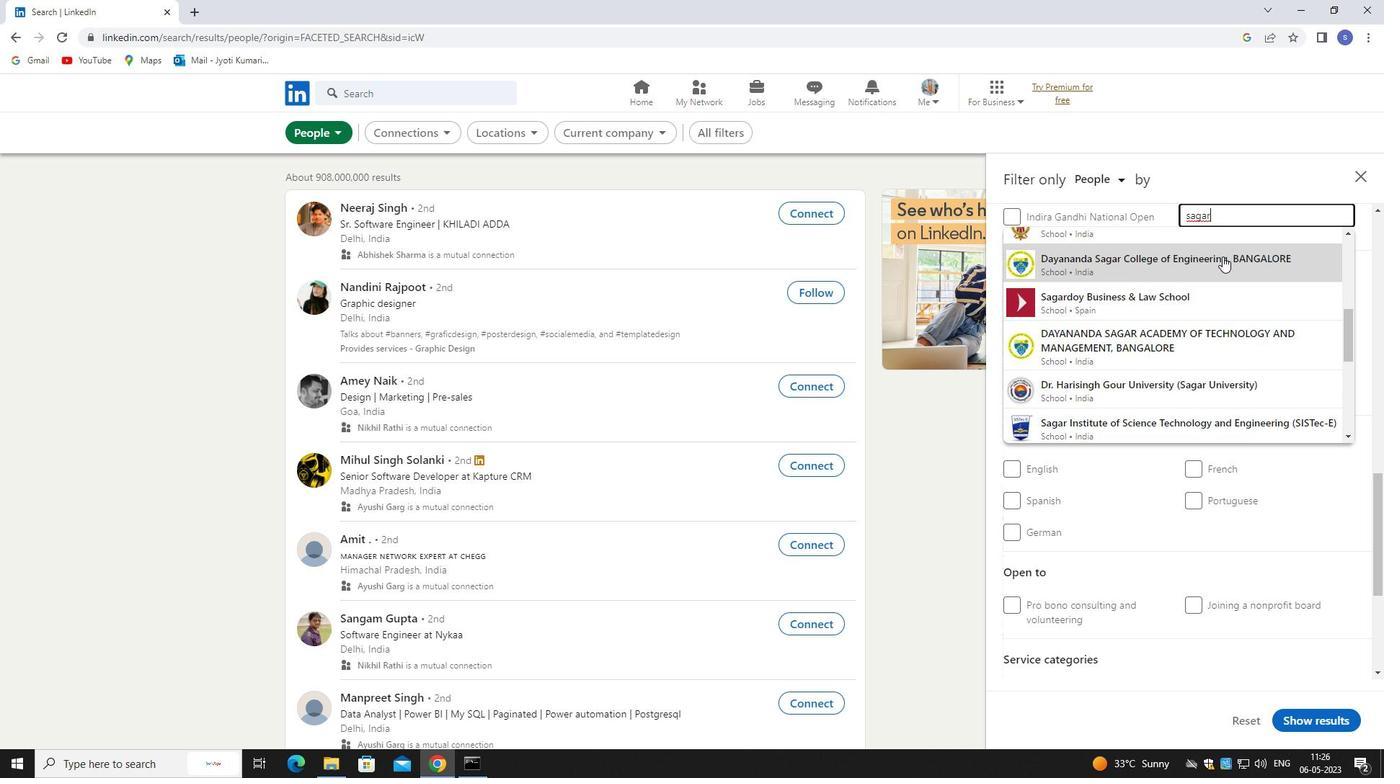 
Action: Mouse scrolled (1222, 255) with delta (0, 0)
Screenshot: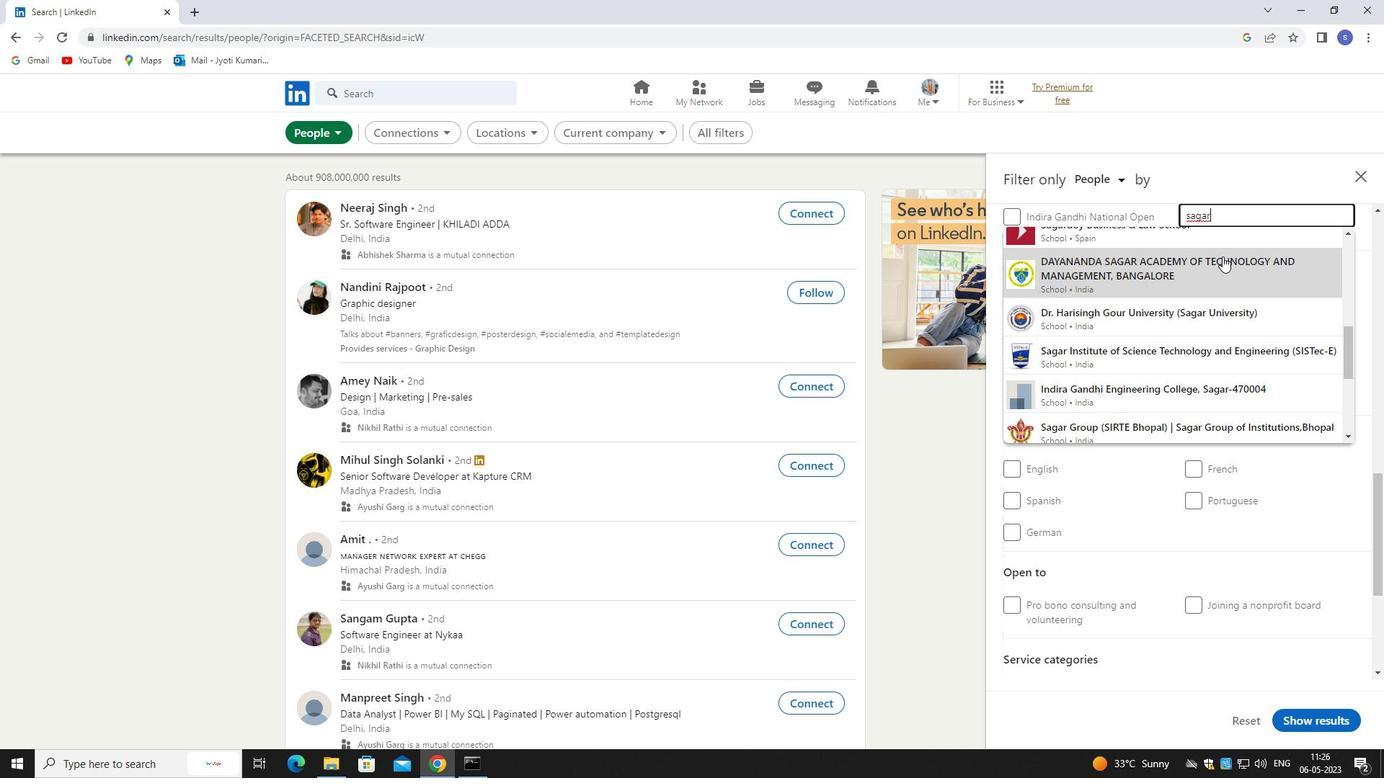 
Action: Mouse scrolled (1222, 255) with delta (0, 0)
Screenshot: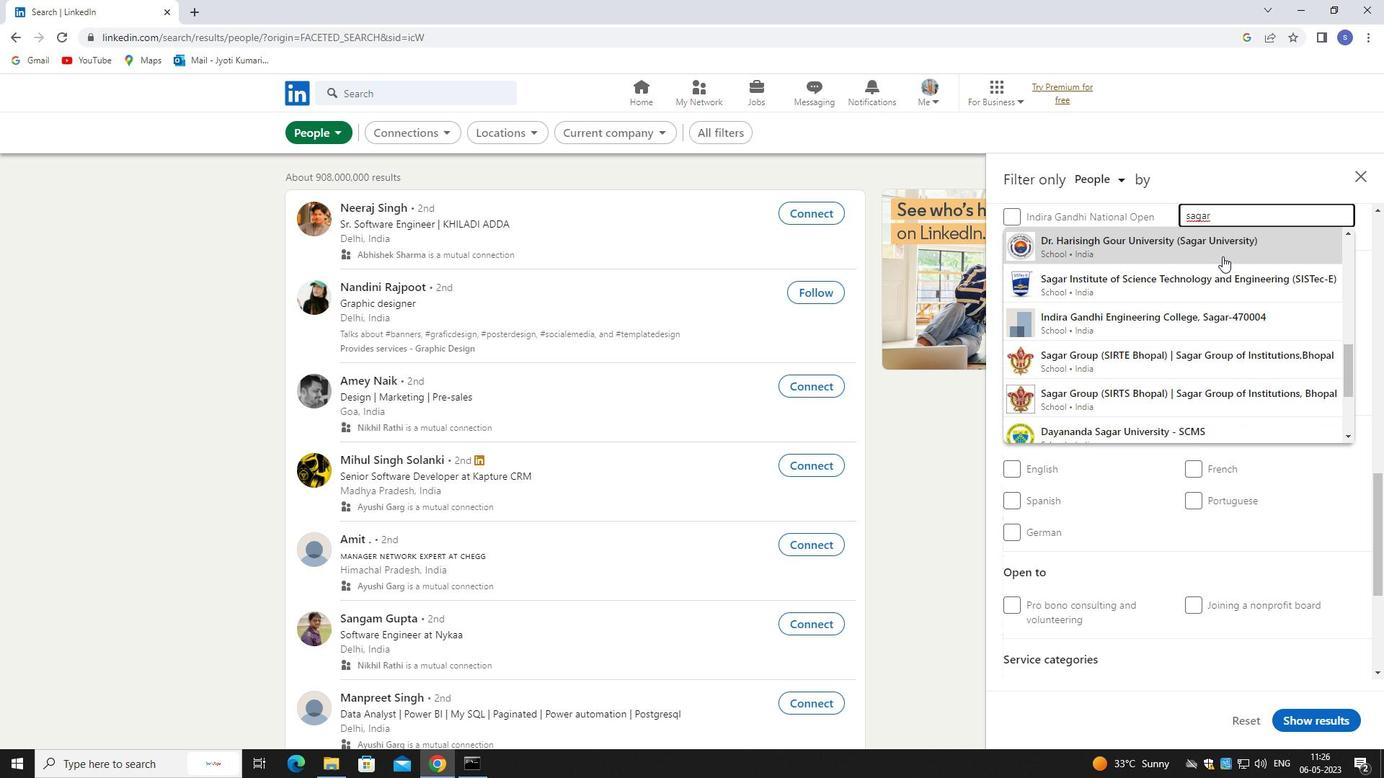 
Action: Mouse scrolled (1222, 257) with delta (0, 0)
Screenshot: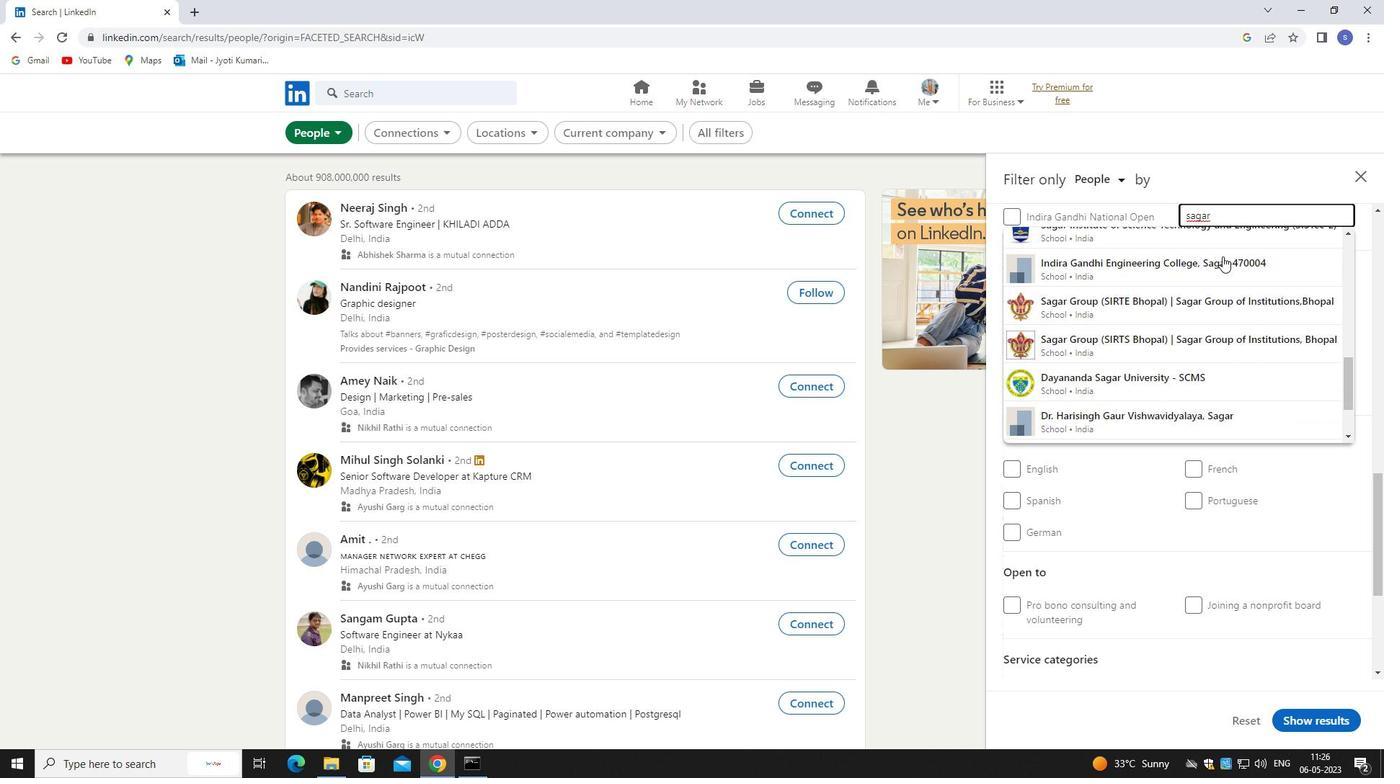 
Action: Mouse scrolled (1222, 257) with delta (0, 0)
Screenshot: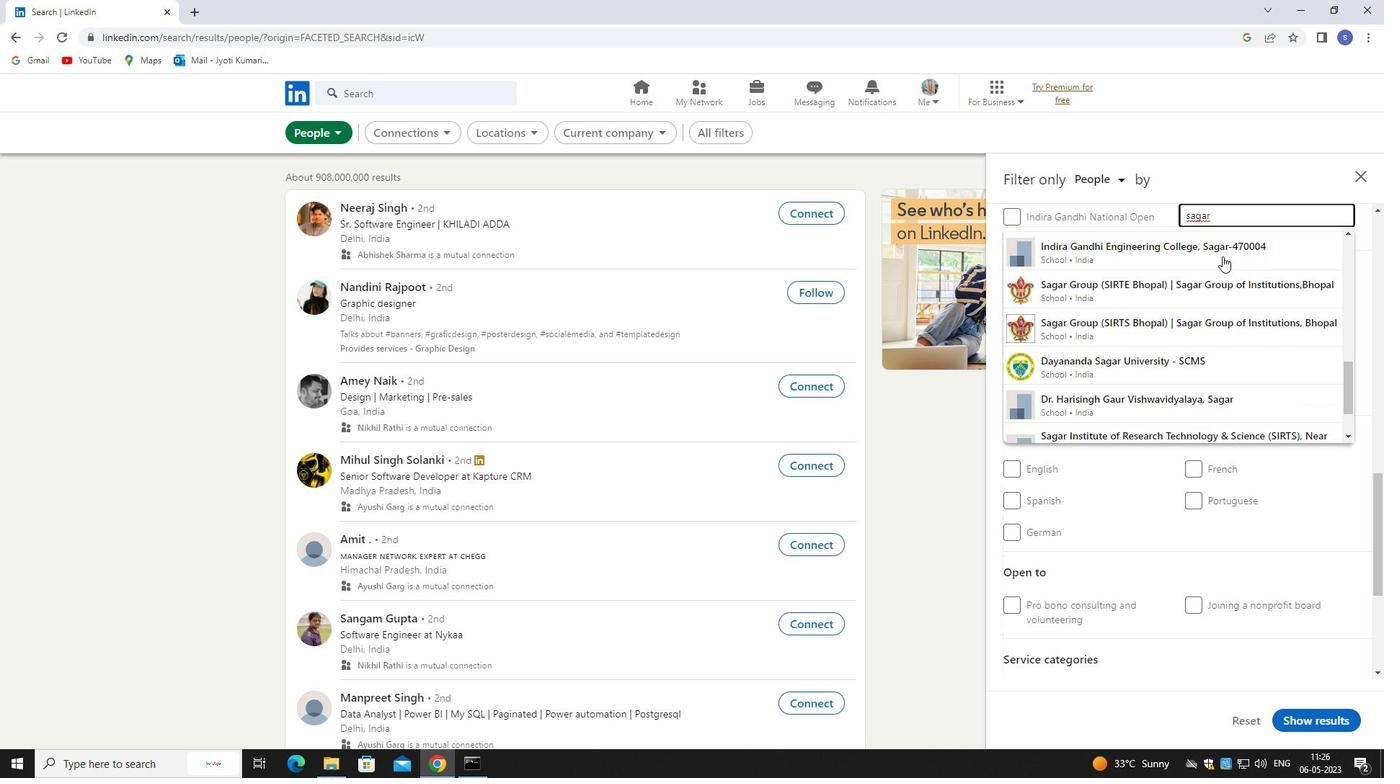 
Action: Mouse scrolled (1222, 257) with delta (0, 0)
Screenshot: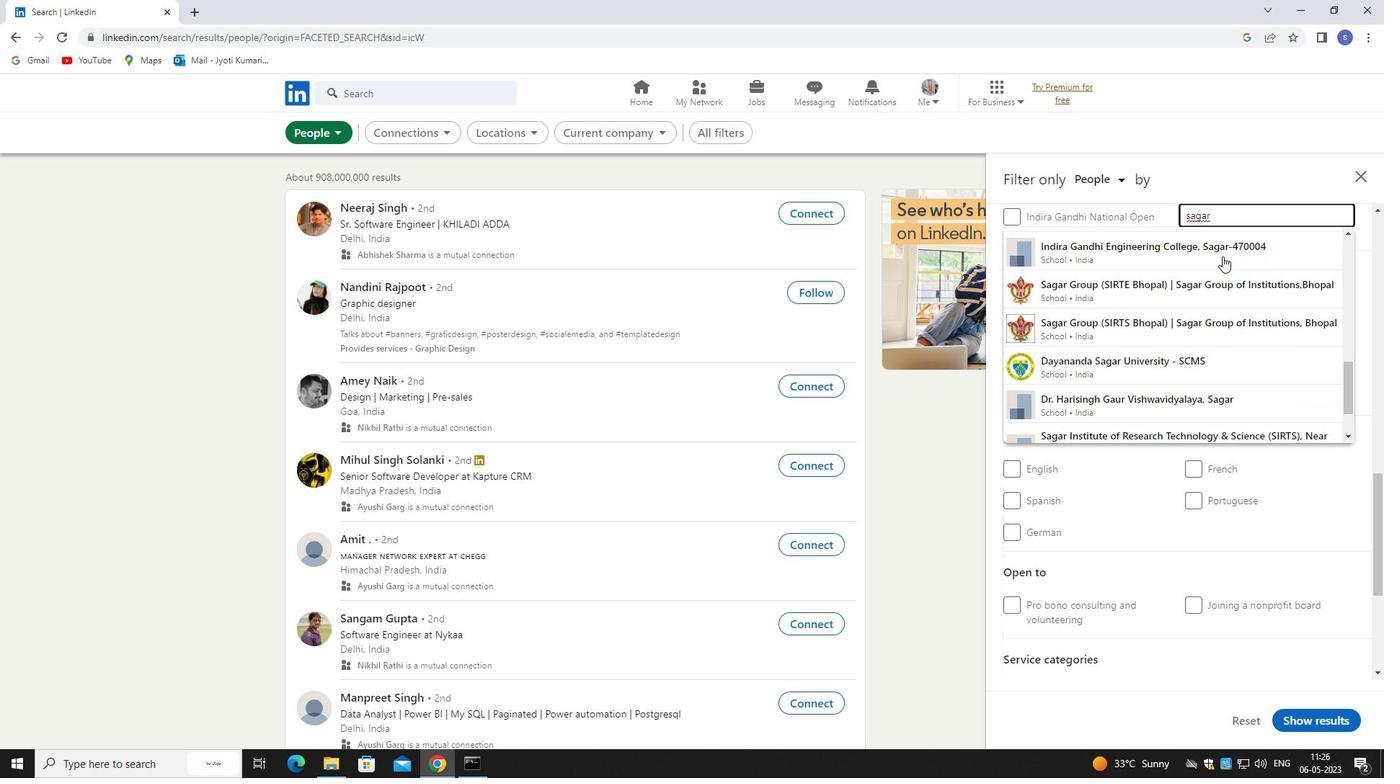 
Action: Mouse moved to (1222, 256)
Screenshot: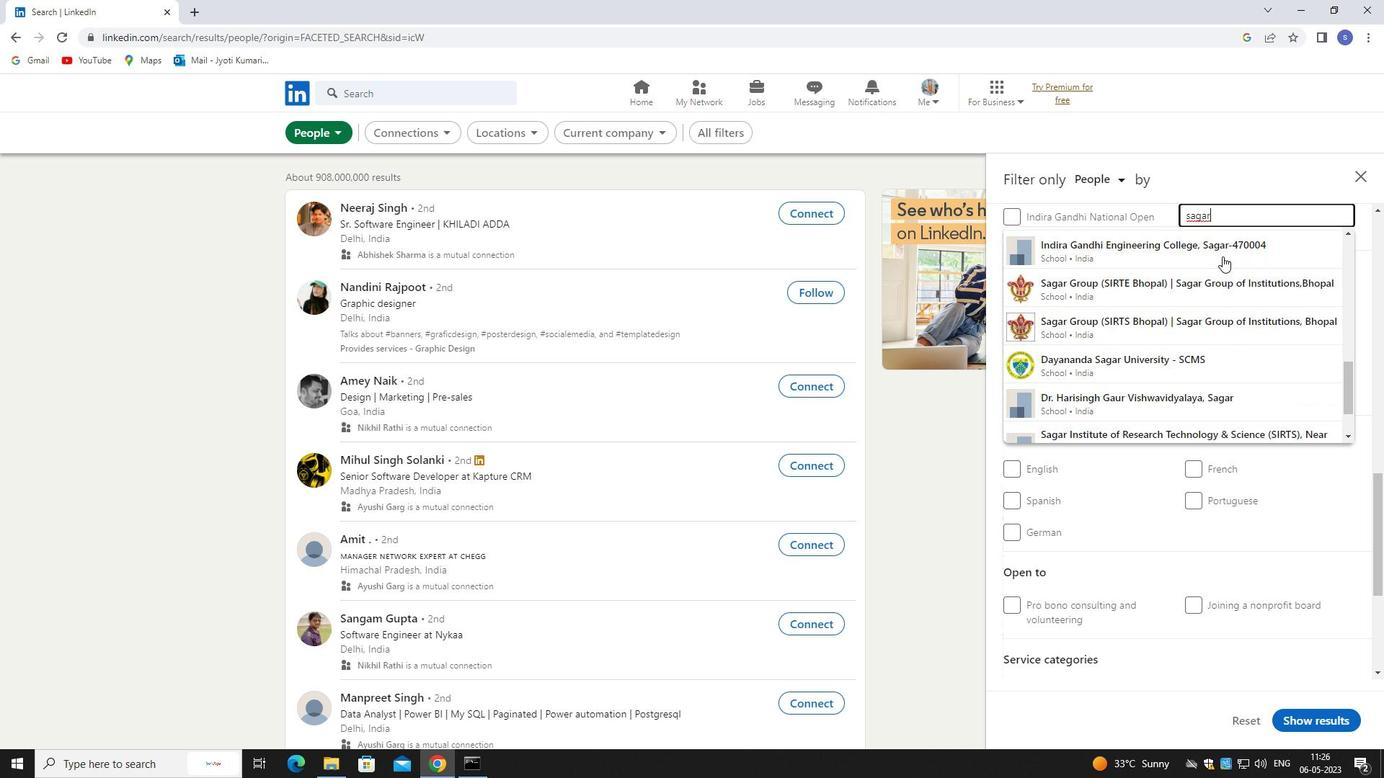 
Action: Mouse scrolled (1222, 257) with delta (0, 0)
Screenshot: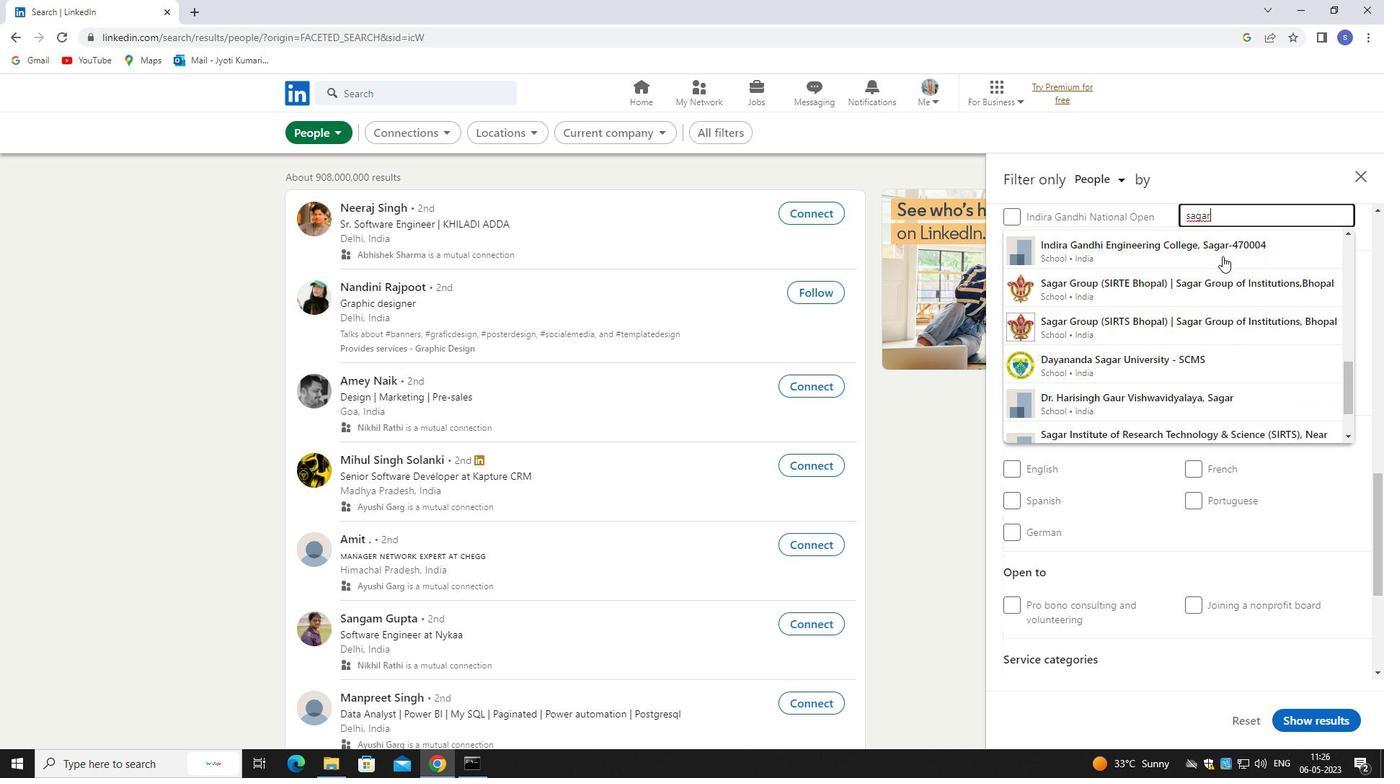 
Action: Mouse moved to (1222, 255)
Screenshot: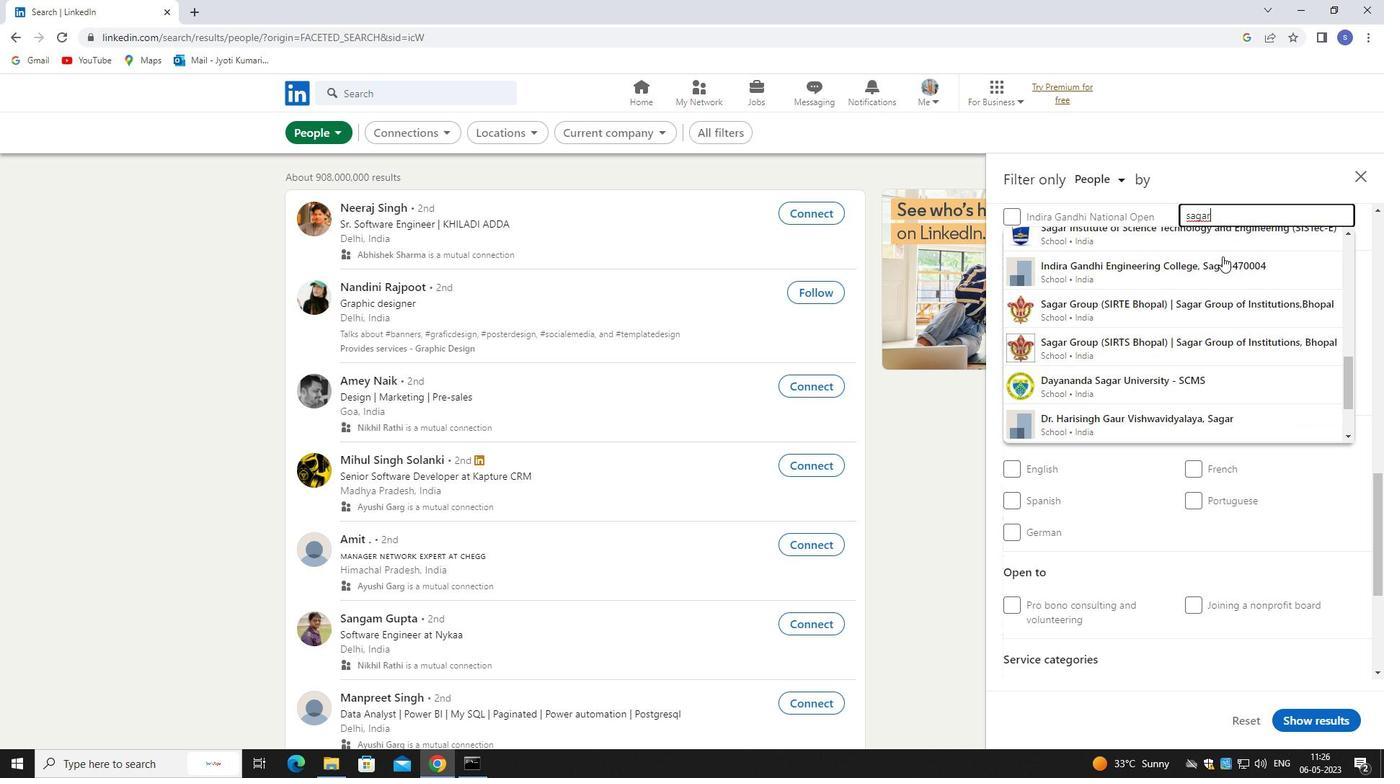 
Action: Mouse scrolled (1222, 256) with delta (0, 0)
Screenshot: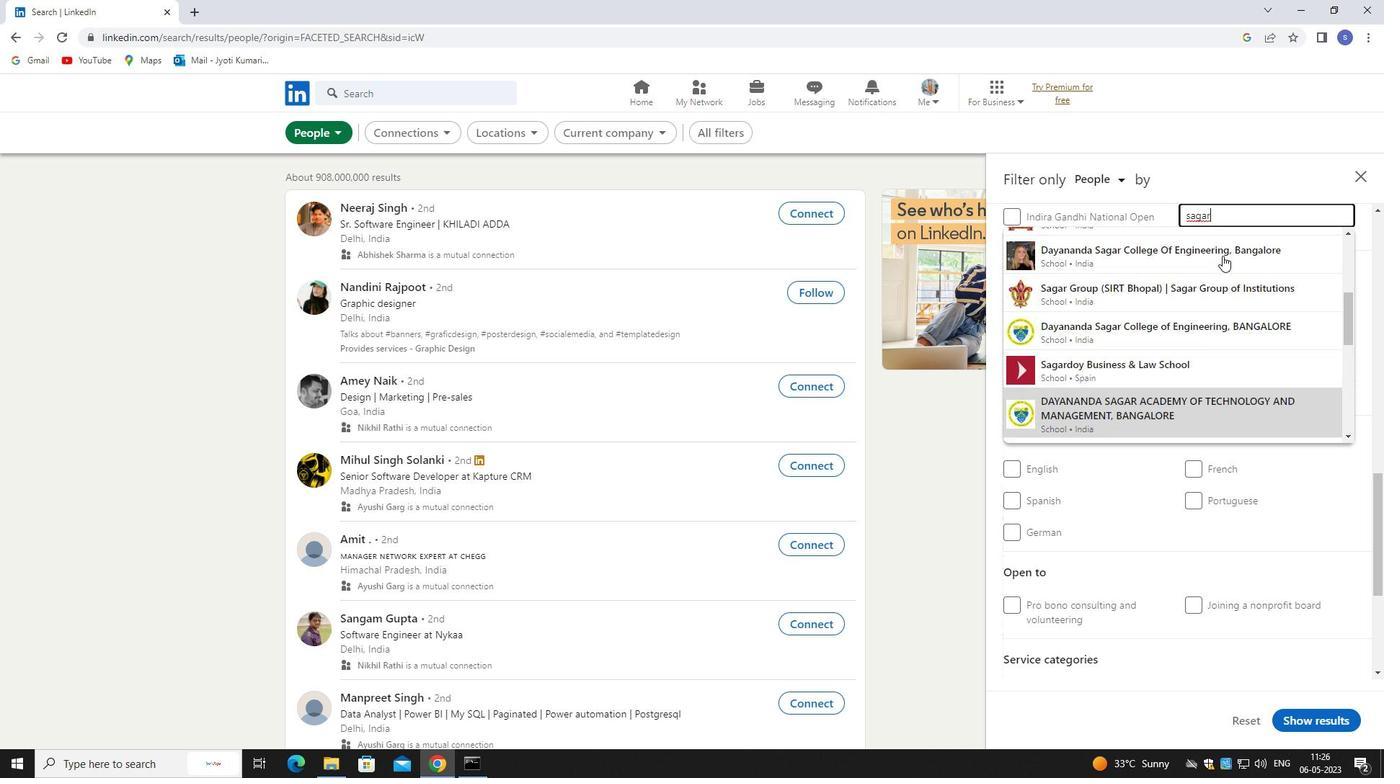 
Action: Mouse scrolled (1222, 256) with delta (0, 0)
Screenshot: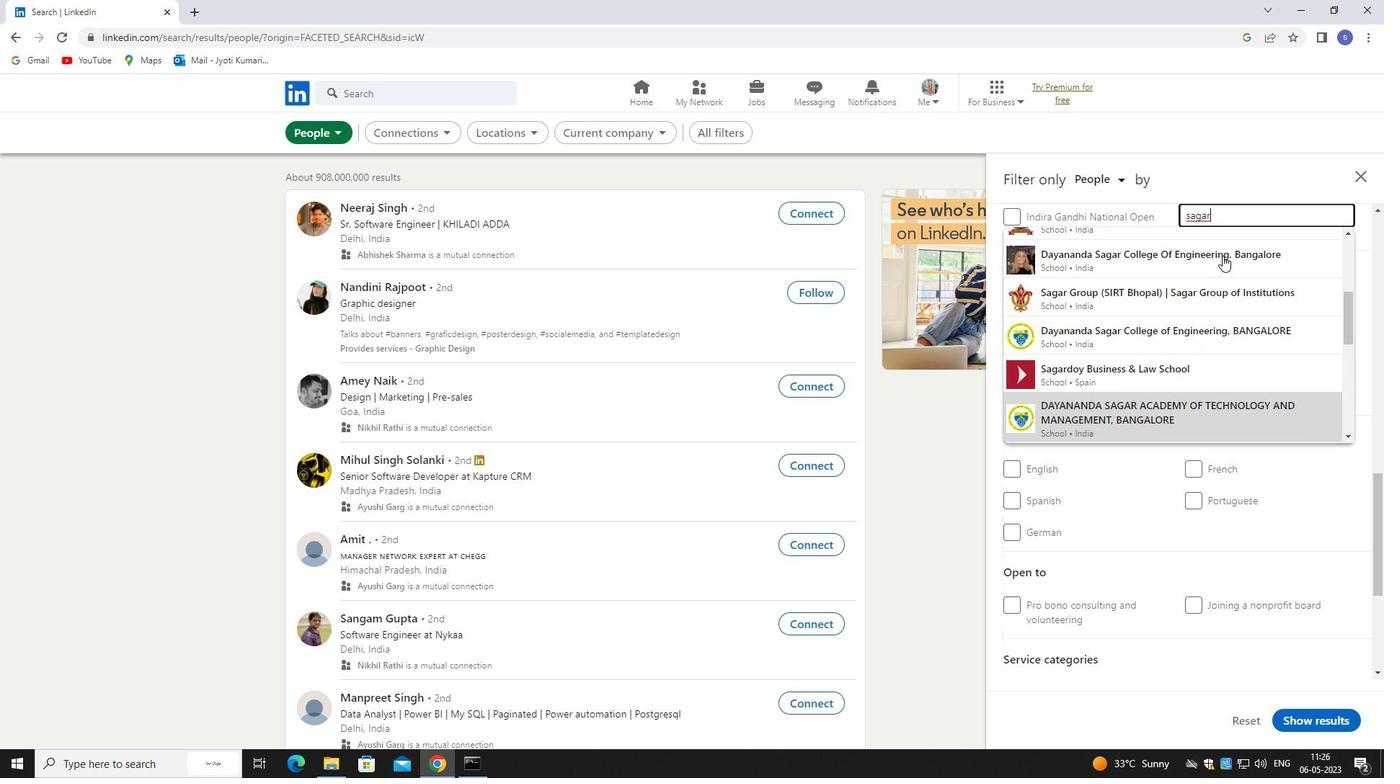 
Action: Mouse scrolled (1222, 256) with delta (0, 0)
Screenshot: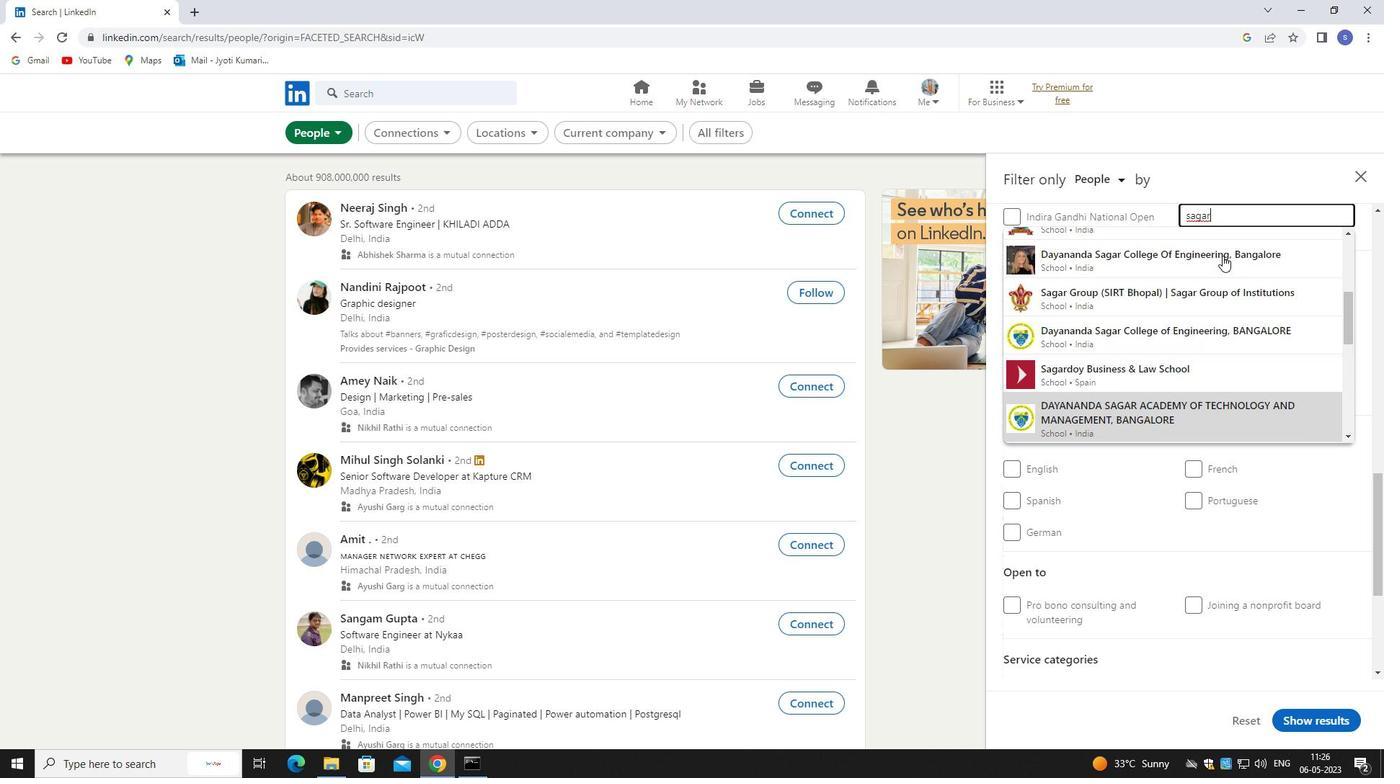 
Action: Mouse moved to (1222, 254)
Screenshot: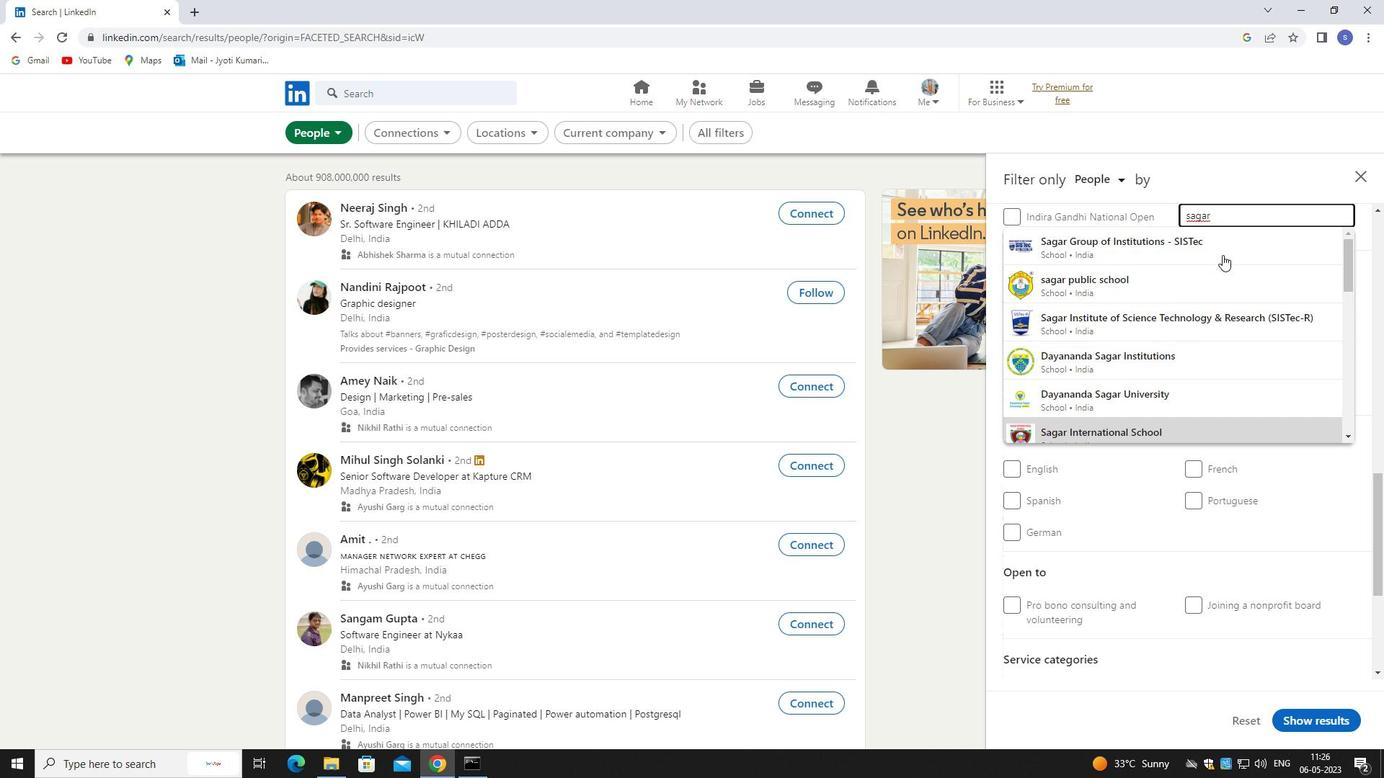 
Action: Mouse scrolled (1222, 255) with delta (0, 0)
Screenshot: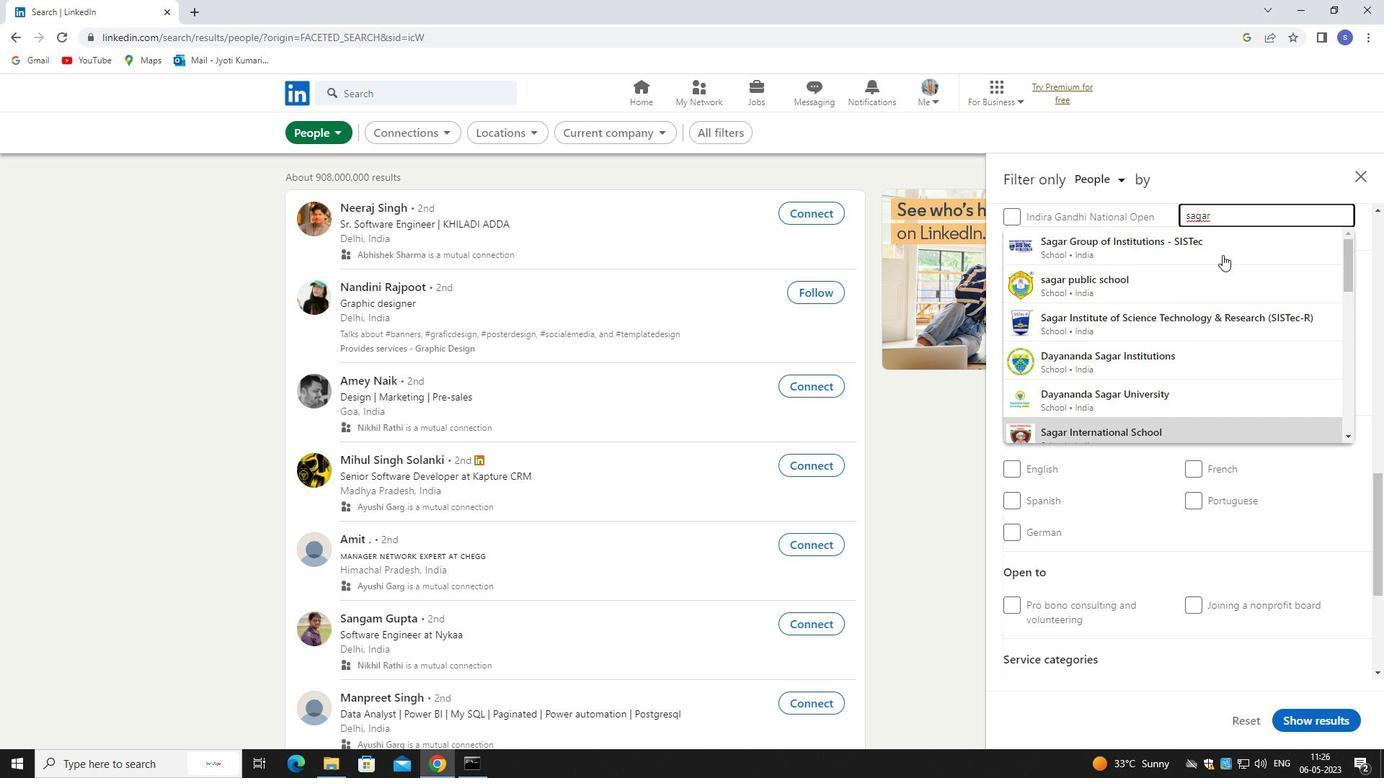 
Action: Mouse scrolled (1222, 255) with delta (0, 0)
Screenshot: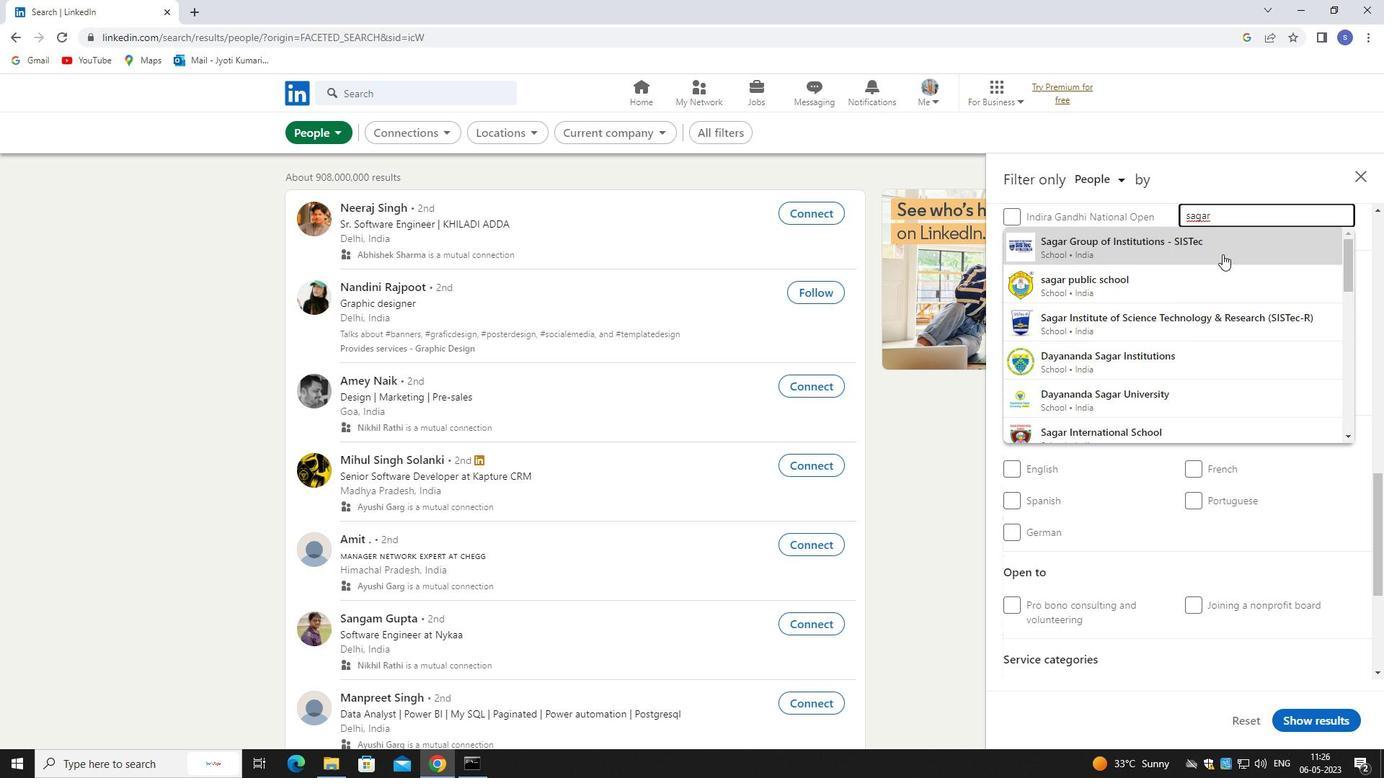 
Action: Mouse moved to (1229, 376)
Screenshot: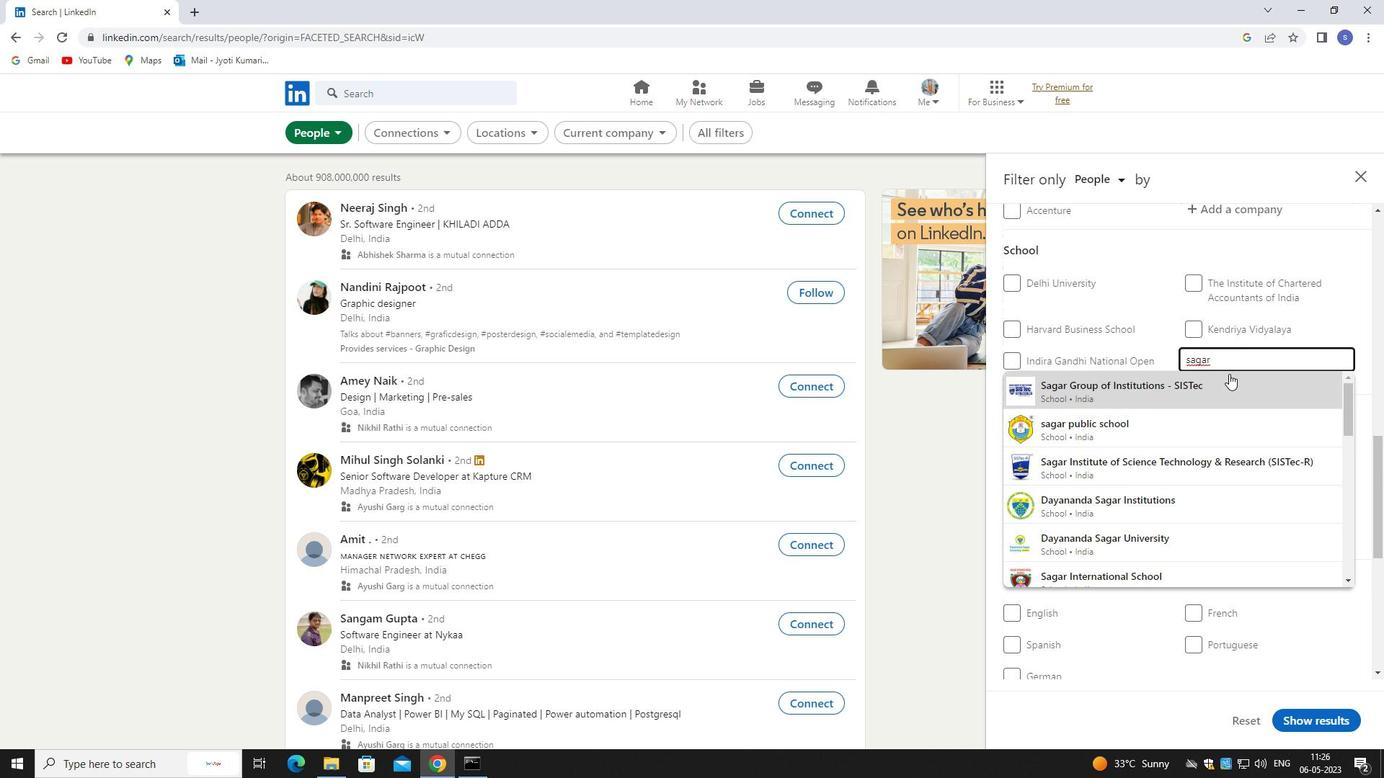 
Action: Mouse pressed left at (1229, 376)
Screenshot: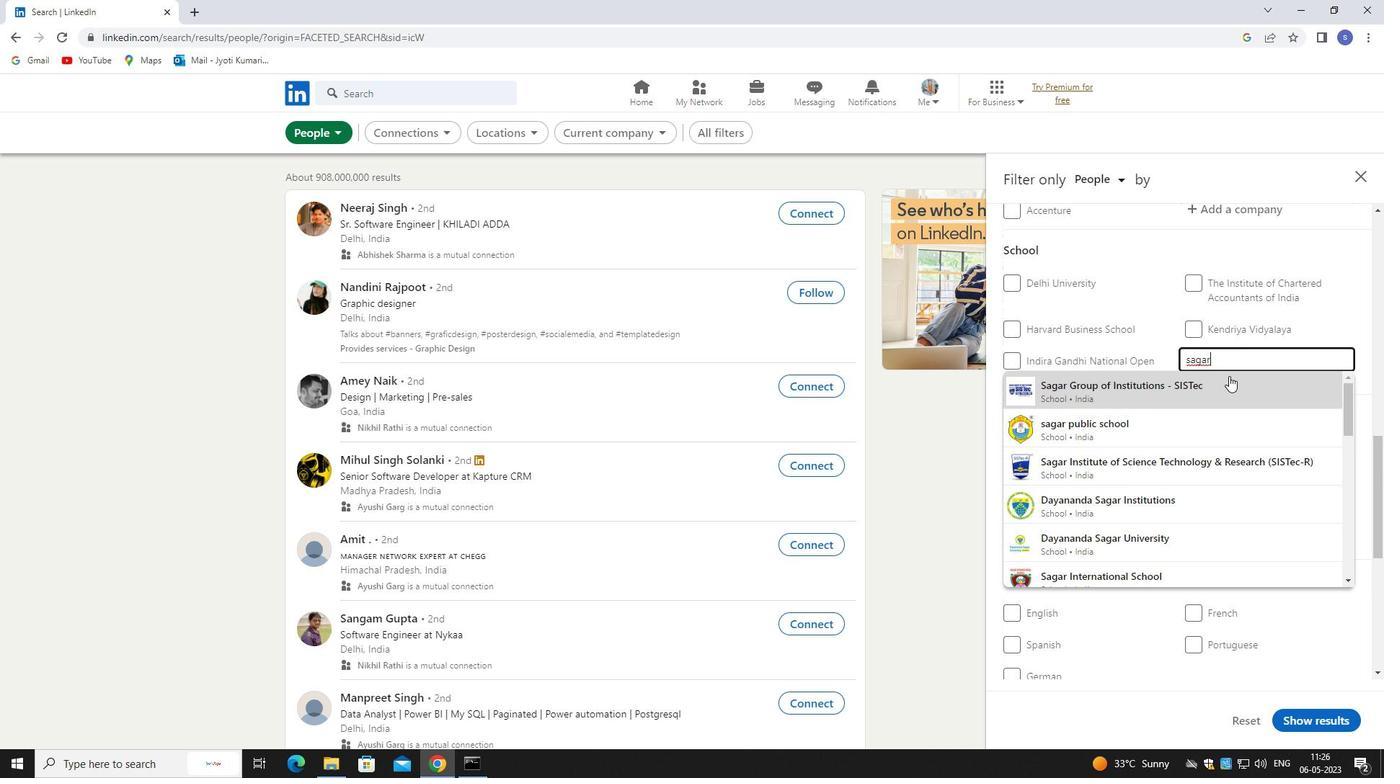 
Action: Mouse moved to (1229, 365)
Screenshot: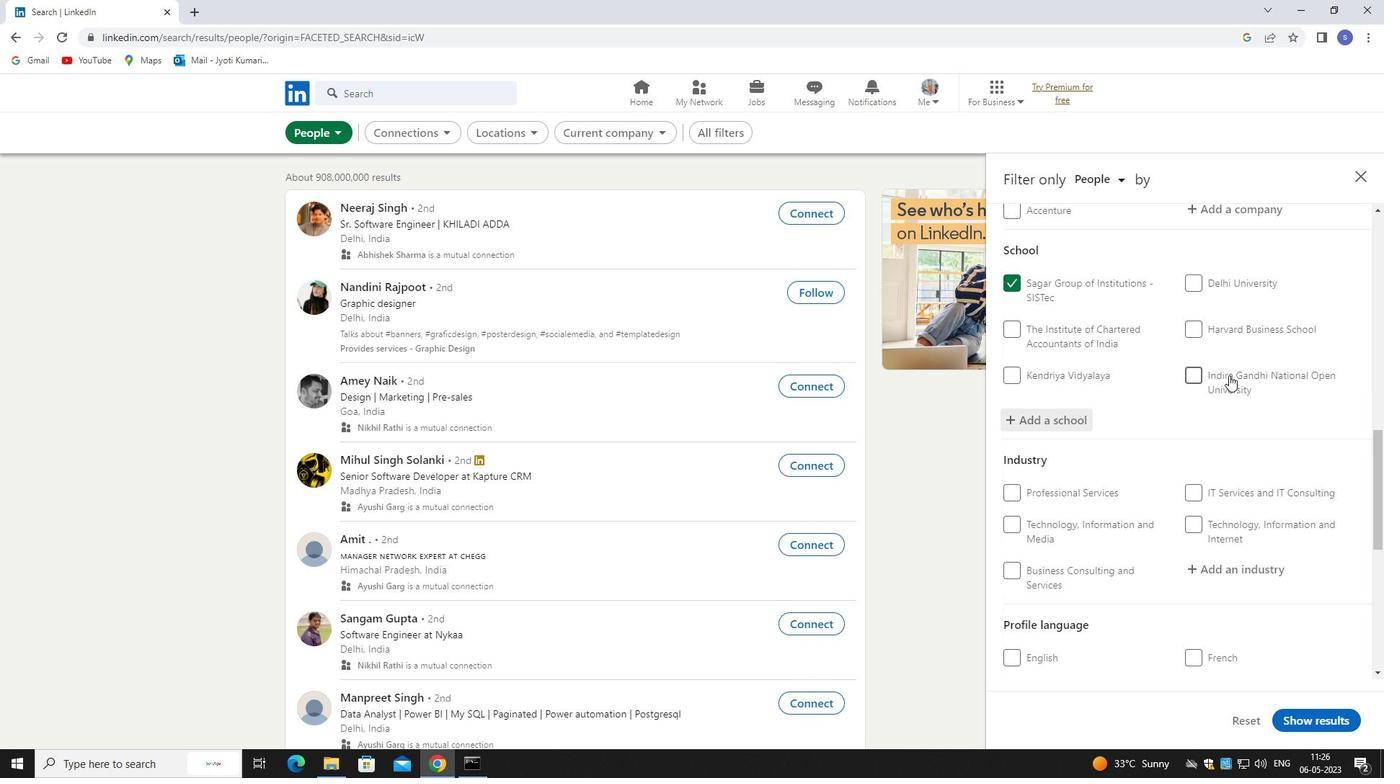
Action: Mouse scrolled (1229, 364) with delta (0, 0)
Screenshot: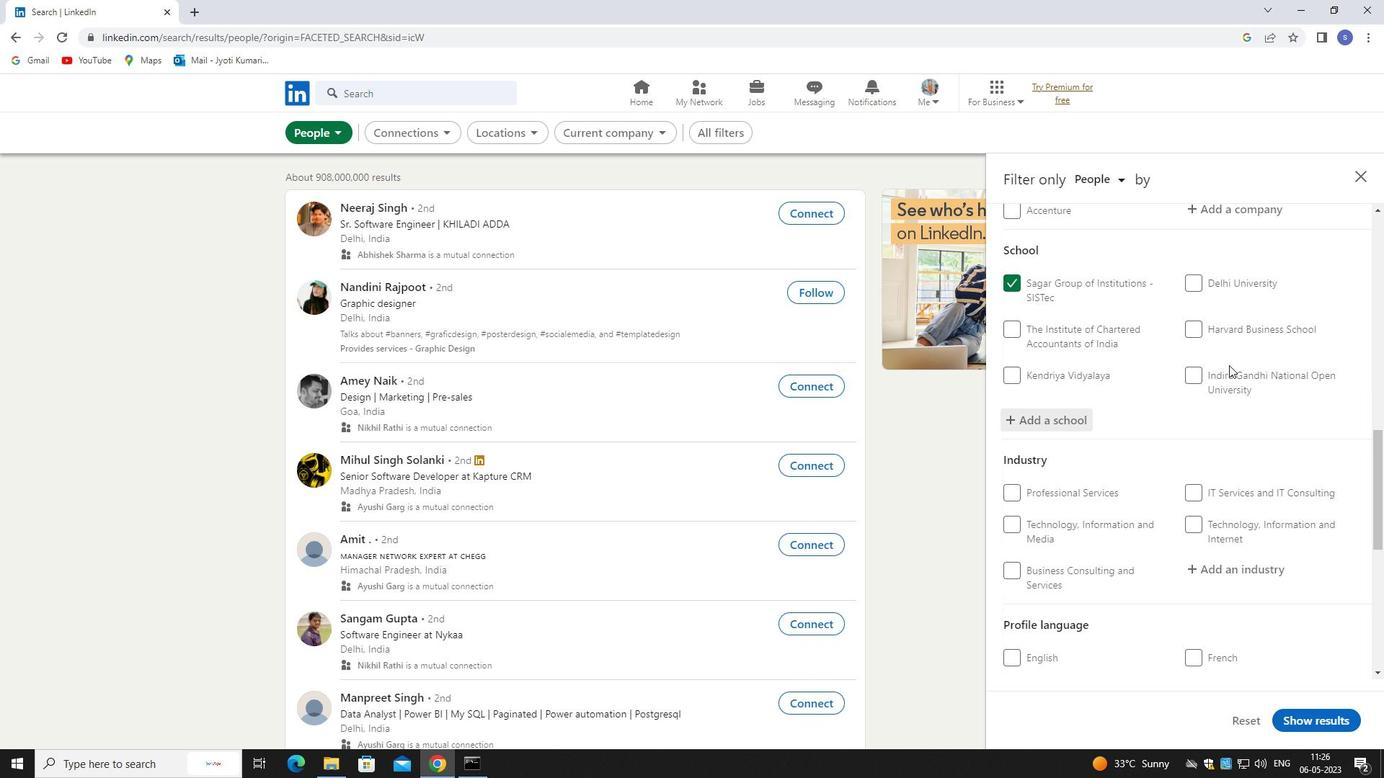 
Action: Mouse scrolled (1229, 364) with delta (0, 0)
Screenshot: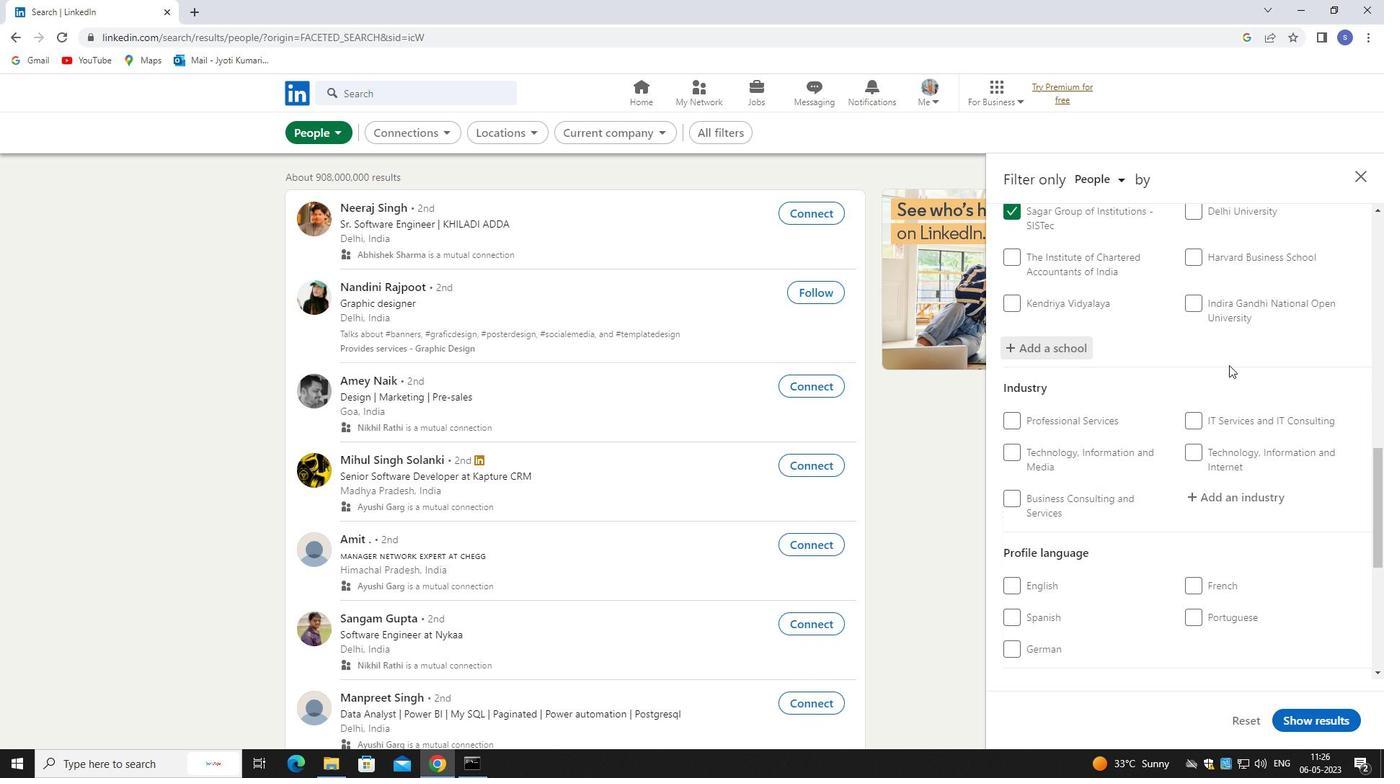 
Action: Mouse scrolled (1229, 364) with delta (0, 0)
Screenshot: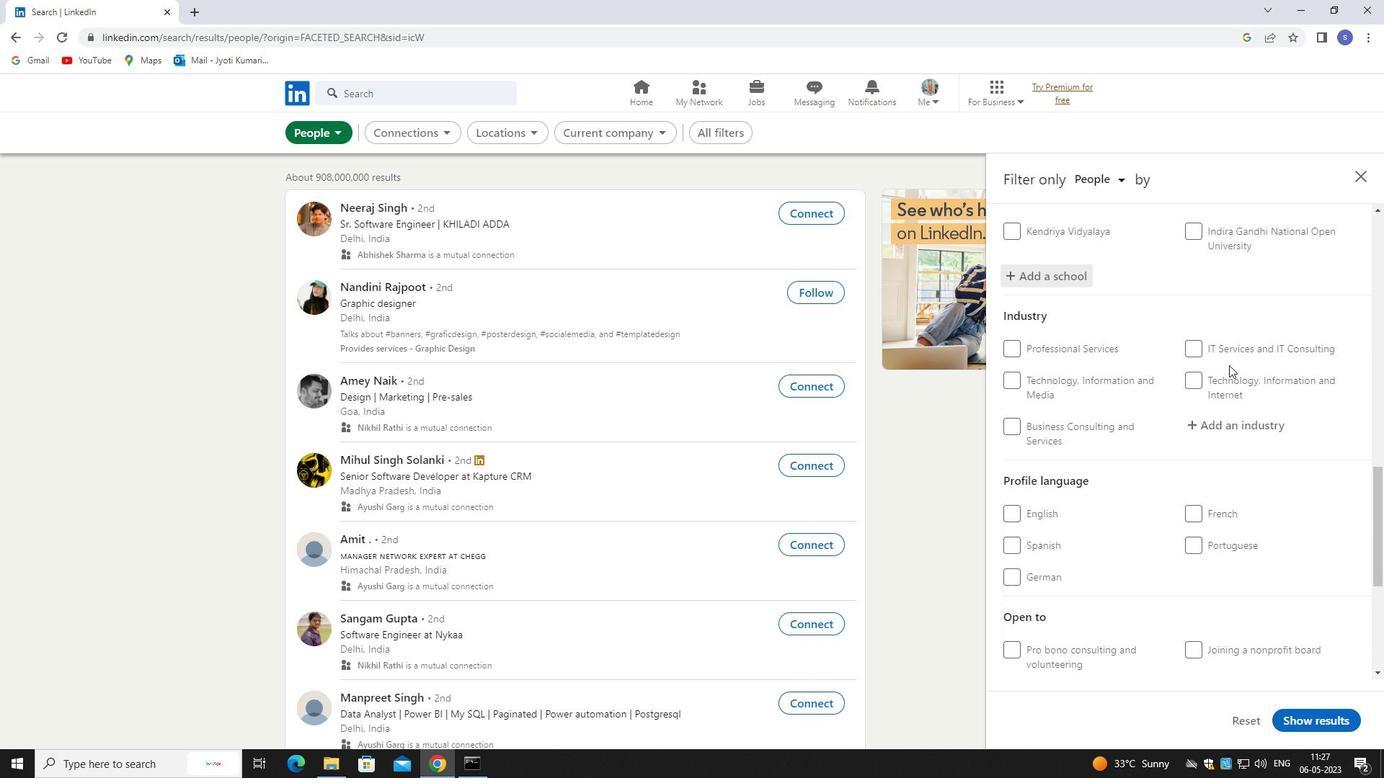 
Action: Mouse moved to (1229, 359)
Screenshot: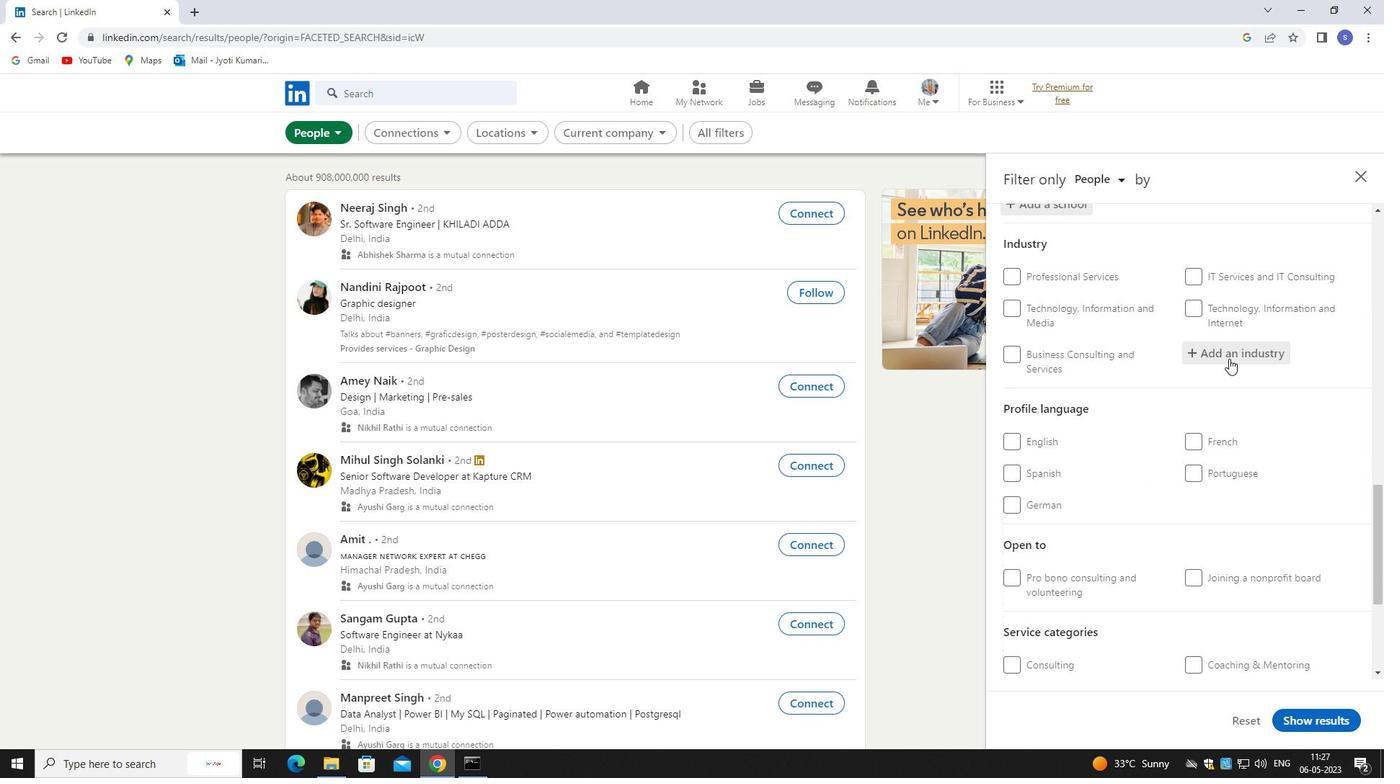 
Action: Mouse pressed left at (1229, 359)
Screenshot: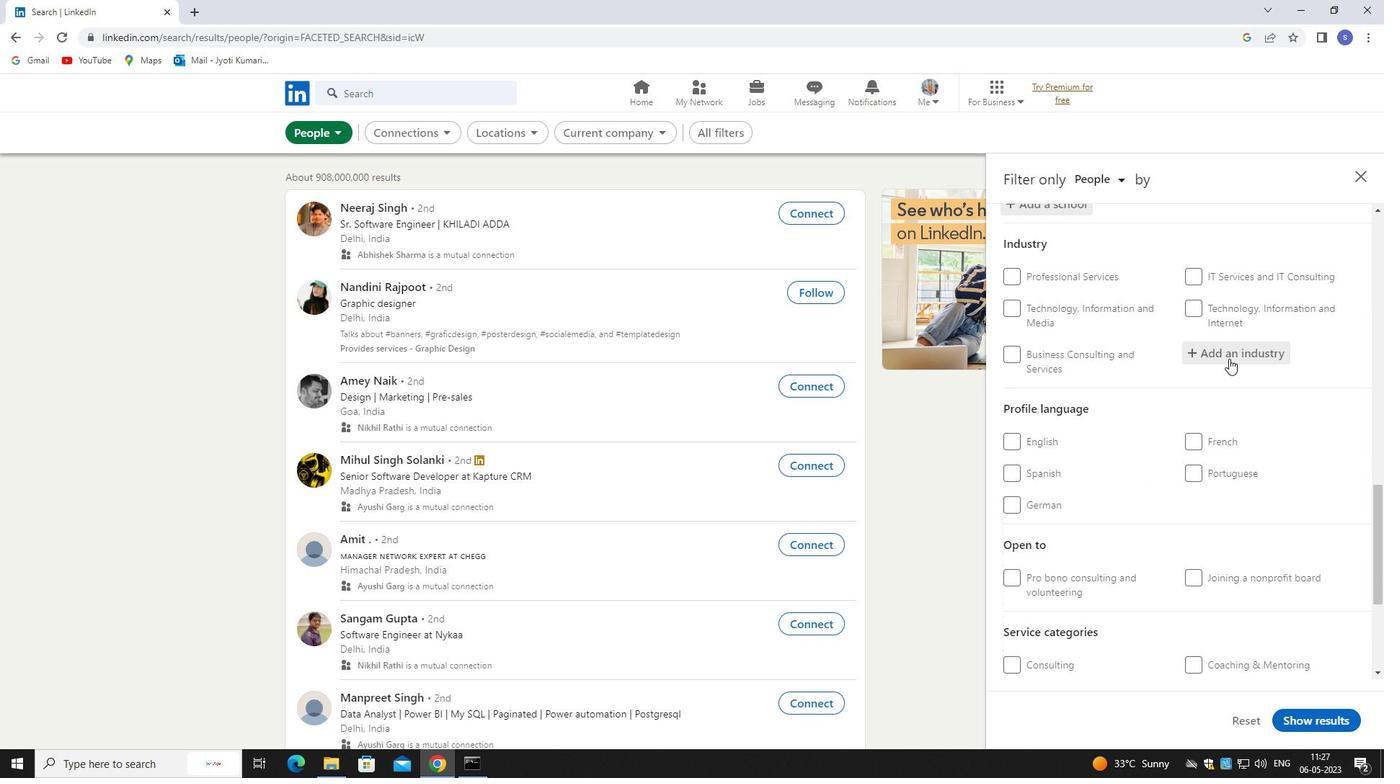 
Action: Mouse moved to (1228, 356)
Screenshot: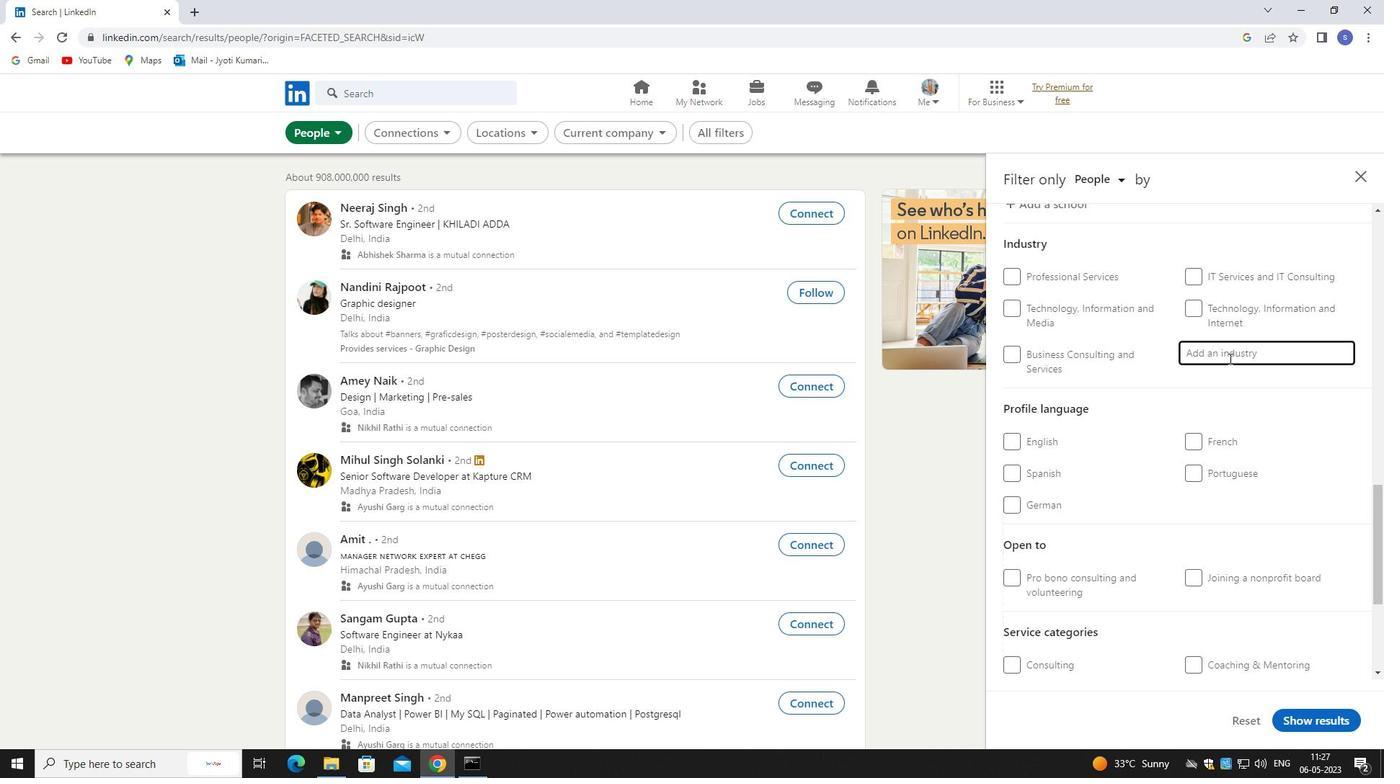 
Action: Key pressed LEASING<Key.space>
Screenshot: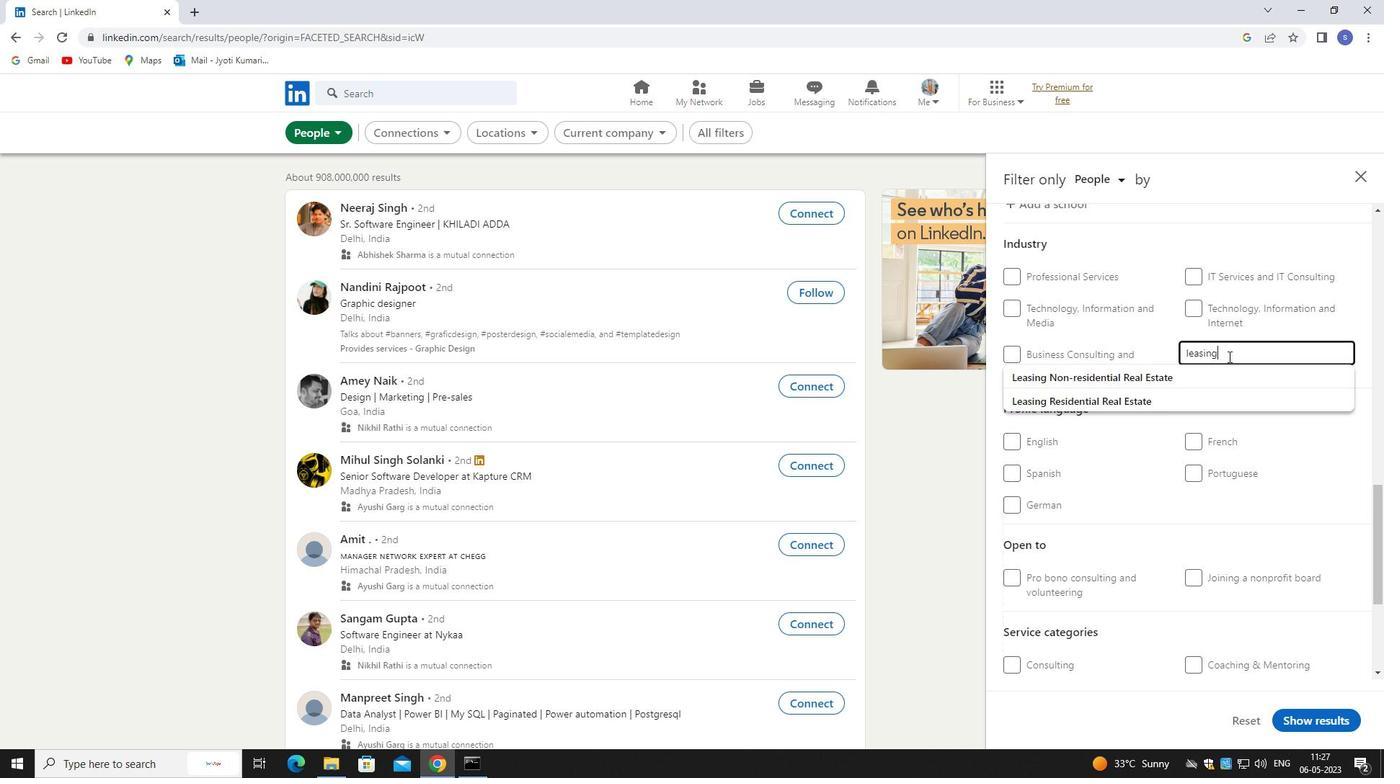 
Action: Mouse moved to (1208, 405)
Screenshot: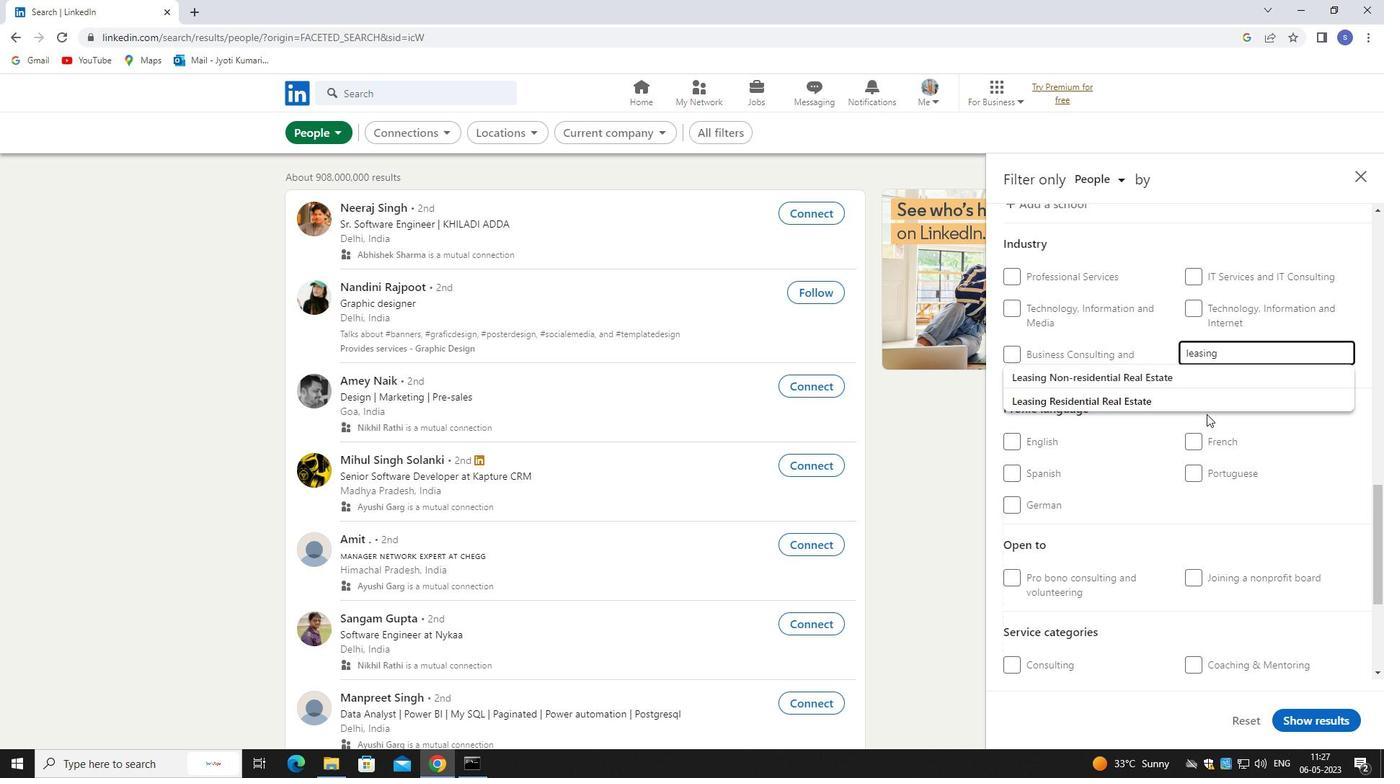 
Action: Mouse pressed left at (1208, 405)
Screenshot: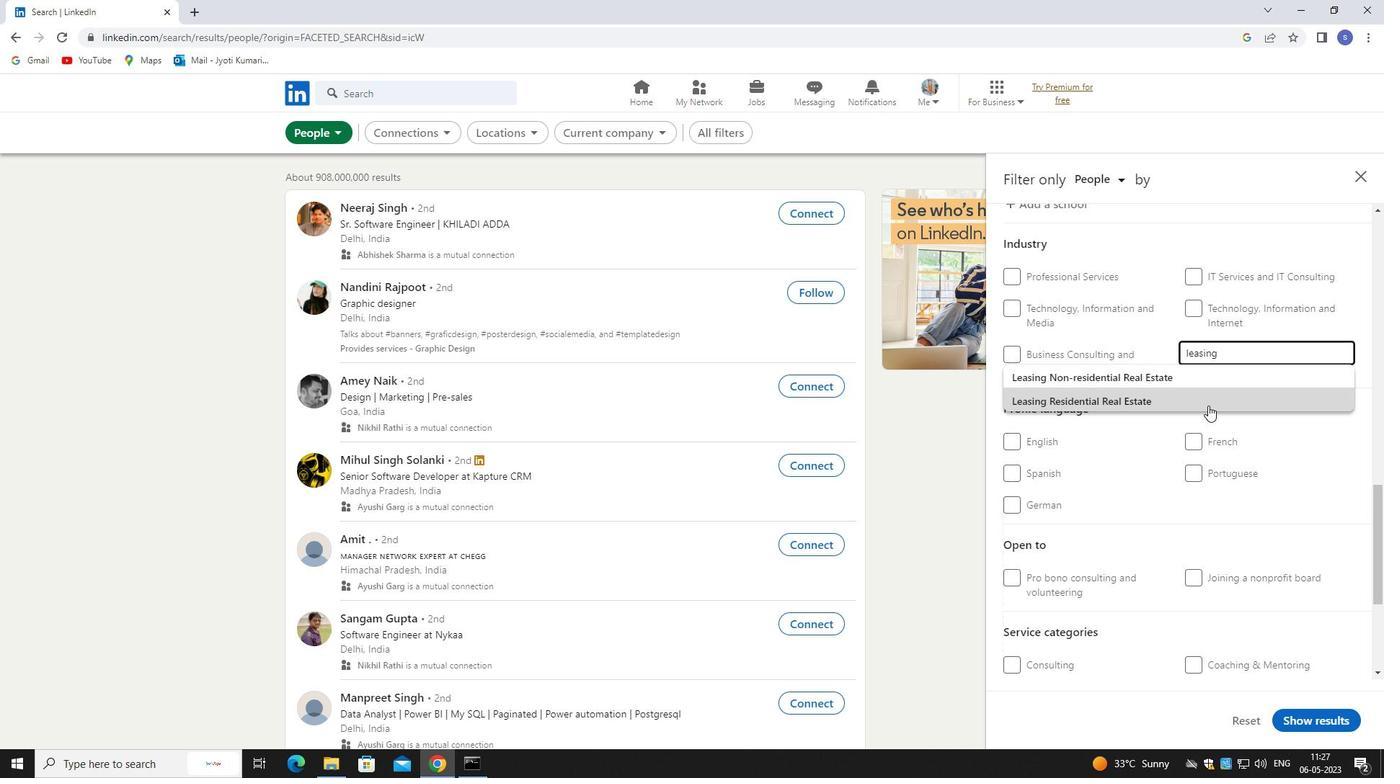 
Action: Mouse scrolled (1208, 405) with delta (0, 0)
Screenshot: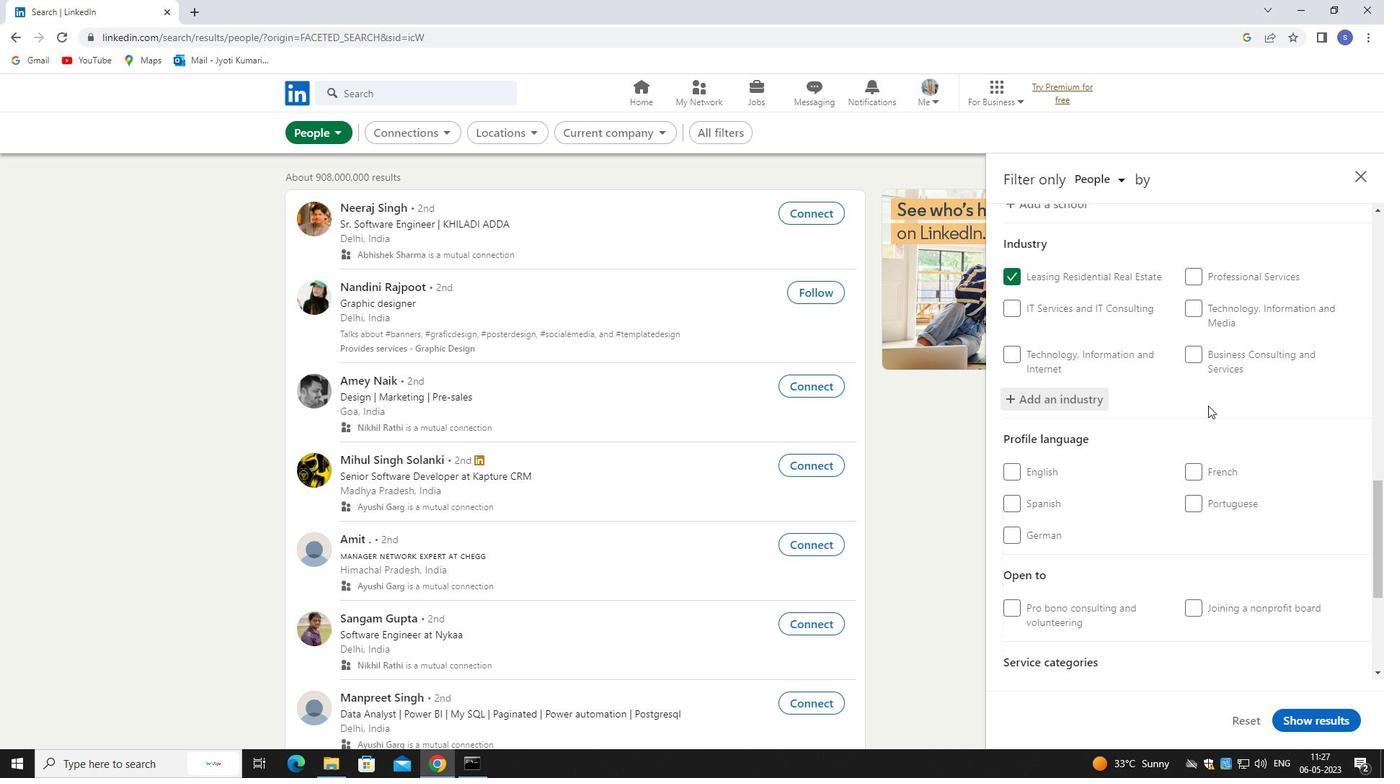 
Action: Mouse scrolled (1208, 405) with delta (0, 0)
Screenshot: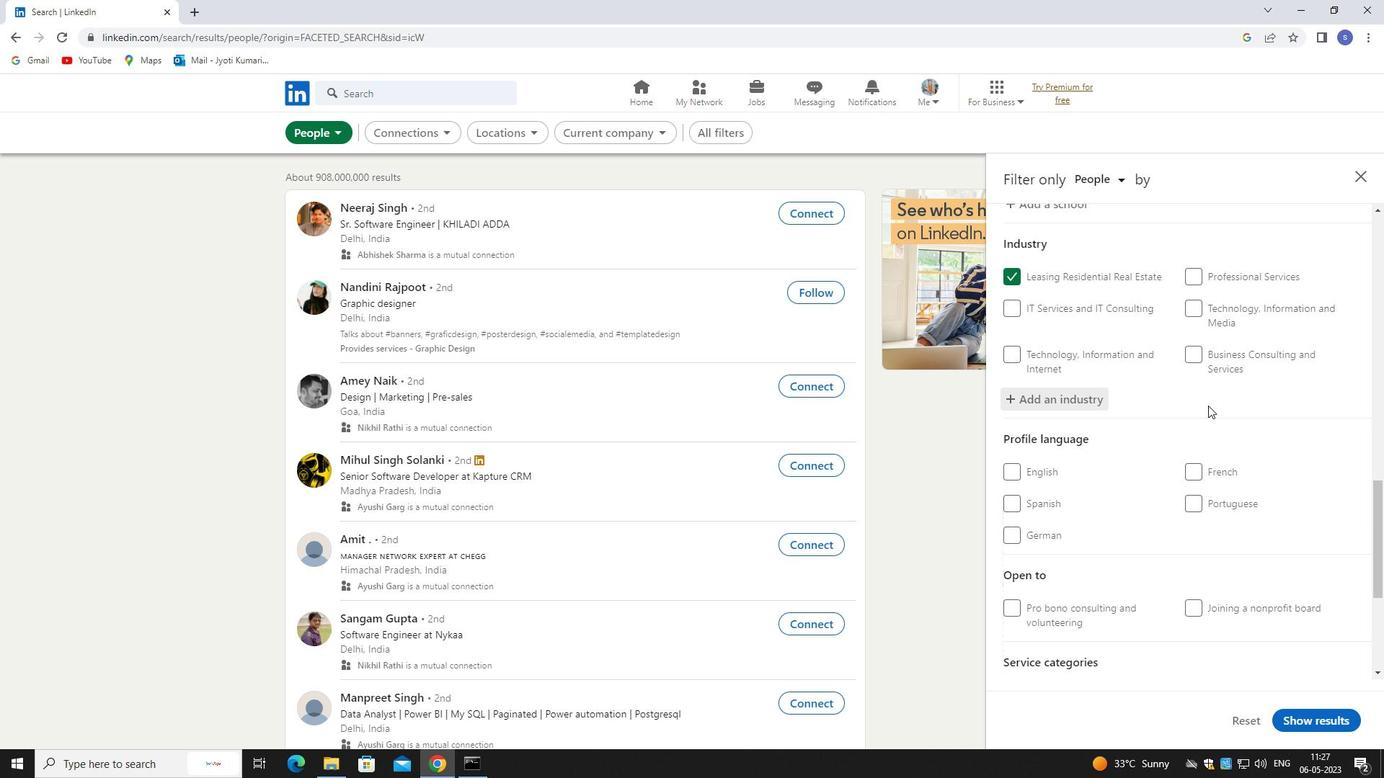 
Action: Mouse scrolled (1208, 405) with delta (0, 0)
Screenshot: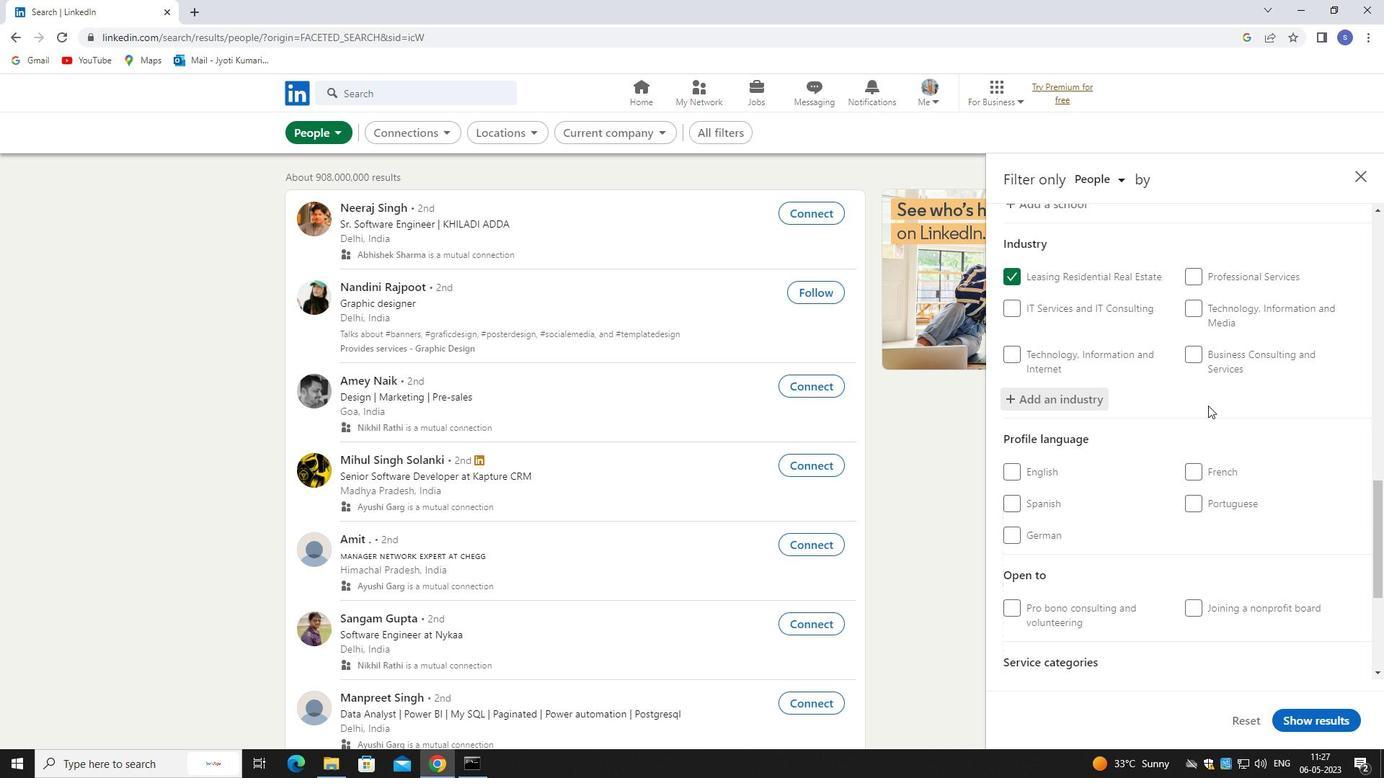 
Action: Mouse moved to (1197, 261)
Screenshot: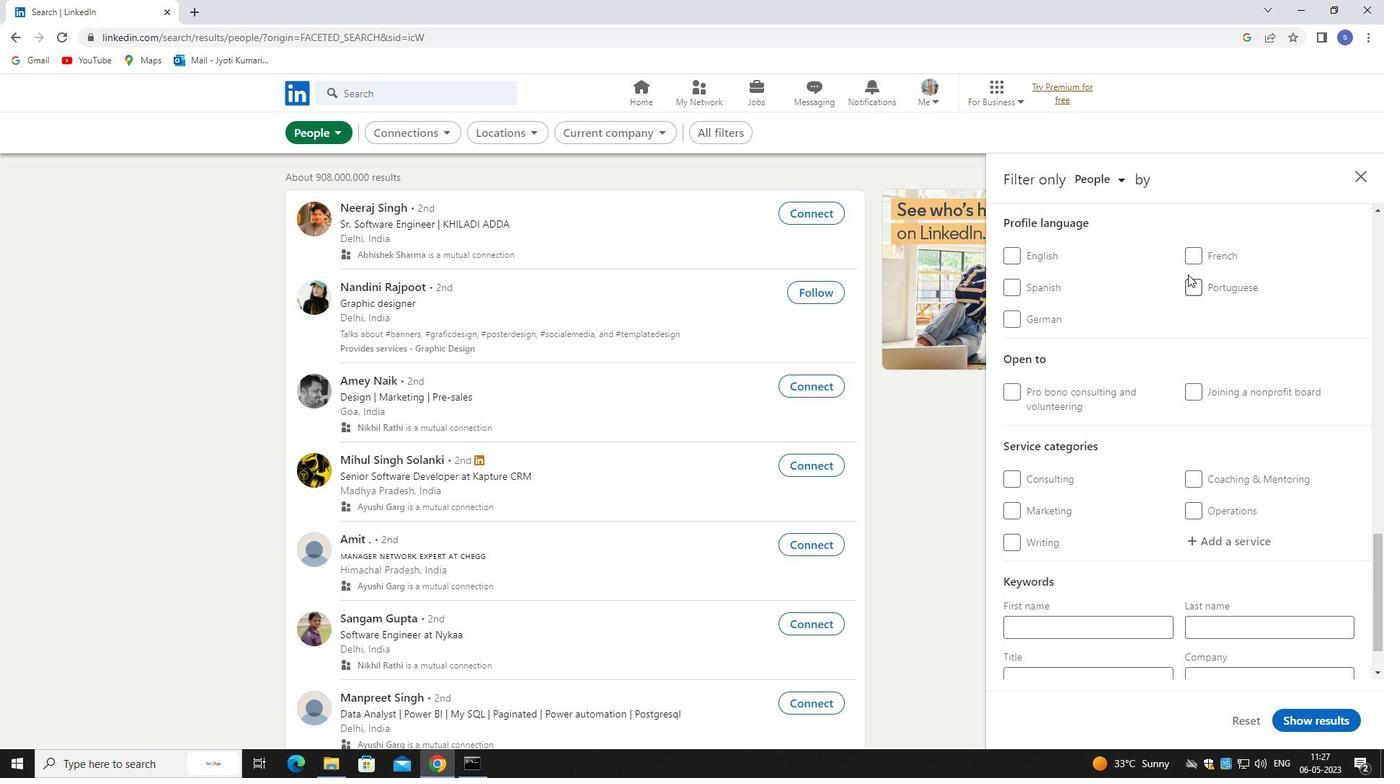 
Action: Mouse pressed left at (1197, 261)
Screenshot: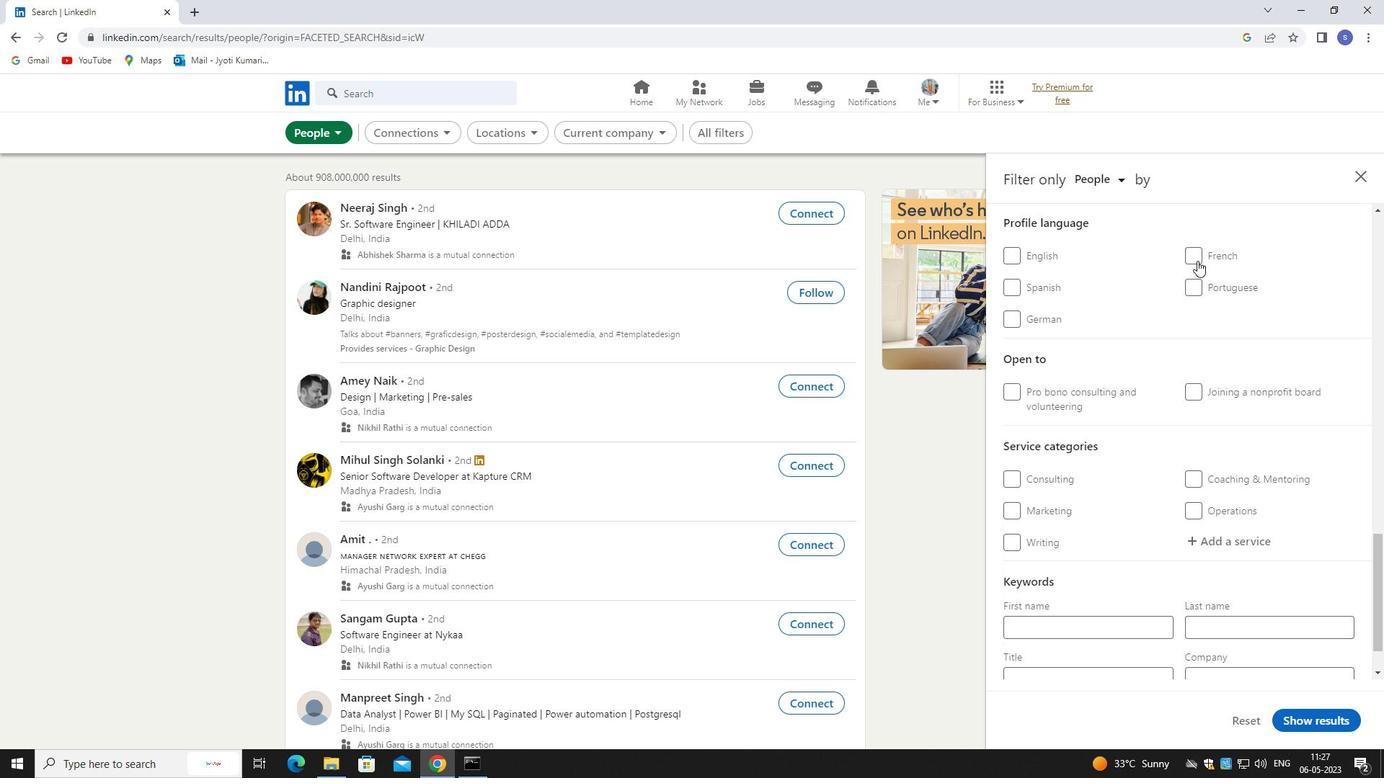 
Action: Mouse moved to (1225, 468)
Screenshot: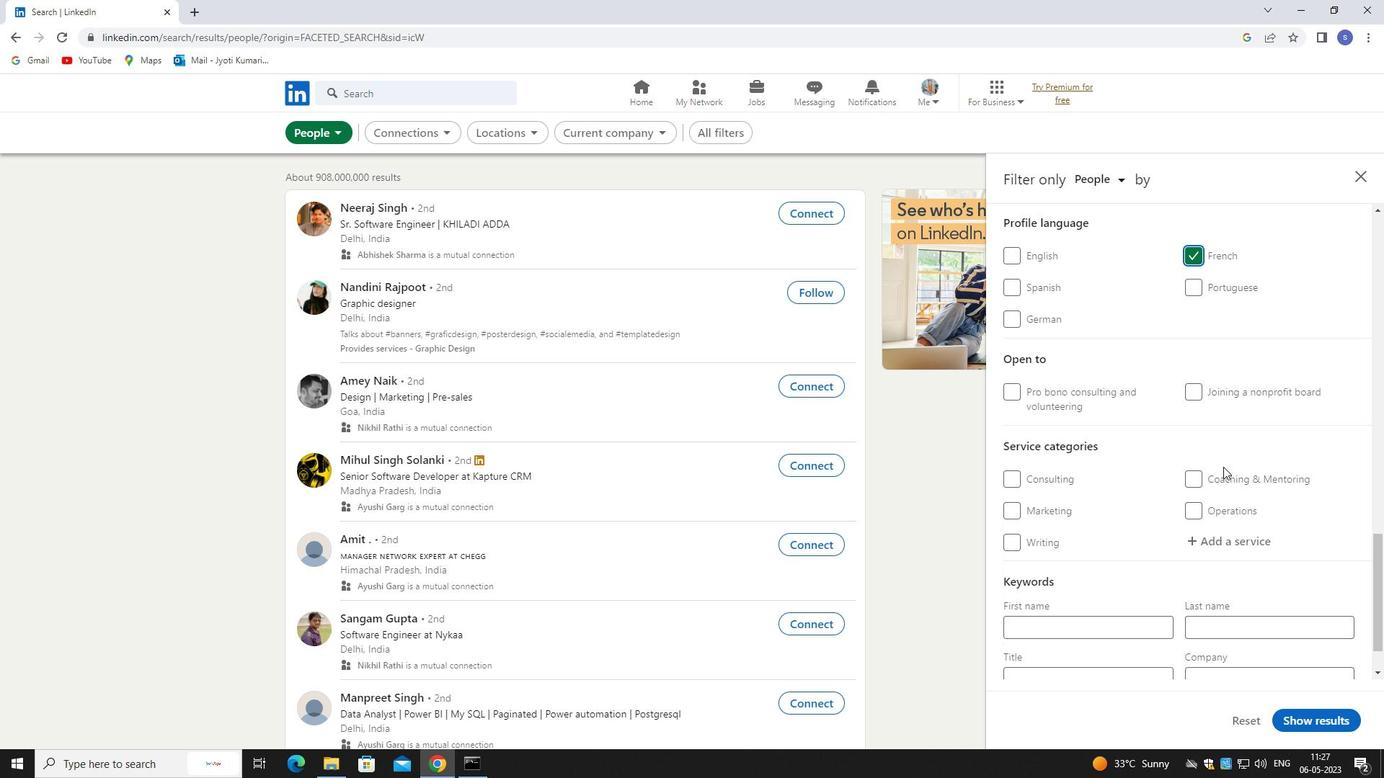 
Action: Mouse scrolled (1225, 467) with delta (0, 0)
Screenshot: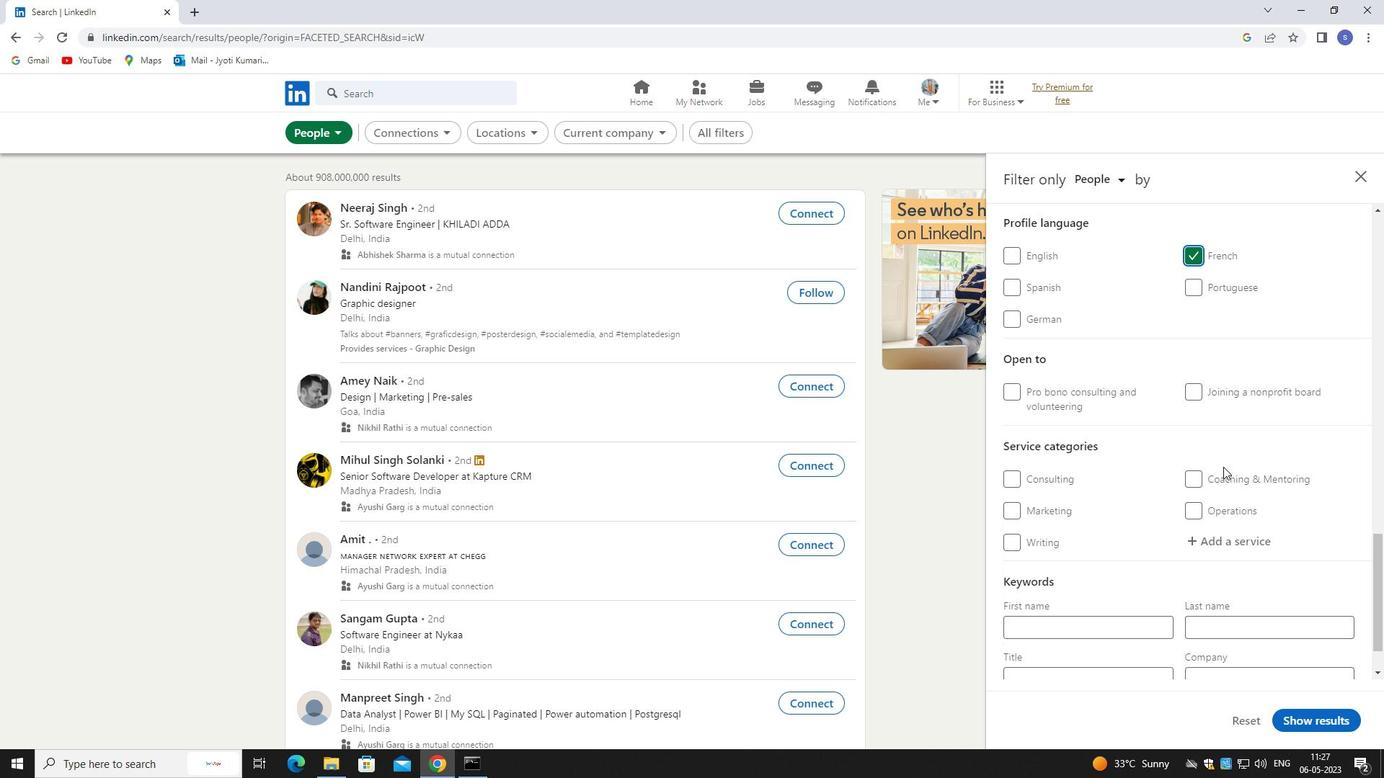 
Action: Mouse scrolled (1225, 467) with delta (0, 0)
Screenshot: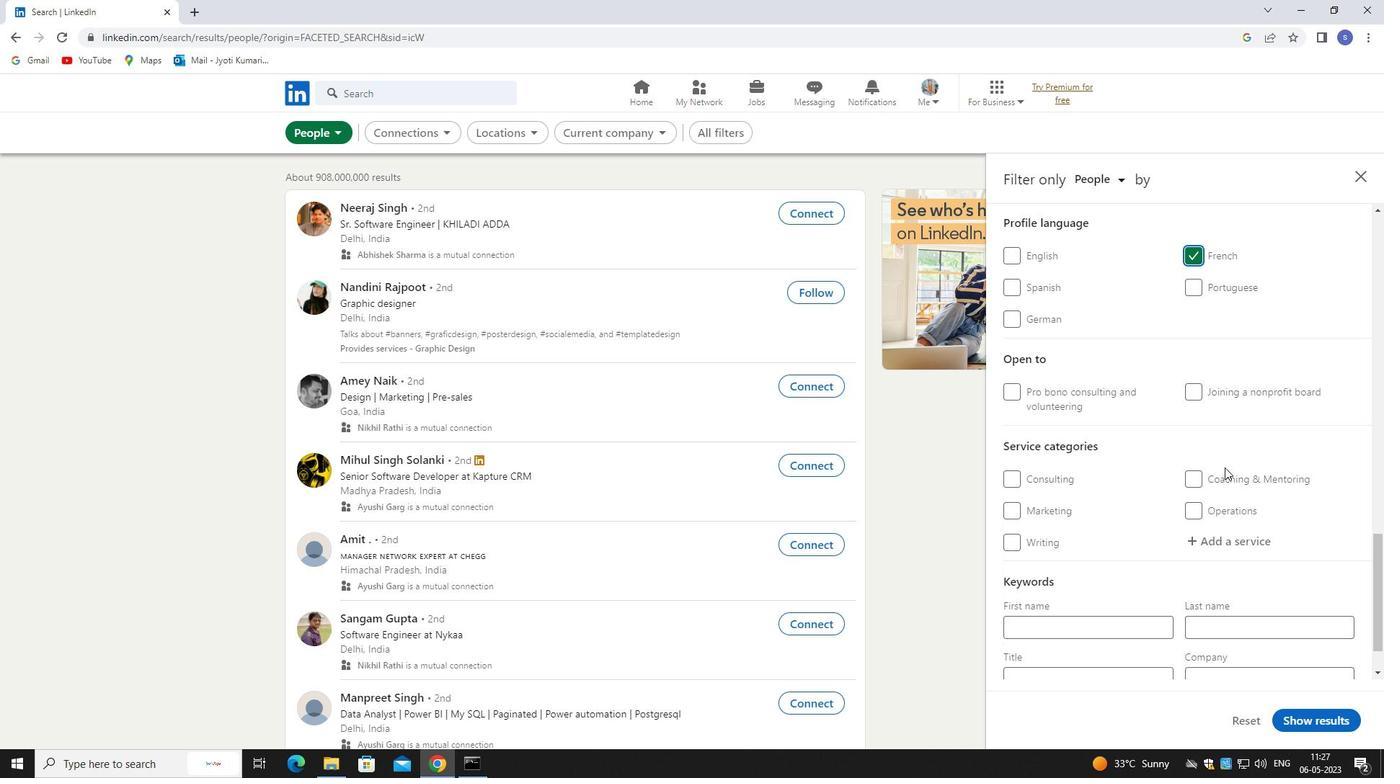 
Action: Mouse moved to (1226, 475)
Screenshot: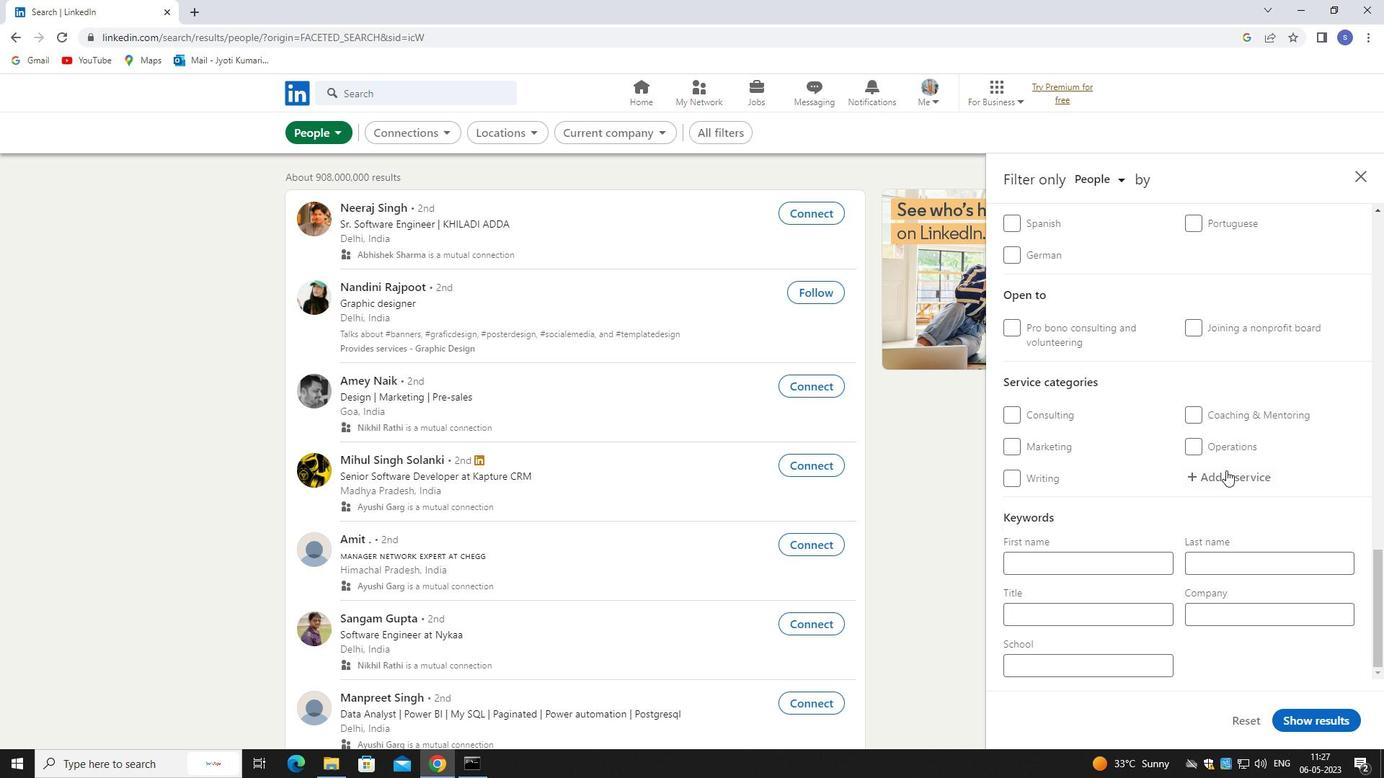 
Action: Mouse pressed left at (1226, 475)
Screenshot: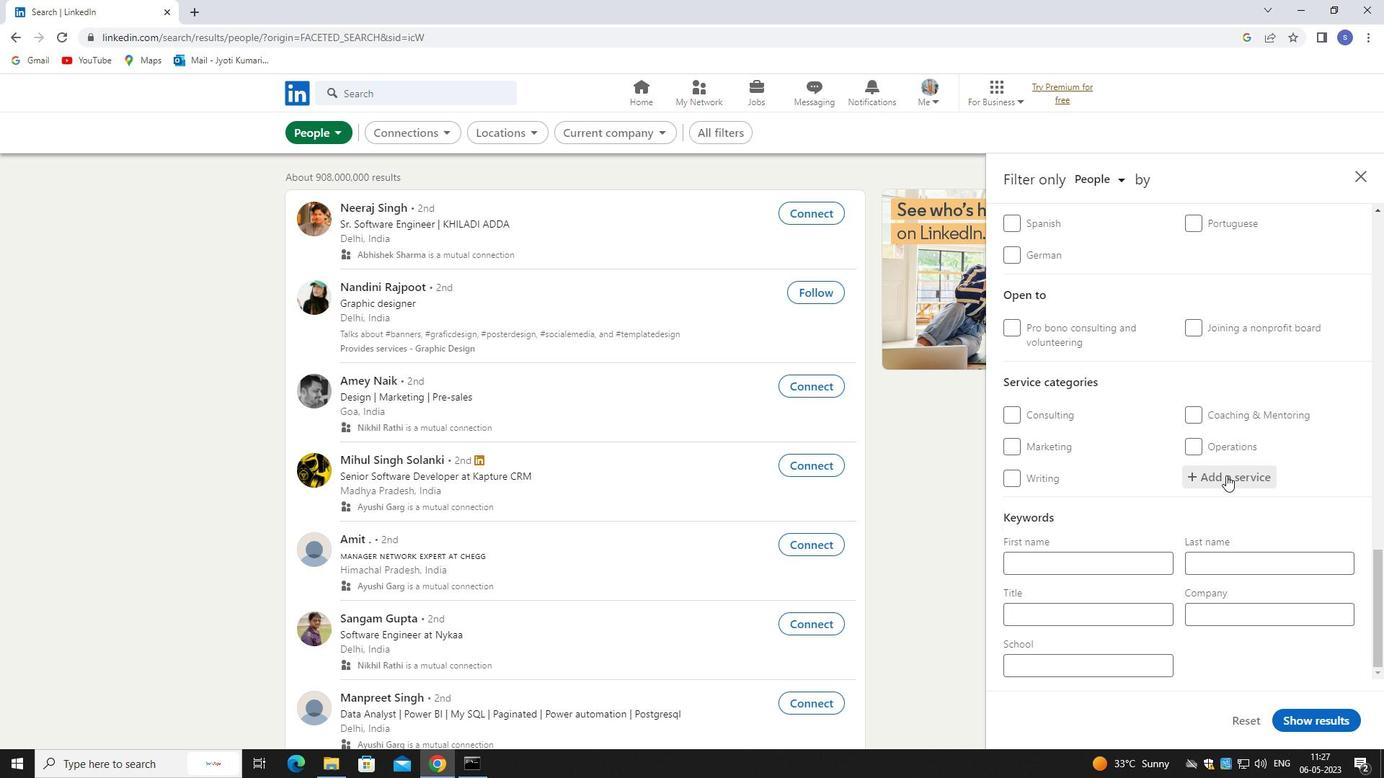 
Action: Mouse moved to (1227, 477)
Screenshot: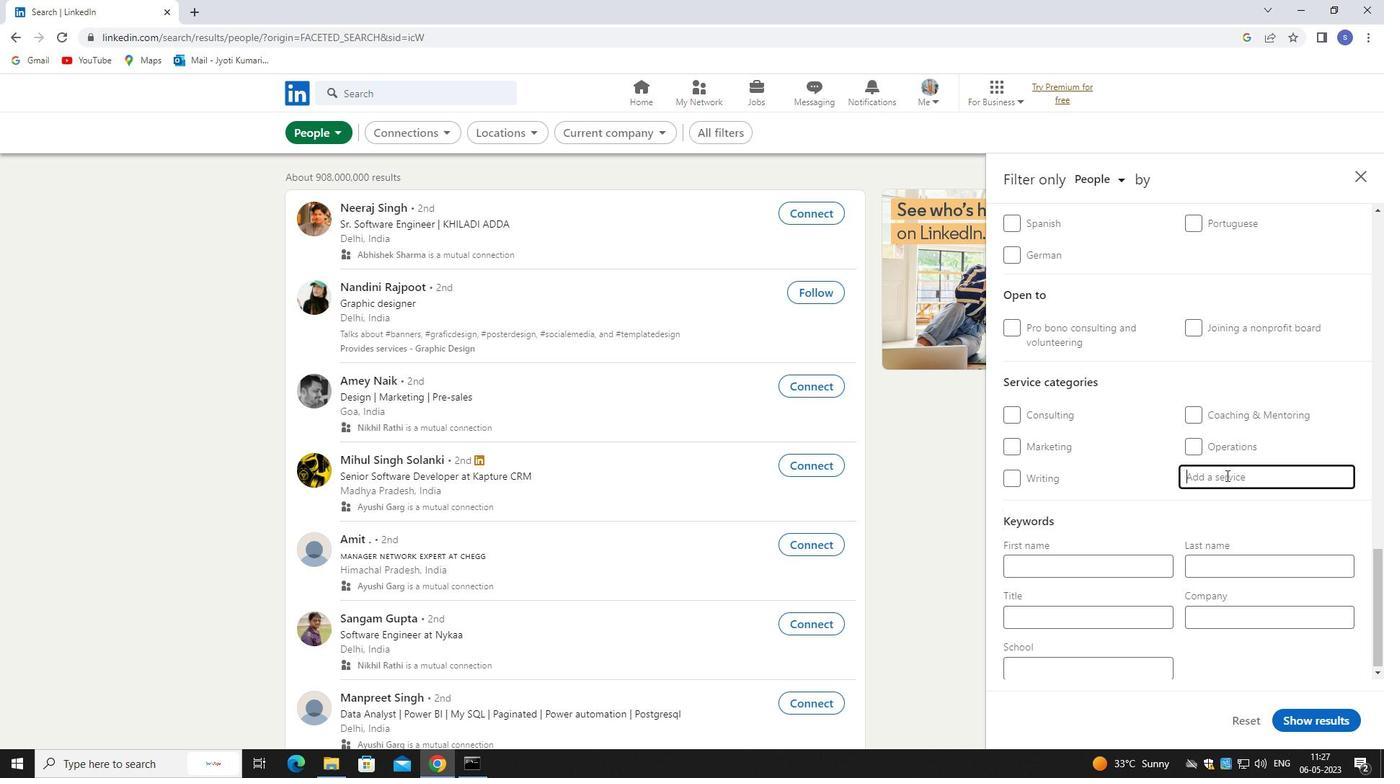 
Action: Key pressed PROPERTY
Screenshot: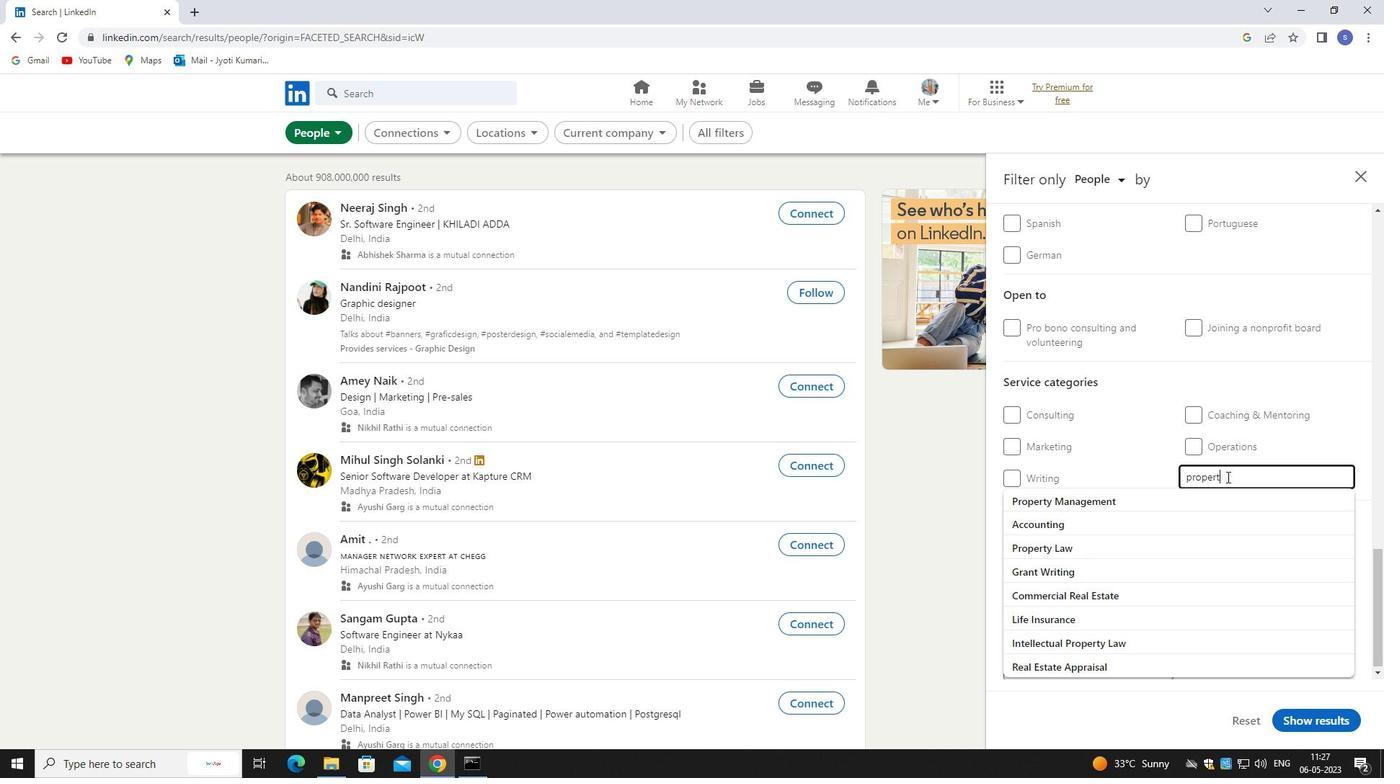 
Action: Mouse moved to (1222, 497)
Screenshot: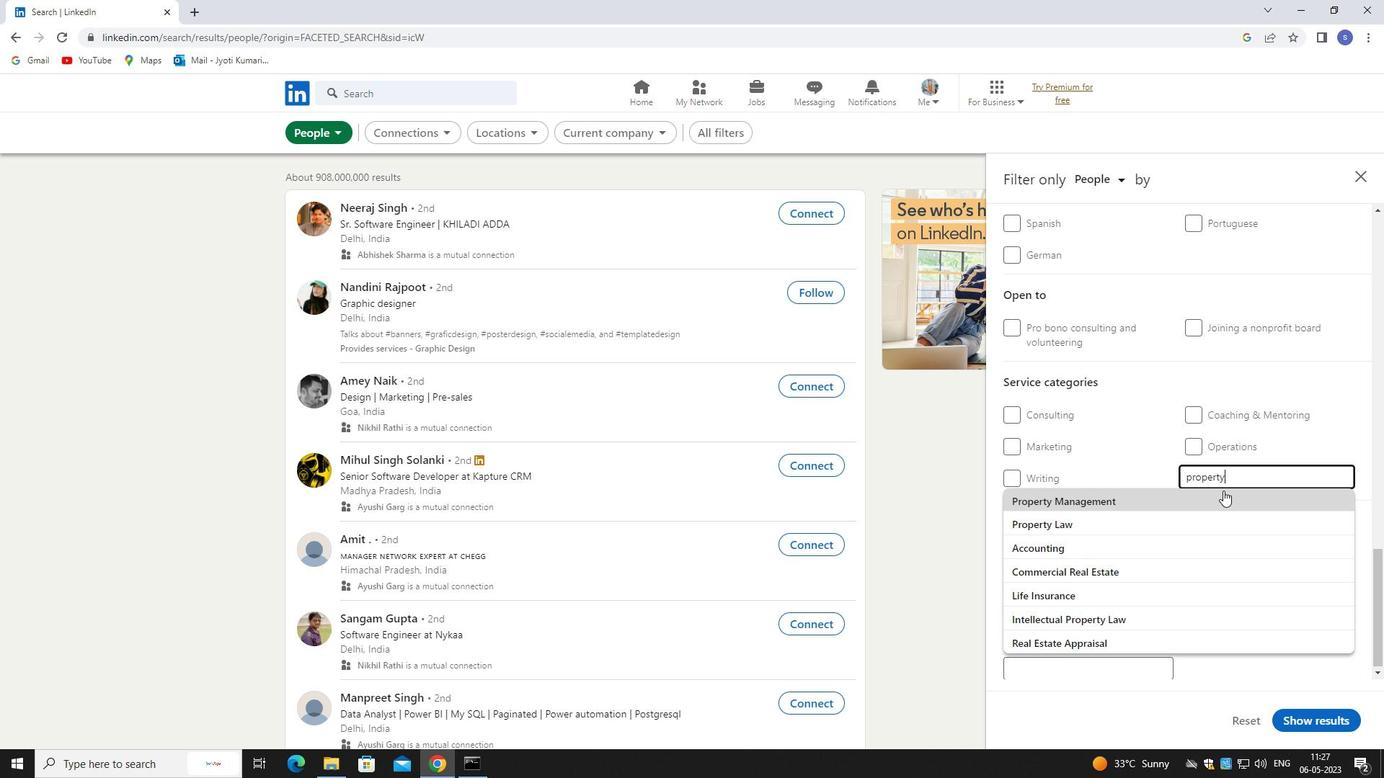 
Action: Mouse pressed left at (1222, 497)
Screenshot: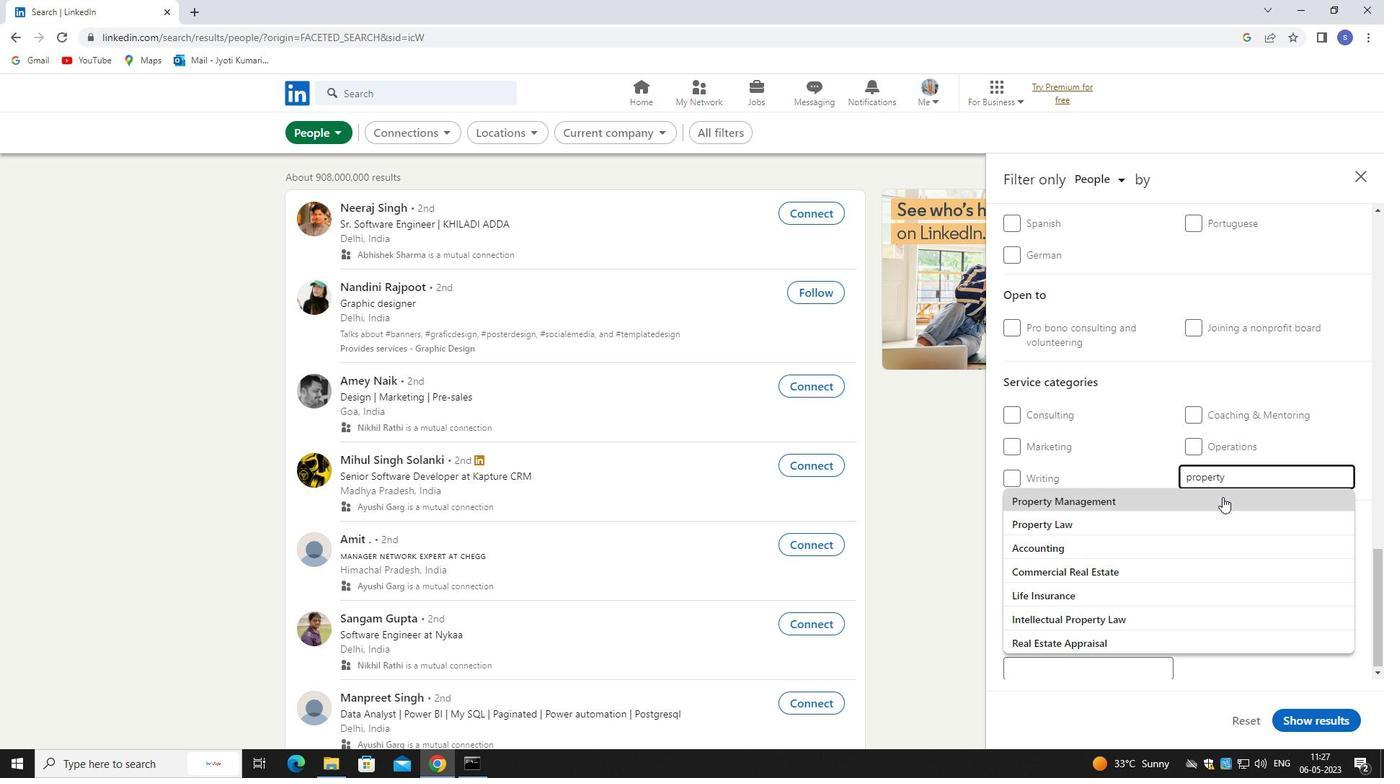 
Action: Mouse scrolled (1222, 496) with delta (0, 0)
Screenshot: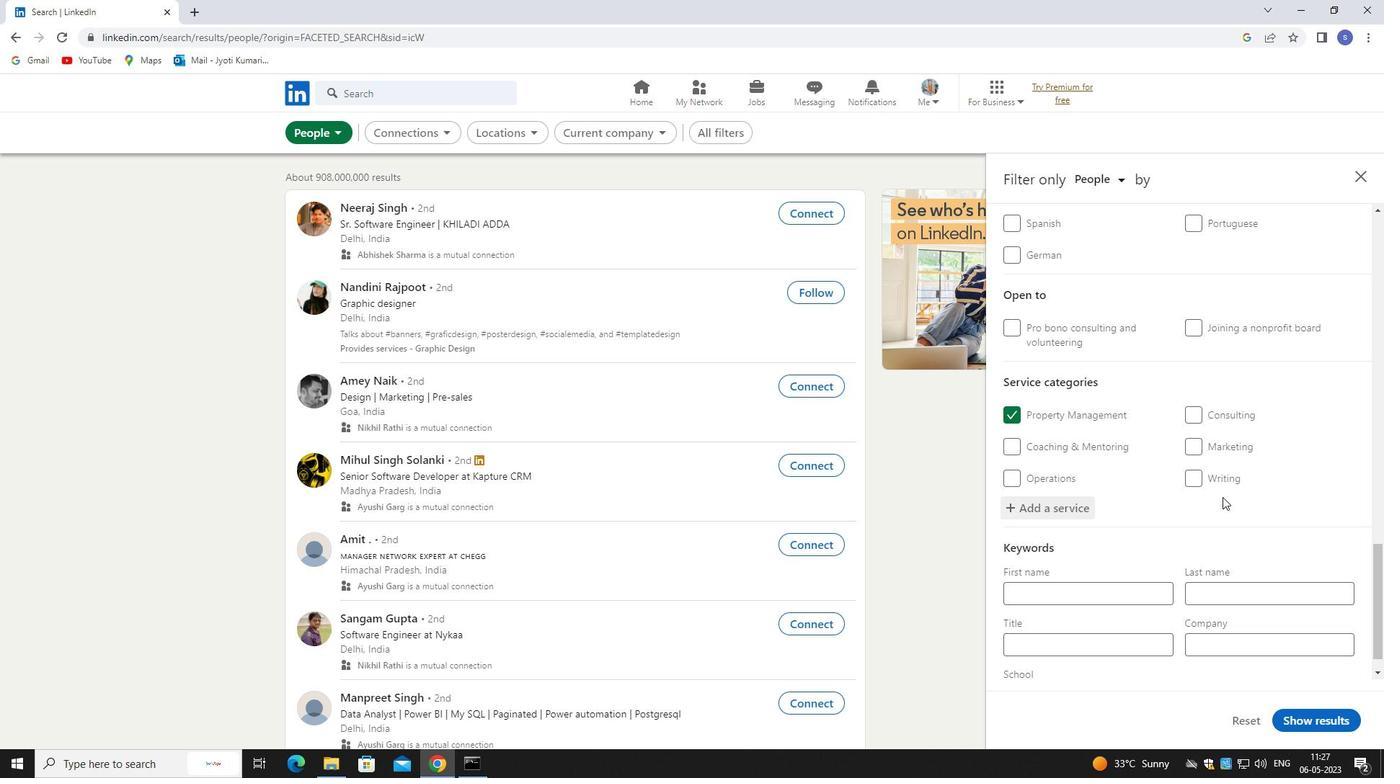 
Action: Mouse scrolled (1222, 496) with delta (0, 0)
Screenshot: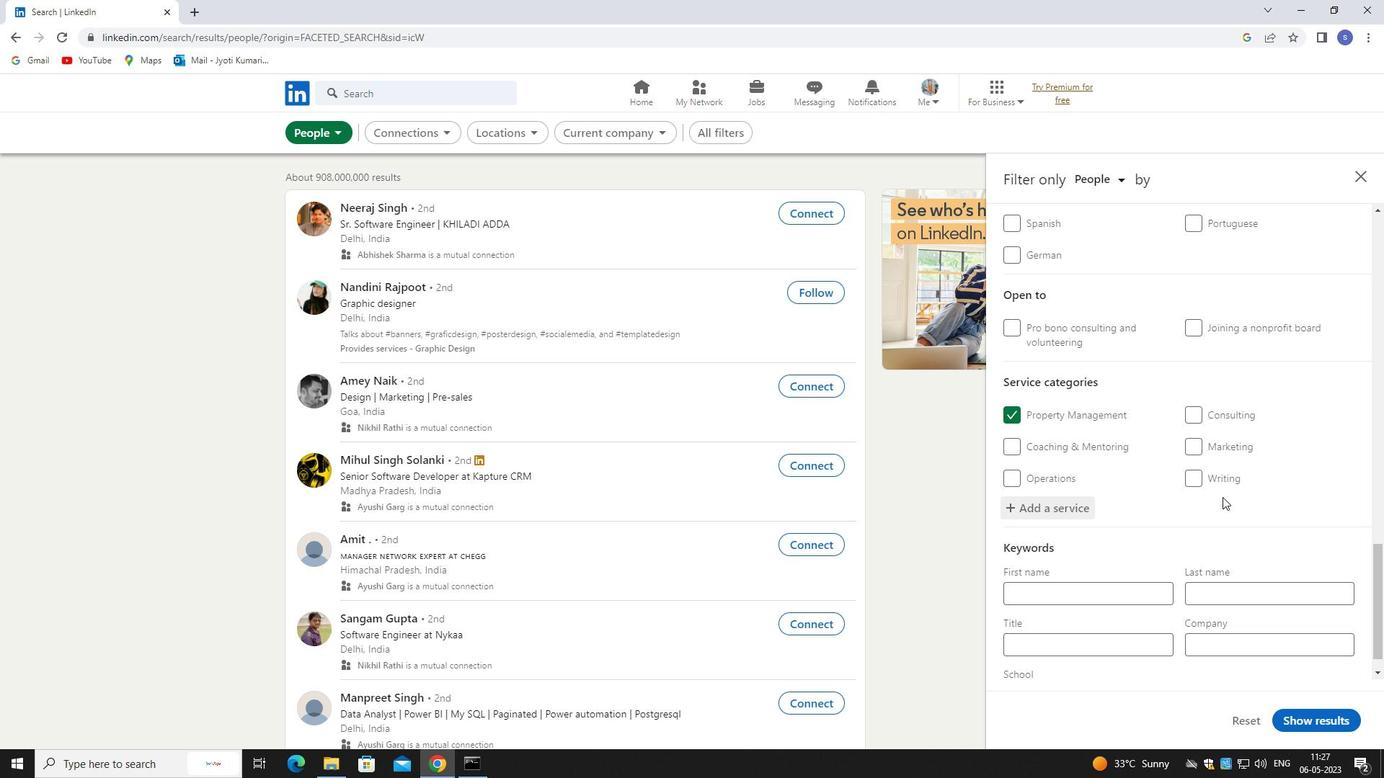 
Action: Mouse scrolled (1222, 496) with delta (0, 0)
Screenshot: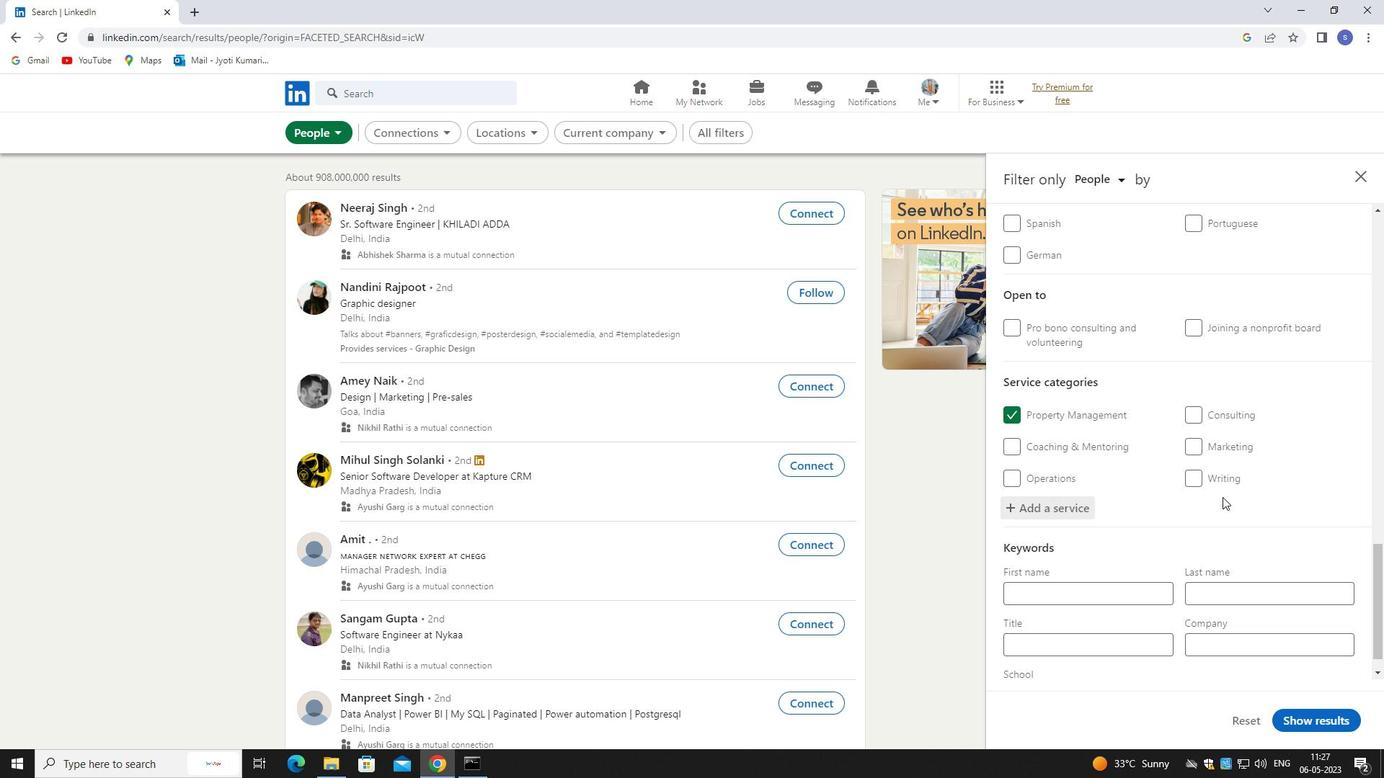 
Action: Mouse scrolled (1222, 496) with delta (0, 0)
Screenshot: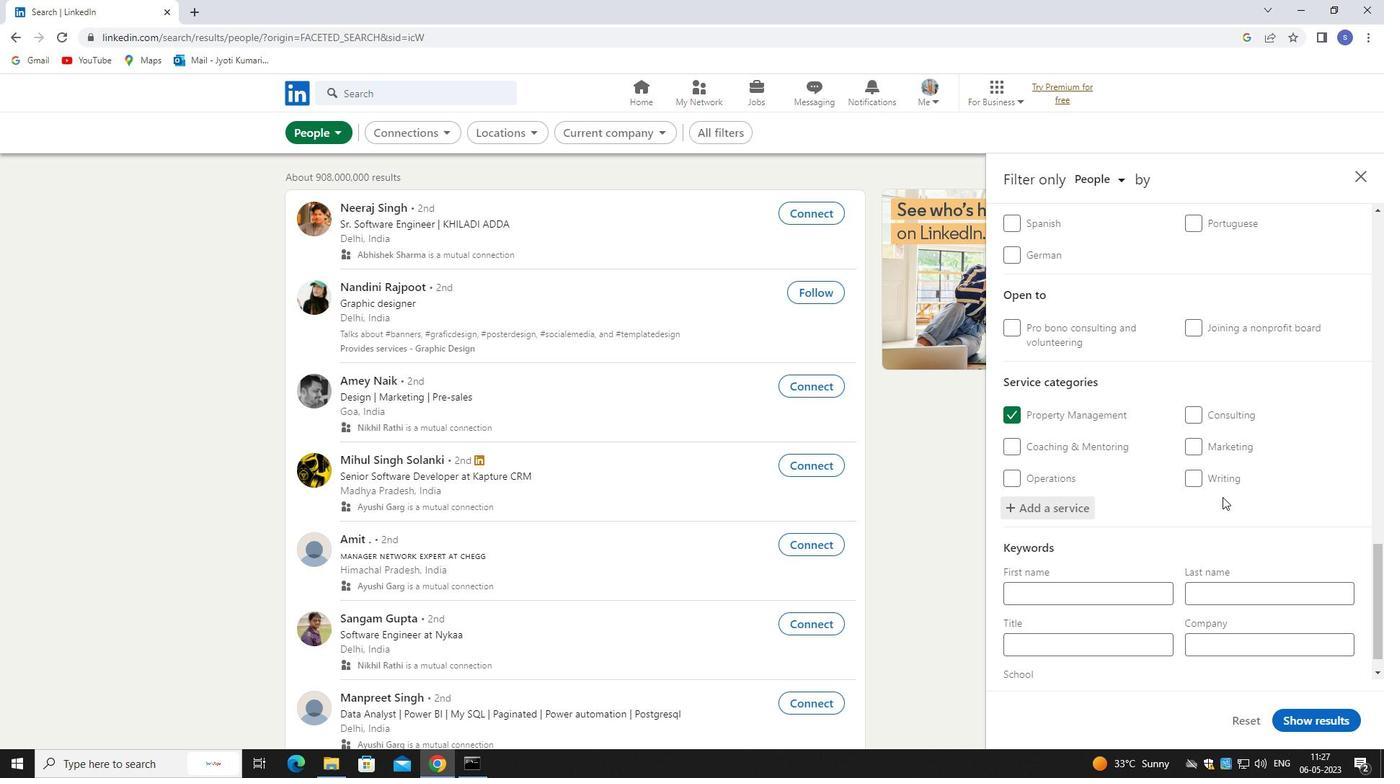 
Action: Mouse moved to (1124, 612)
Screenshot: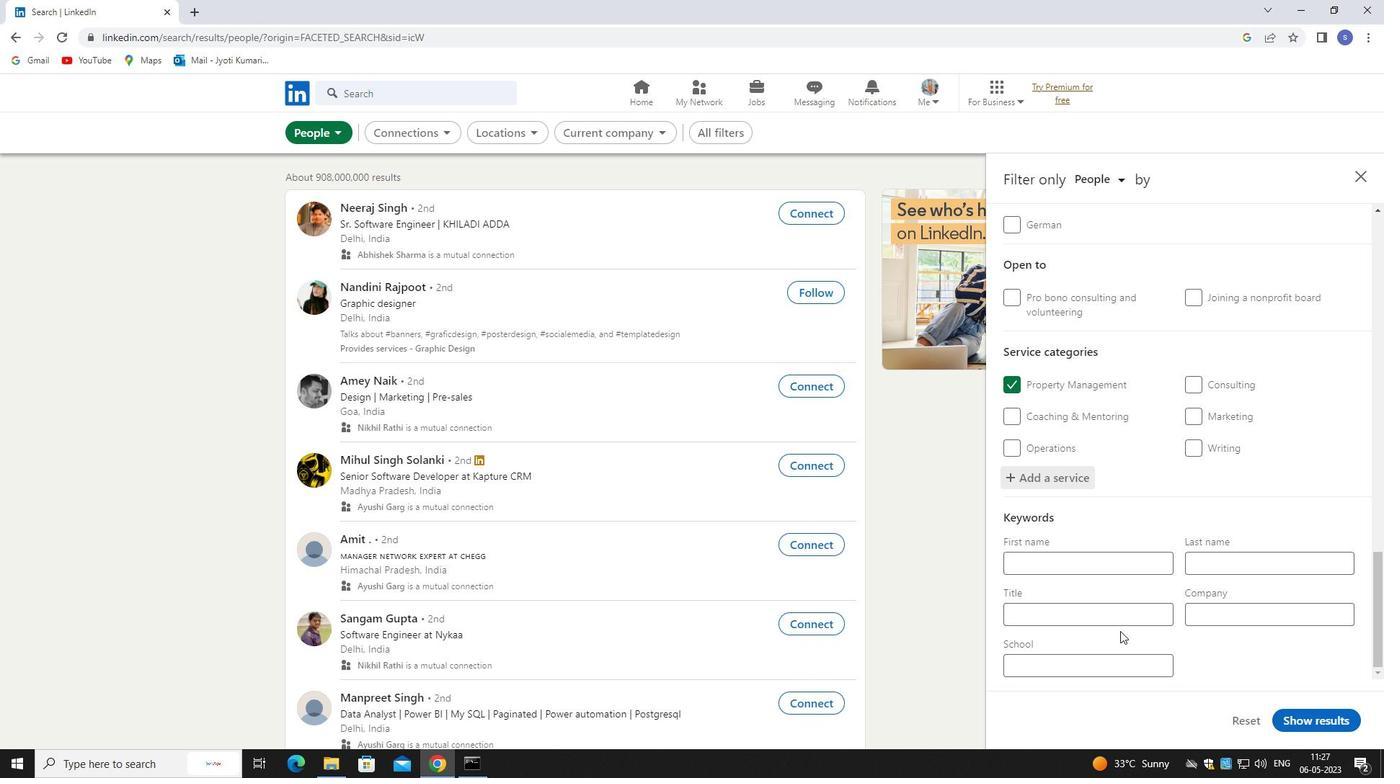 
Action: Mouse pressed left at (1124, 612)
Screenshot: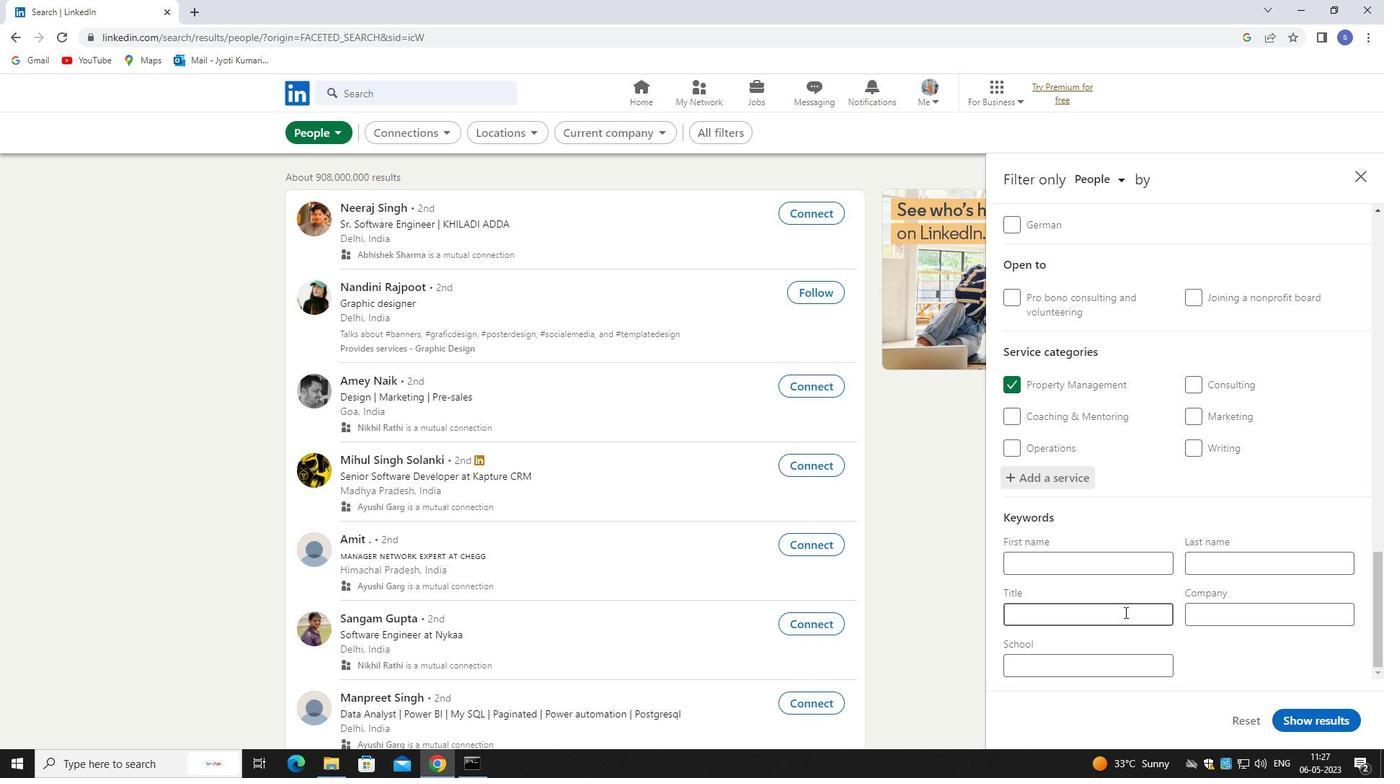 
Action: Mouse moved to (1124, 611)
Screenshot: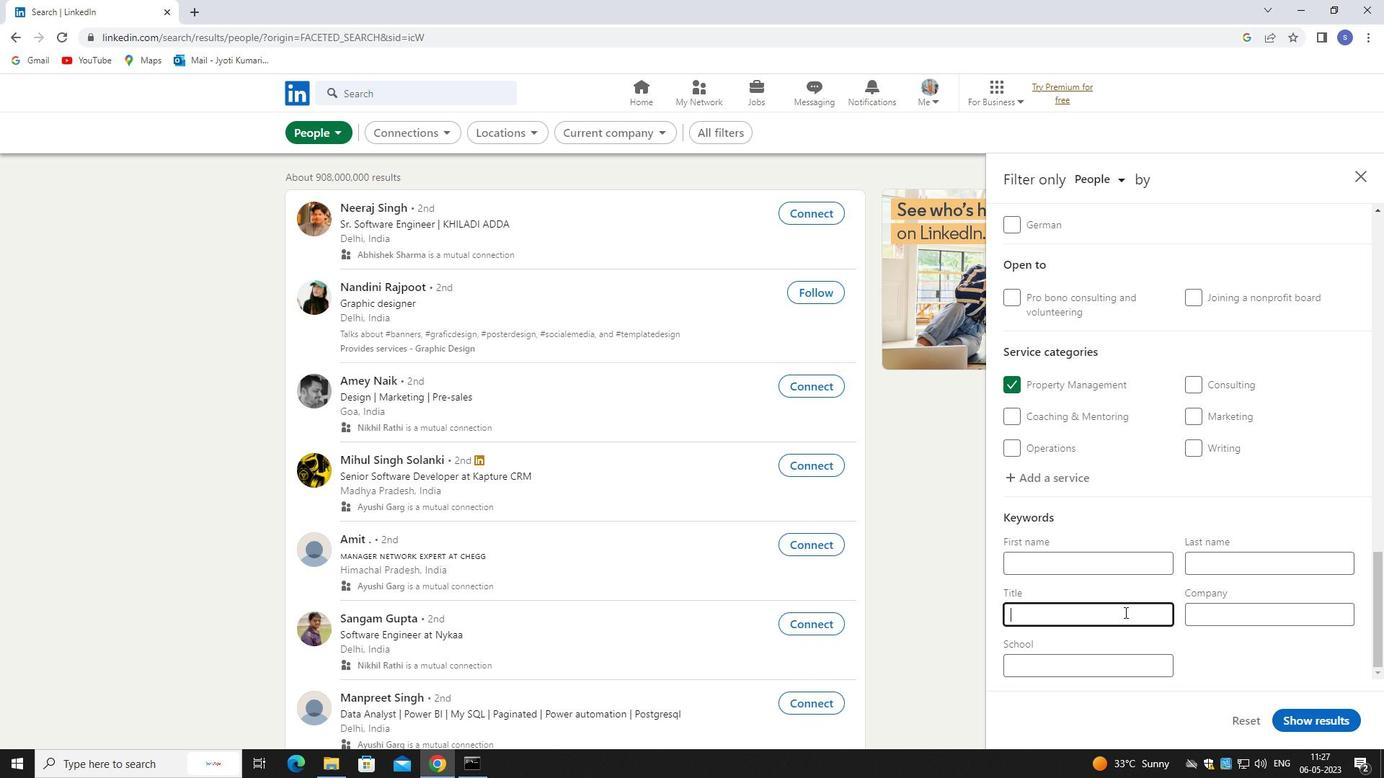 
Action: Key pressed <Key.shift>HOUSEKEEPER
Screenshot: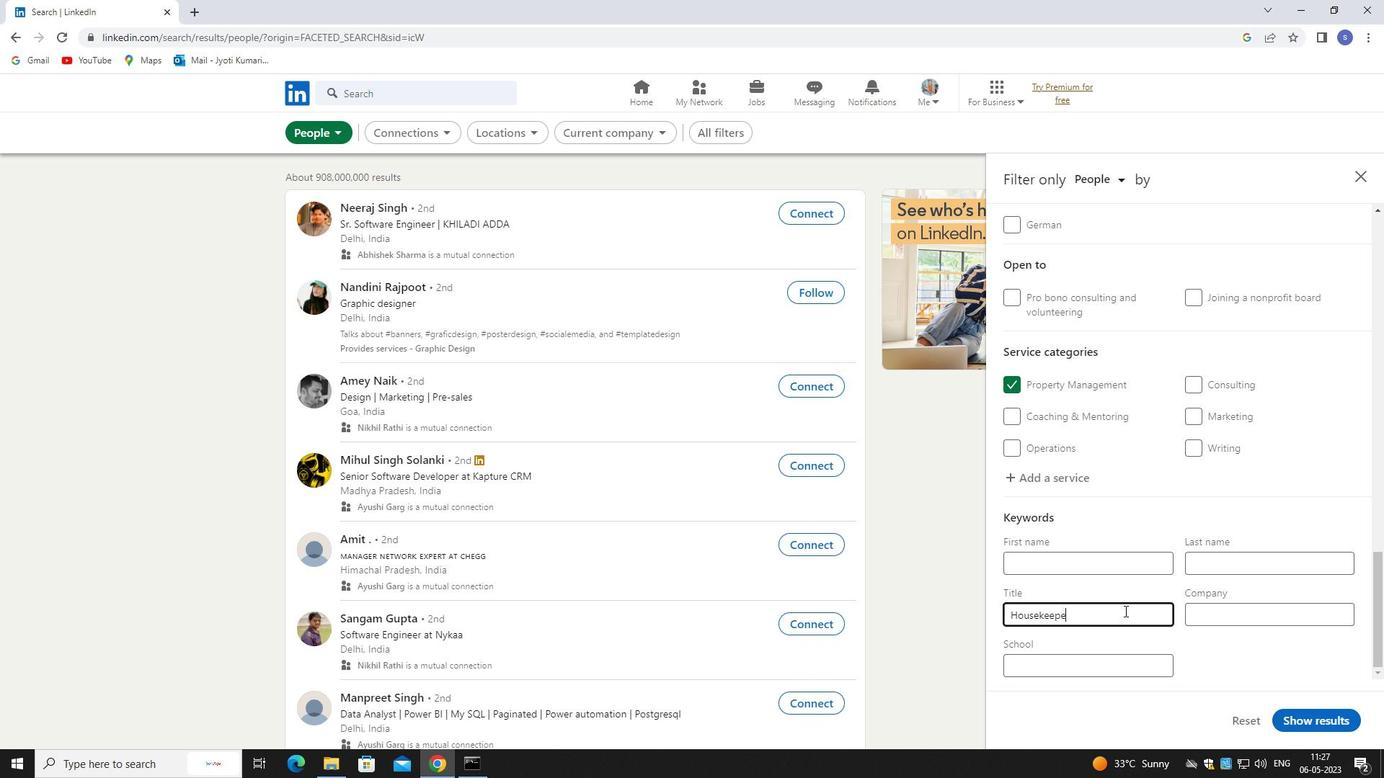 
Action: Mouse moved to (1278, 714)
Screenshot: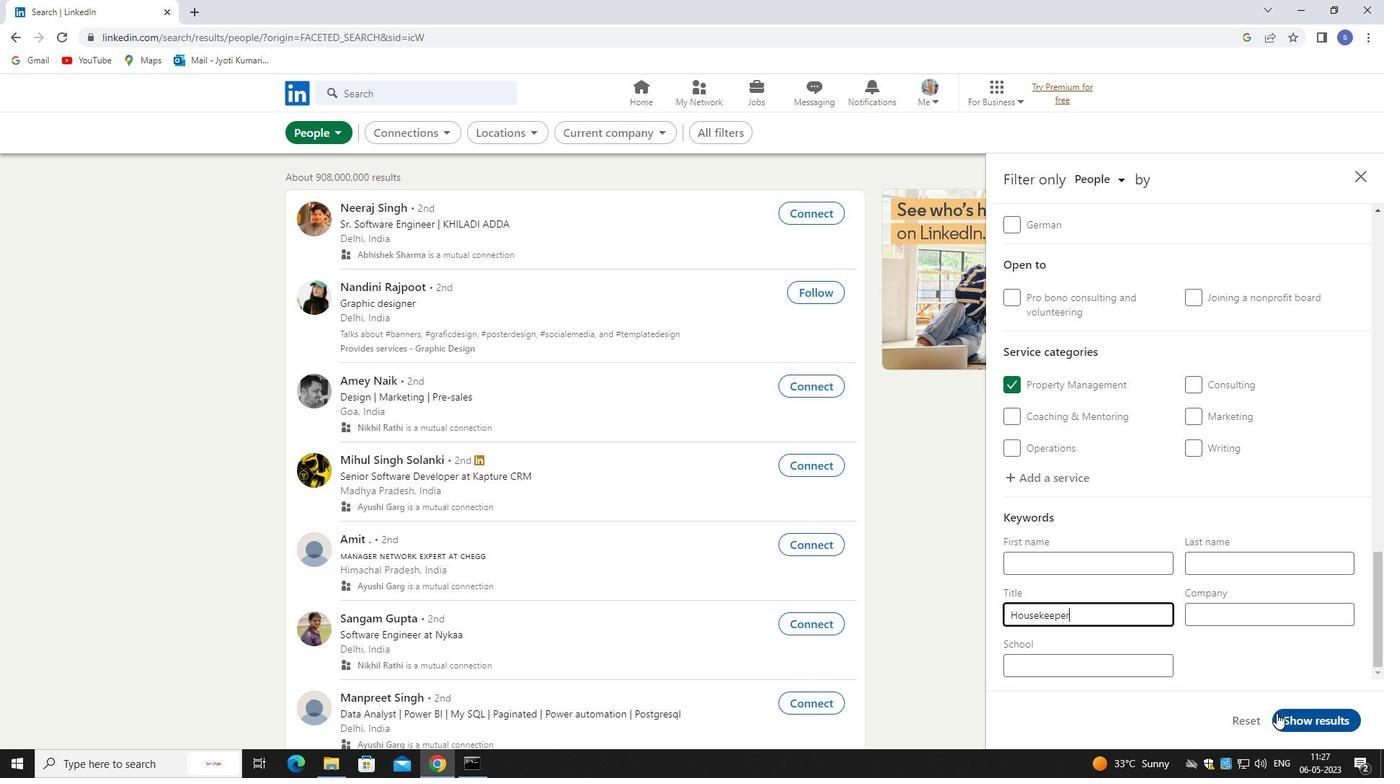 
Action: Mouse pressed left at (1278, 714)
Screenshot: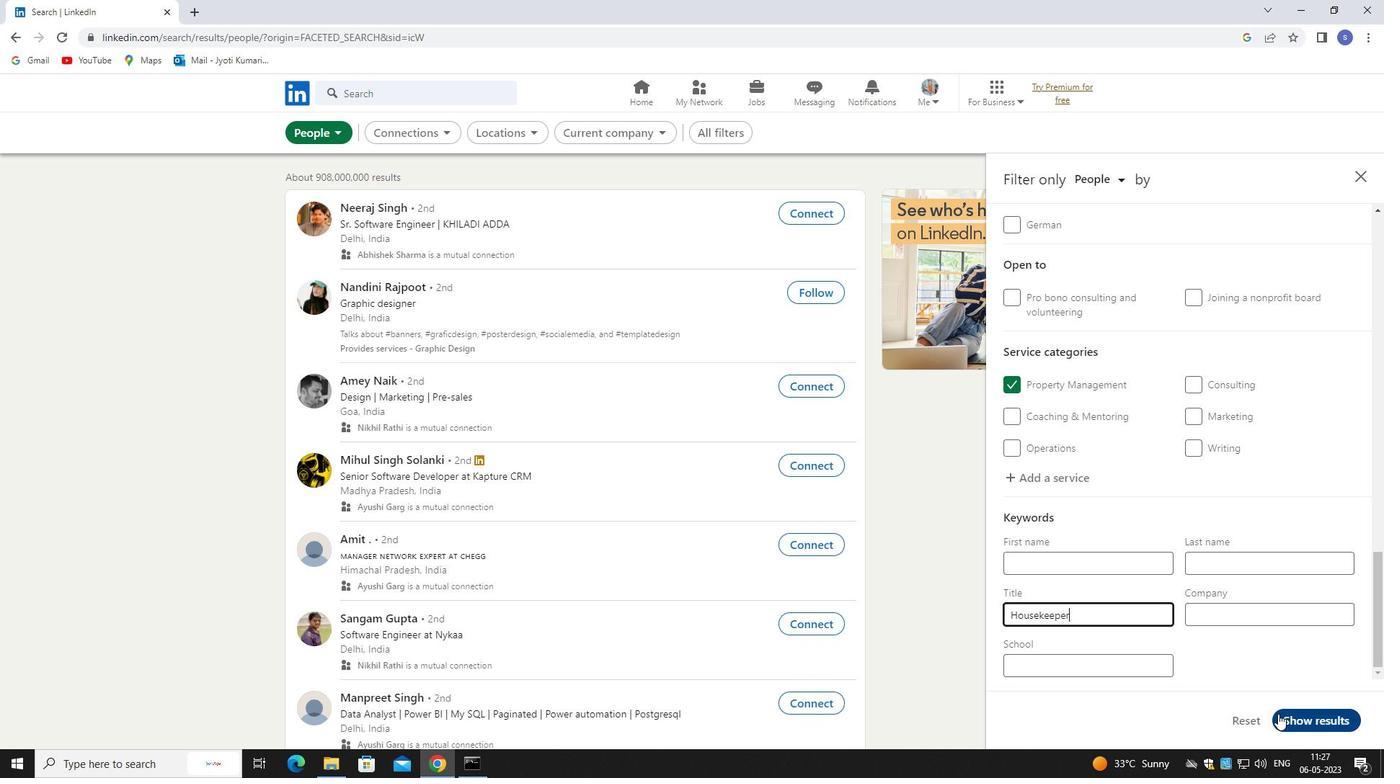 
Action: Mouse moved to (1279, 711)
Screenshot: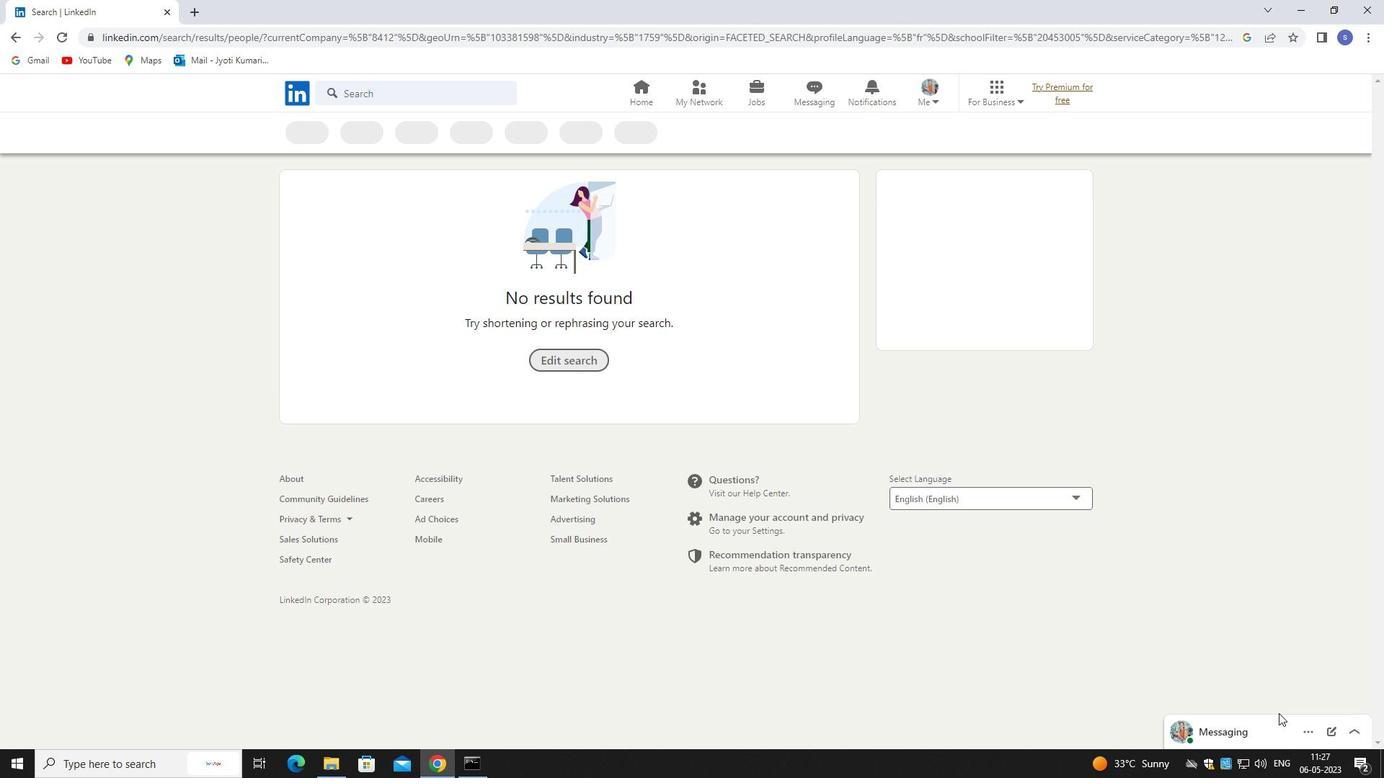 
